 Task: Create Public groups for End users in StockTradeHub.
Action: Mouse moved to (648, 42)
Screenshot: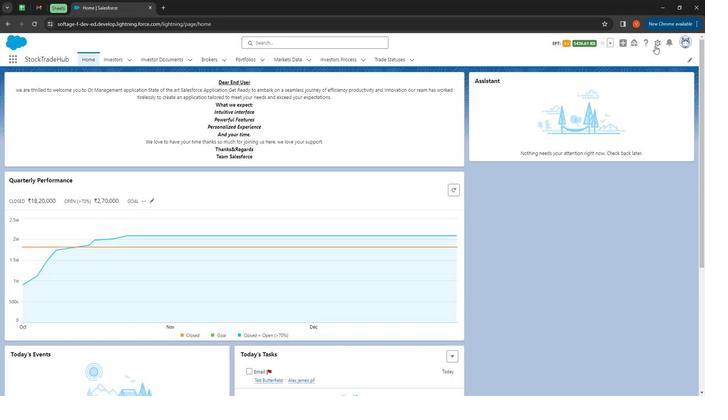 
Action: Mouse pressed left at (648, 42)
Screenshot: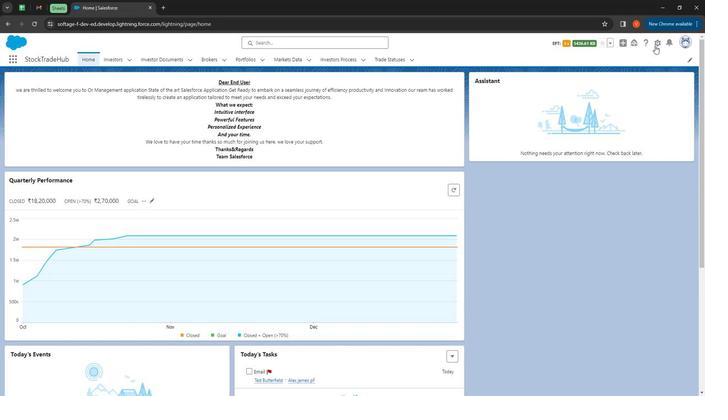 
Action: Mouse moved to (629, 57)
Screenshot: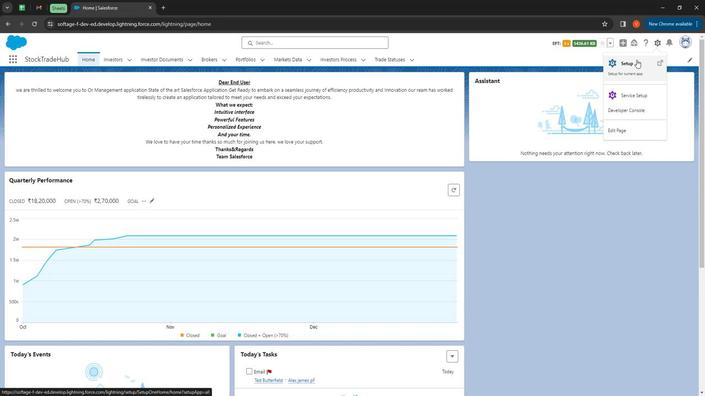 
Action: Mouse pressed left at (629, 57)
Screenshot: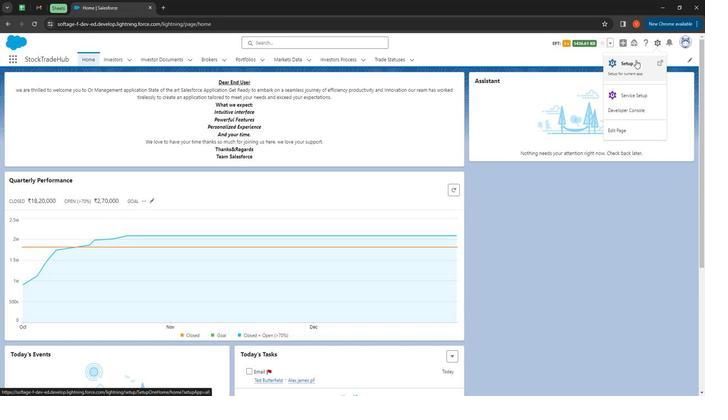 
Action: Mouse moved to (38, 83)
Screenshot: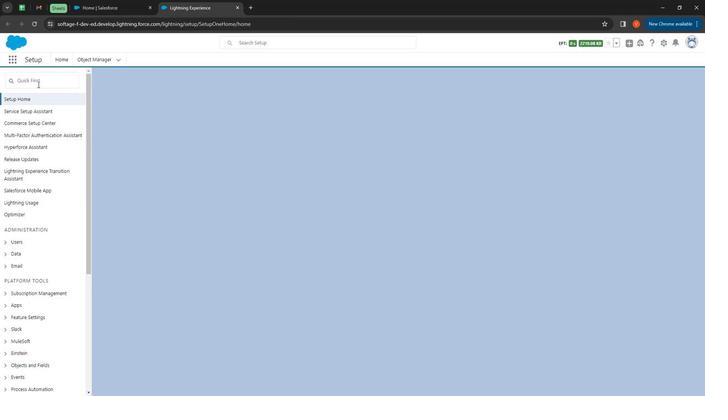 
Action: Mouse pressed left at (38, 83)
Screenshot: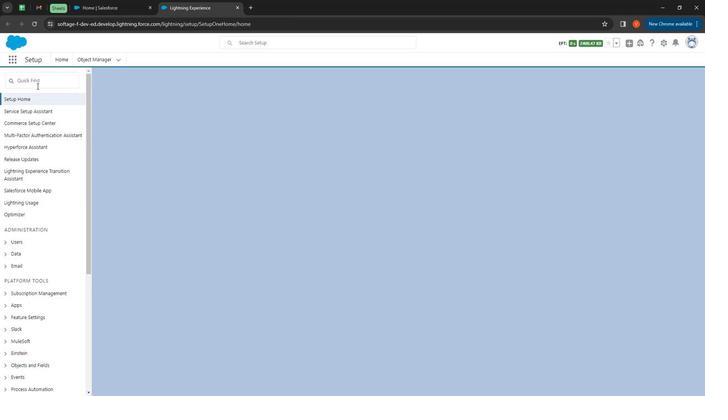 
Action: Mouse moved to (28, 73)
Screenshot: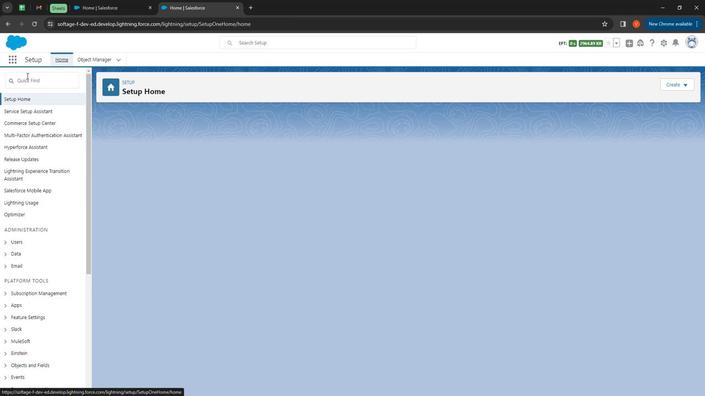 
Action: Mouse pressed left at (28, 73)
Screenshot: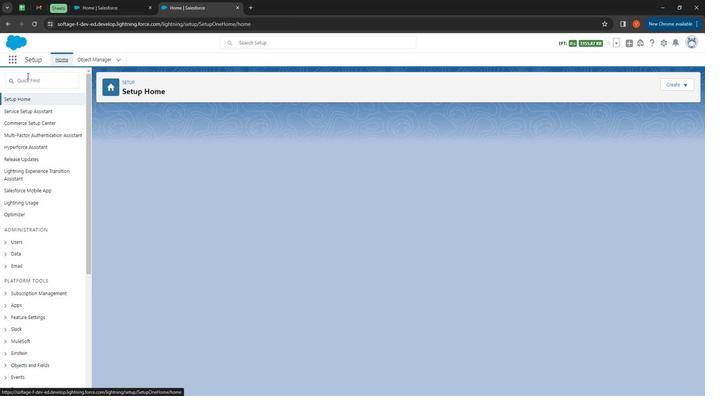 
Action: Mouse moved to (29, 74)
Screenshot: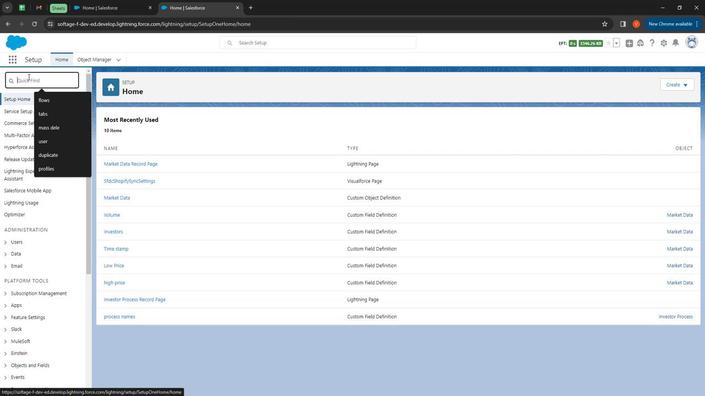 
Action: Key pressed public<Key.space>
Screenshot: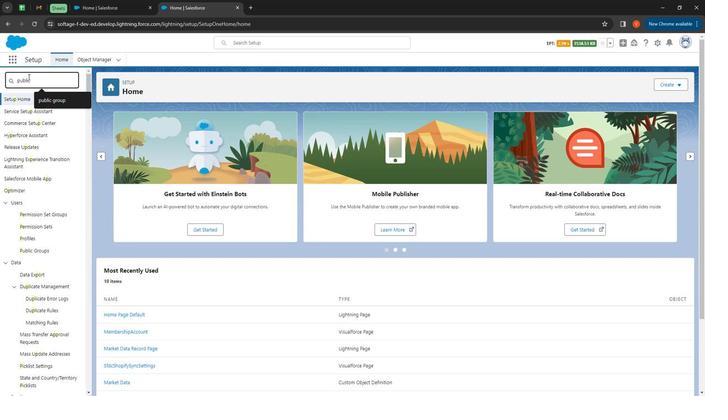 
Action: Mouse moved to (35, 110)
Screenshot: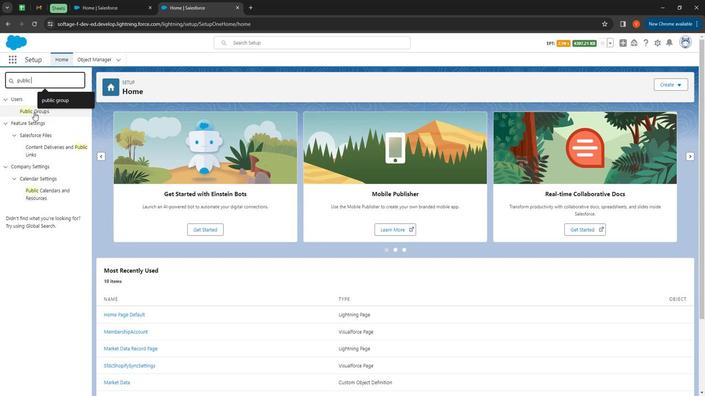 
Action: Mouse pressed left at (35, 110)
Screenshot: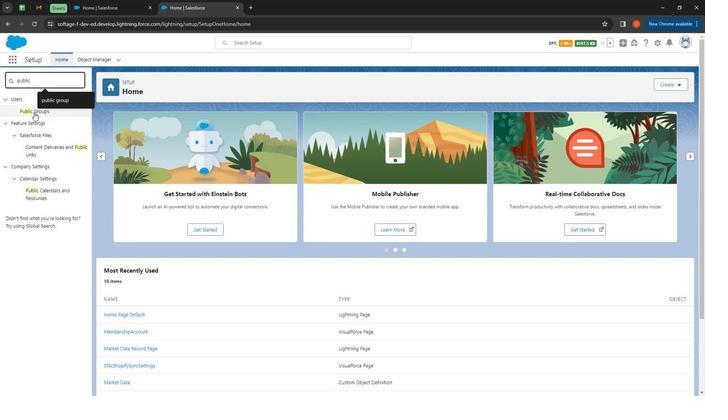 
Action: Mouse moved to (400, 162)
Screenshot: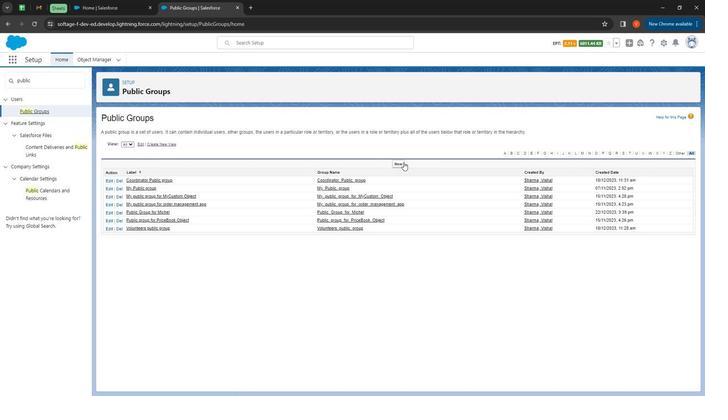 
Action: Mouse pressed left at (400, 162)
Screenshot: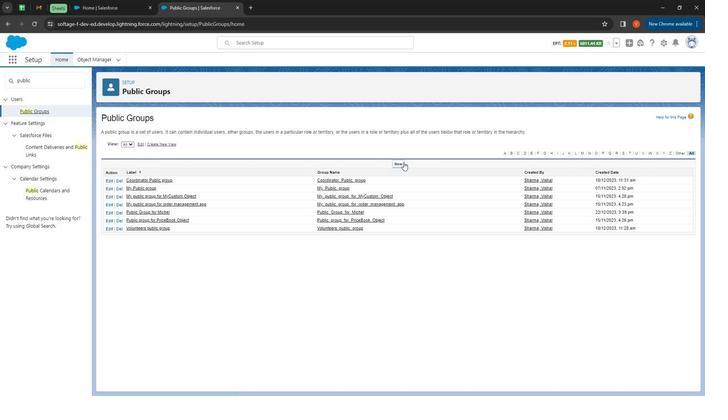 
Action: Mouse moved to (246, 162)
Screenshot: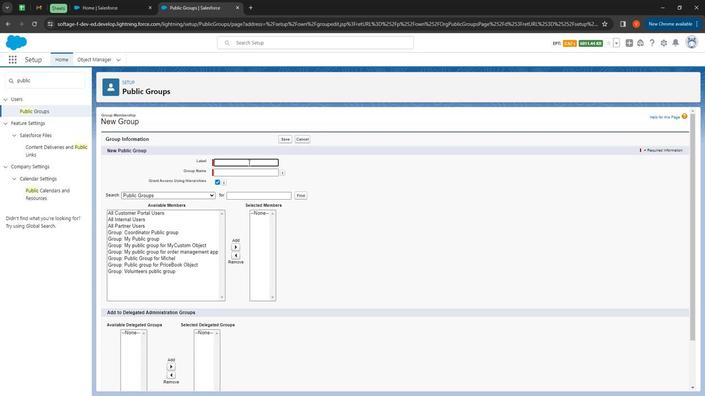 
Action: Mouse pressed left at (246, 162)
Screenshot: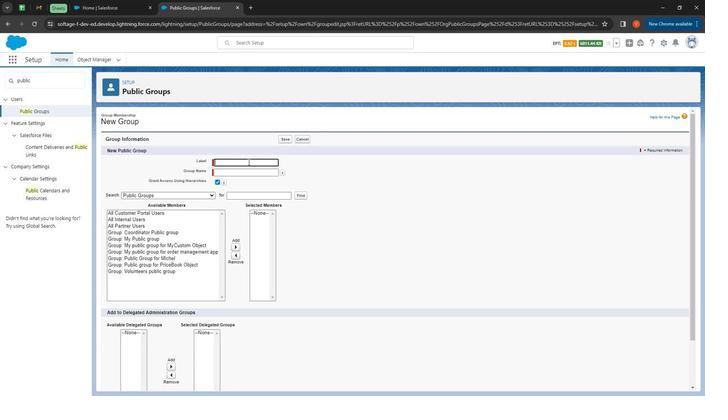 
Action: Mouse moved to (246, 162)
Screenshot: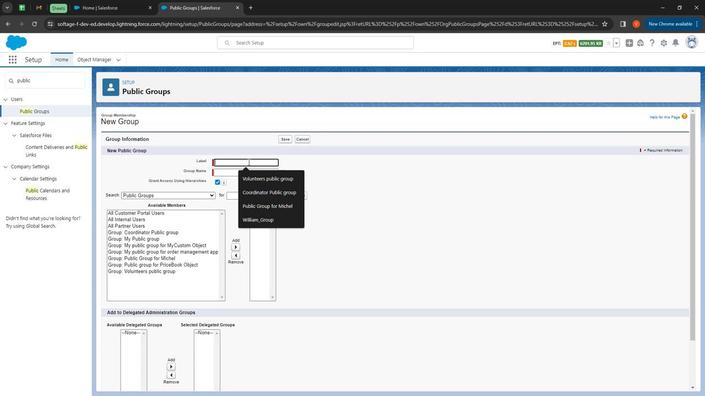 
Action: Key pressed public<Key.space>group<Key.space>for<Key.space><Key.shift>End<Key.shift>Users
Screenshot: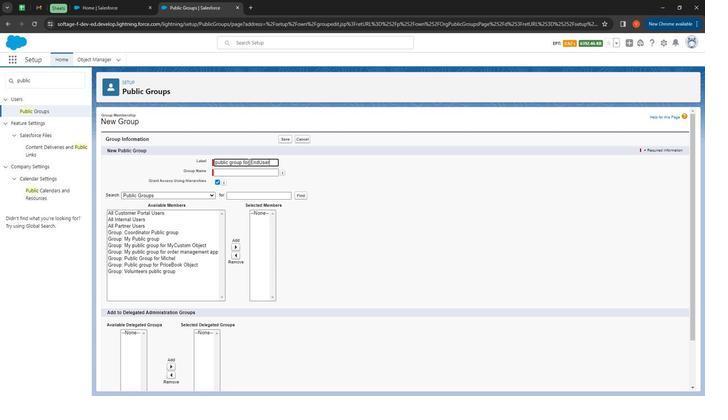 
Action: Mouse moved to (262, 172)
Screenshot: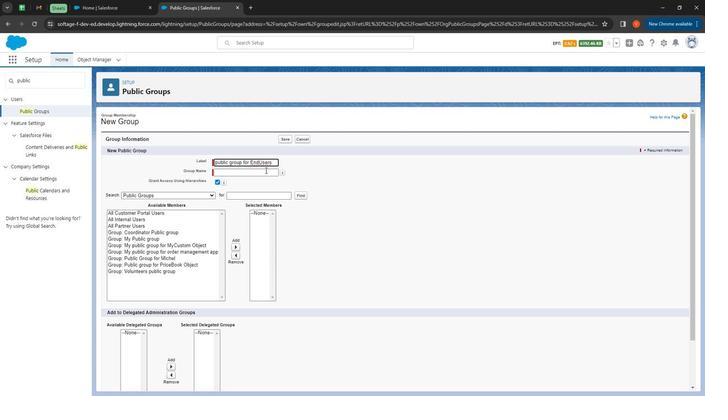 
Action: Mouse pressed left at (262, 172)
Screenshot: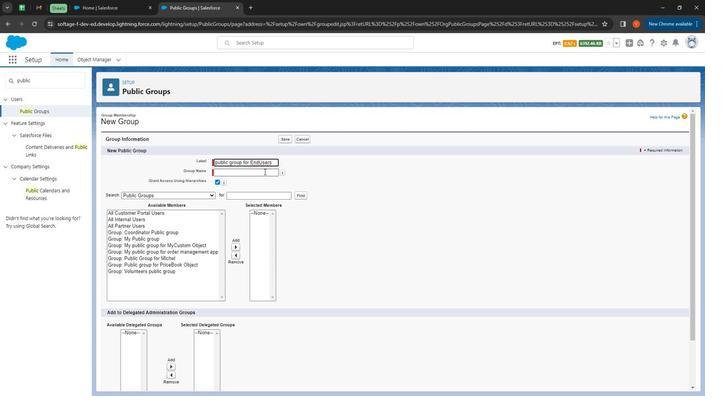 
Action: Mouse moved to (154, 215)
Screenshot: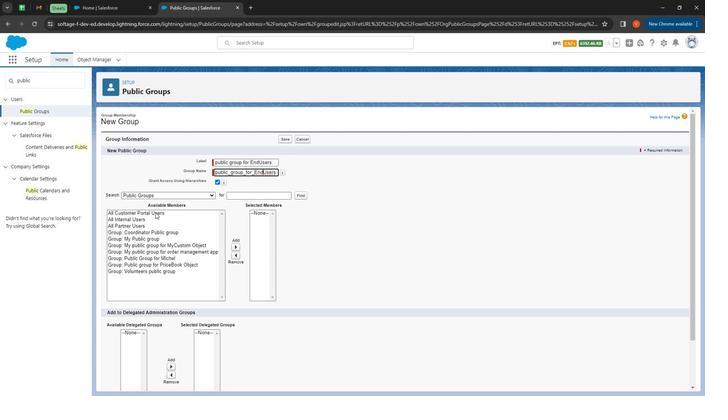 
Action: Mouse pressed left at (154, 215)
Screenshot: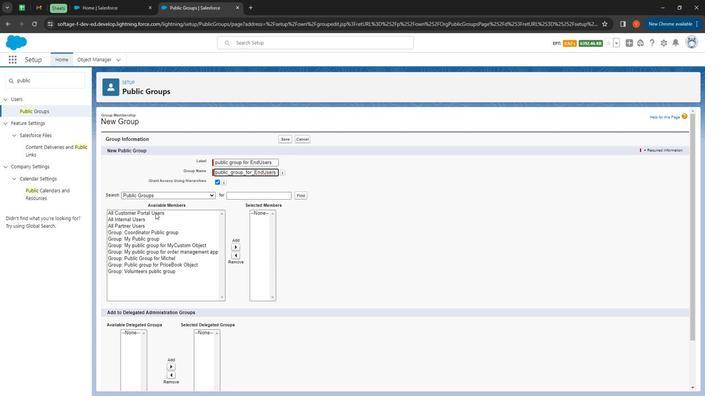 
Action: Mouse moved to (234, 248)
Screenshot: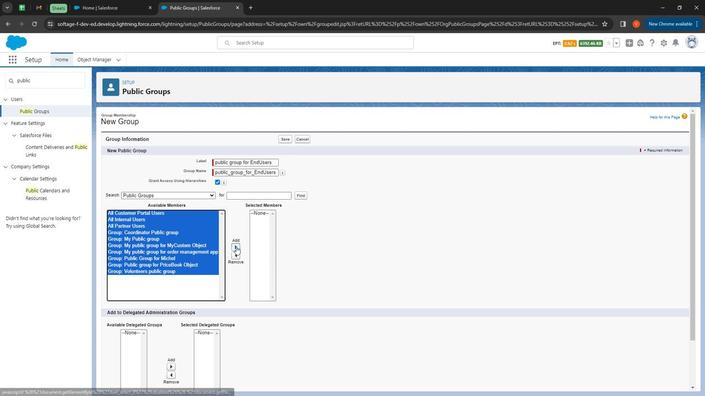
Action: Mouse pressed left at (234, 248)
Screenshot: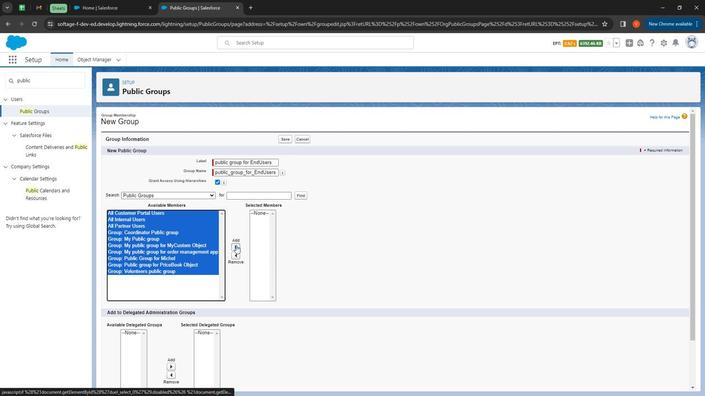 
Action: Mouse moved to (146, 195)
Screenshot: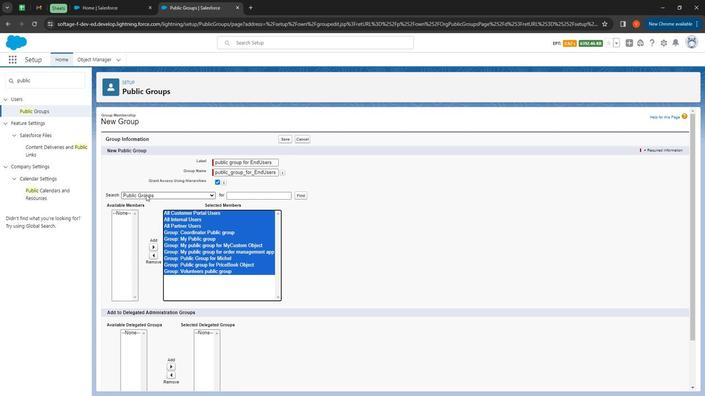
Action: Mouse pressed left at (146, 195)
Screenshot: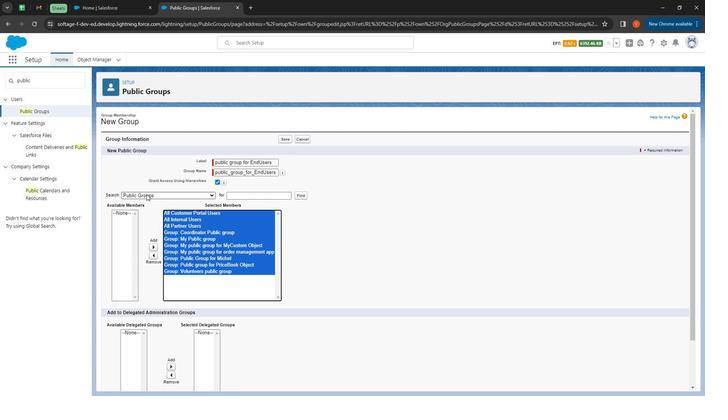 
Action: Mouse moved to (151, 210)
Screenshot: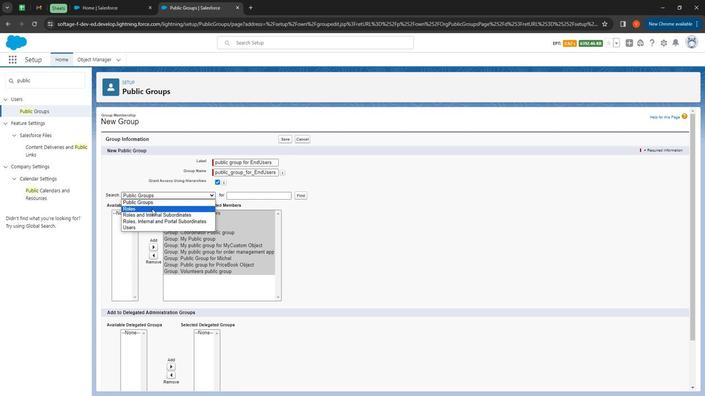 
Action: Mouse pressed left at (151, 210)
Screenshot: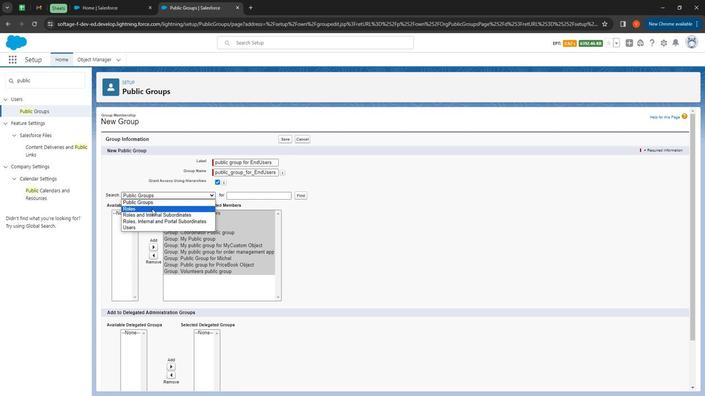 
Action: Mouse moved to (147, 216)
Screenshot: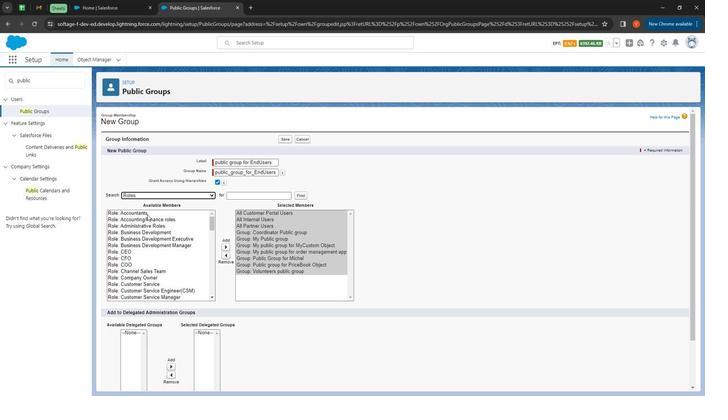 
Action: Mouse pressed left at (147, 216)
Screenshot: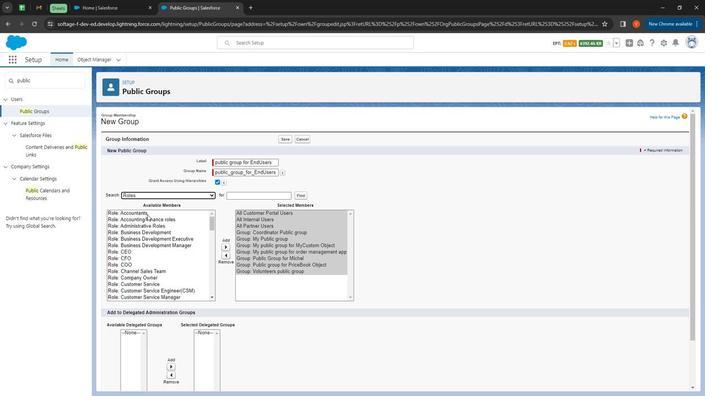 
Action: Mouse moved to (223, 251)
Screenshot: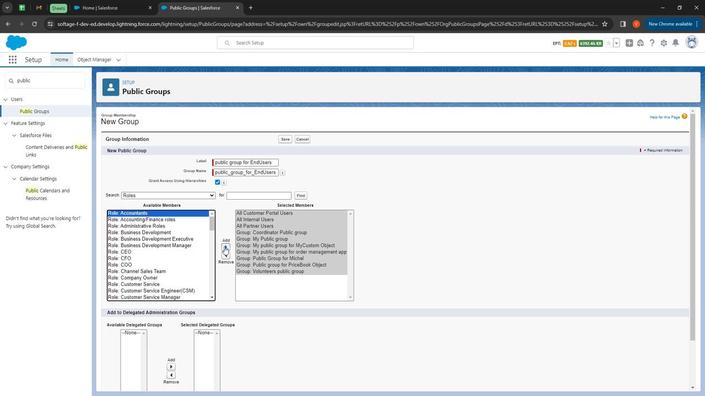 
Action: Mouse pressed left at (223, 251)
Screenshot: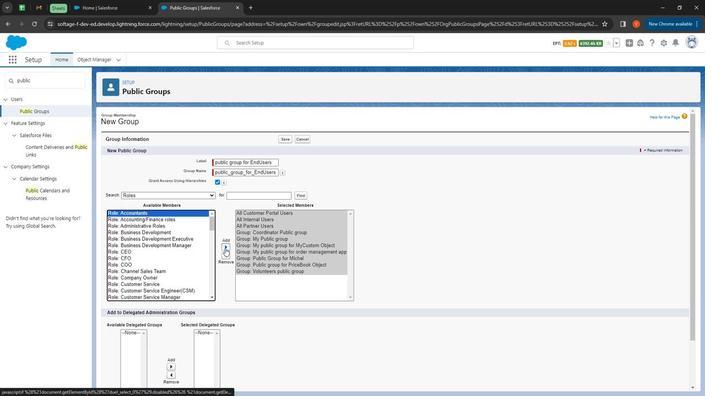
Action: Mouse moved to (137, 213)
Screenshot: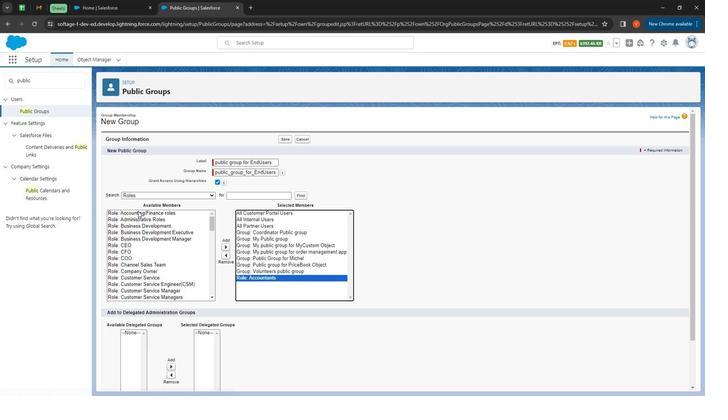 
Action: Mouse pressed left at (137, 213)
Screenshot: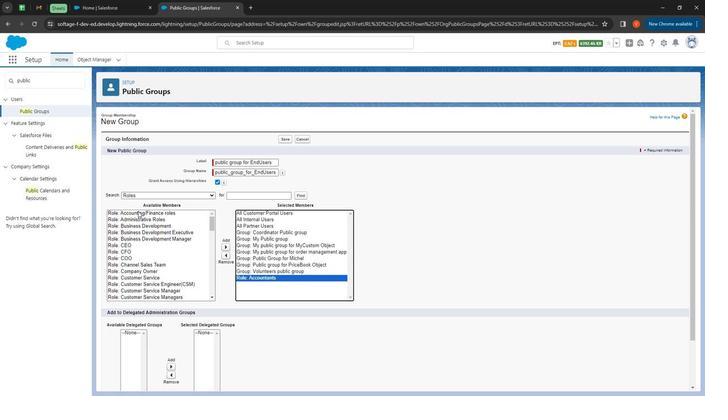 
Action: Mouse moved to (224, 250)
Screenshot: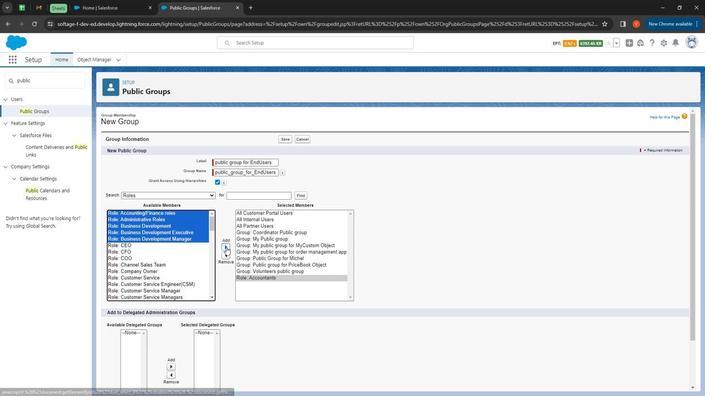 
Action: Mouse pressed left at (224, 250)
Screenshot: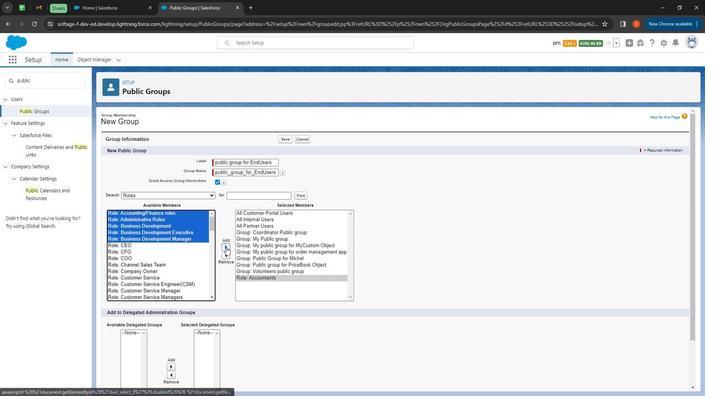 
Action: Mouse moved to (134, 222)
Screenshot: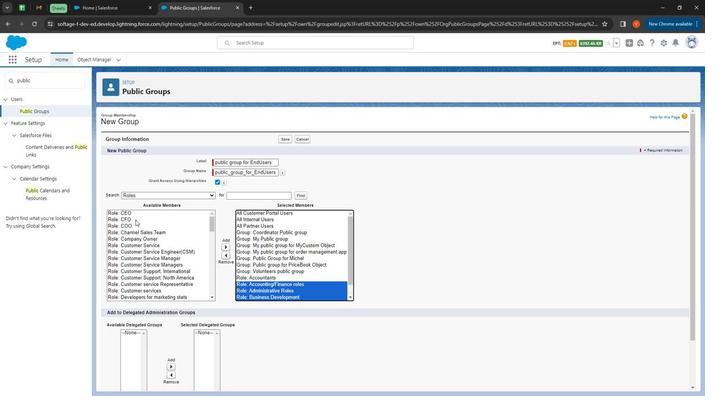 
Action: Mouse pressed left at (134, 222)
Screenshot: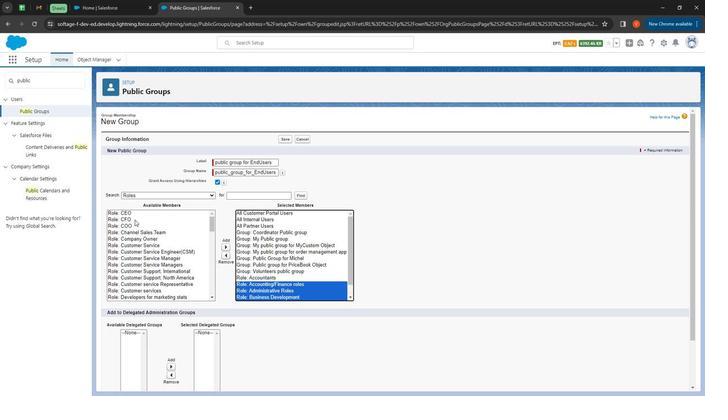 
Action: Mouse moved to (225, 253)
Screenshot: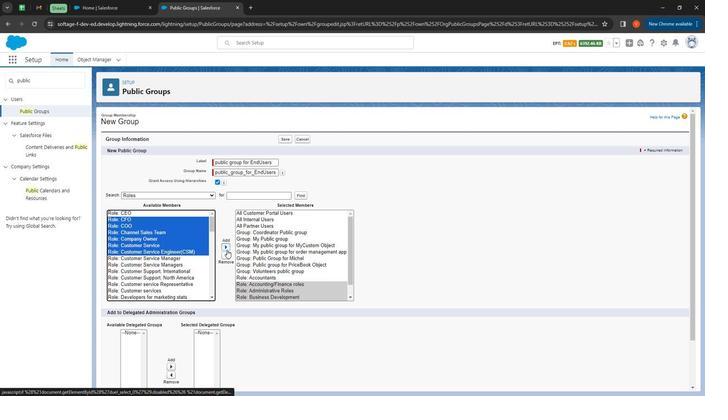 
Action: Mouse pressed left at (225, 253)
Screenshot: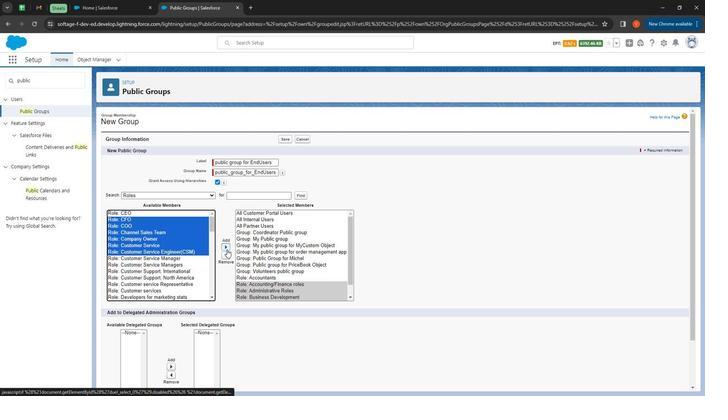 
Action: Mouse moved to (144, 226)
Screenshot: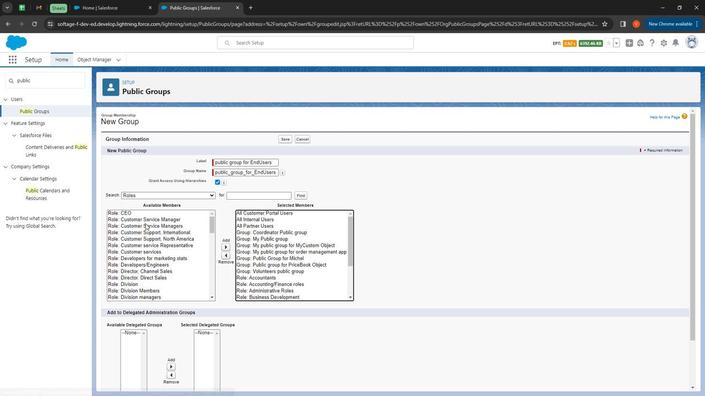 
Action: Mouse pressed left at (144, 226)
Screenshot: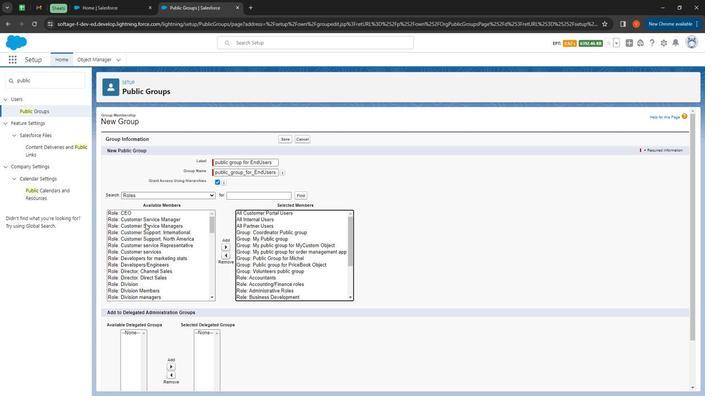 
Action: Mouse moved to (226, 250)
Screenshot: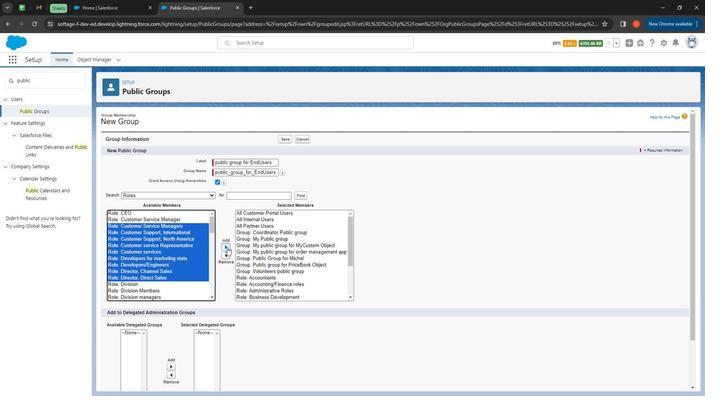 
Action: Mouse pressed left at (226, 250)
Screenshot: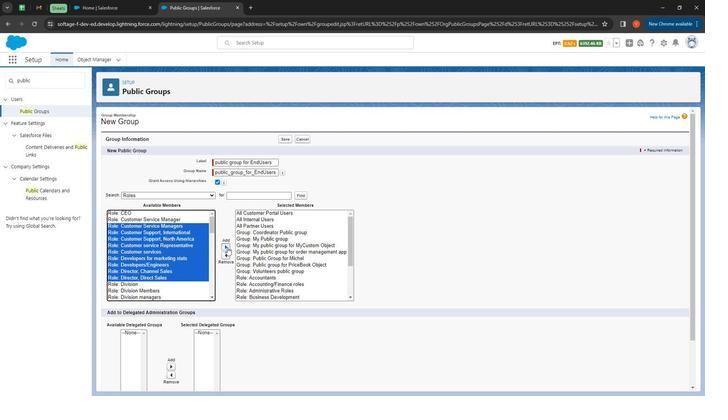 
Action: Mouse moved to (127, 234)
Screenshot: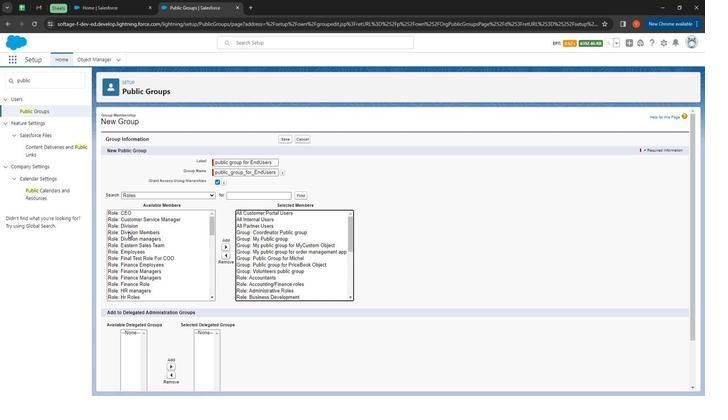 
Action: Mouse pressed left at (127, 234)
Screenshot: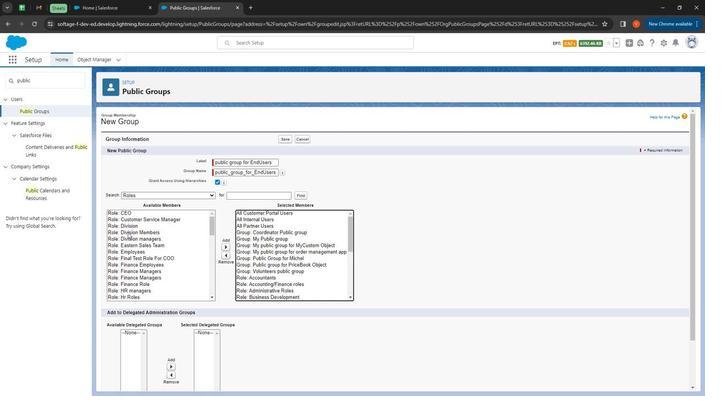 
Action: Mouse moved to (222, 248)
Screenshot: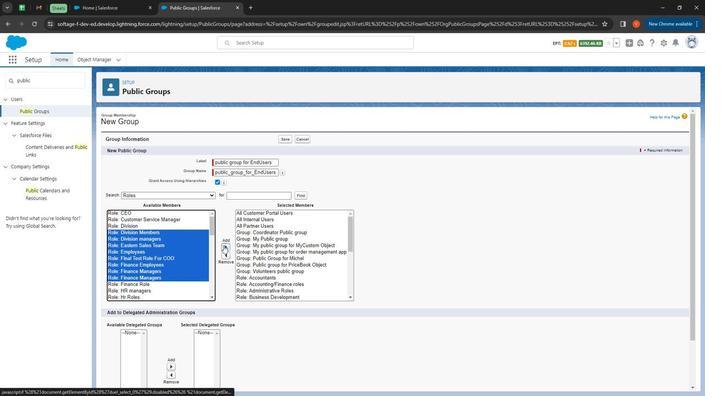 
Action: Mouse pressed left at (222, 248)
Screenshot: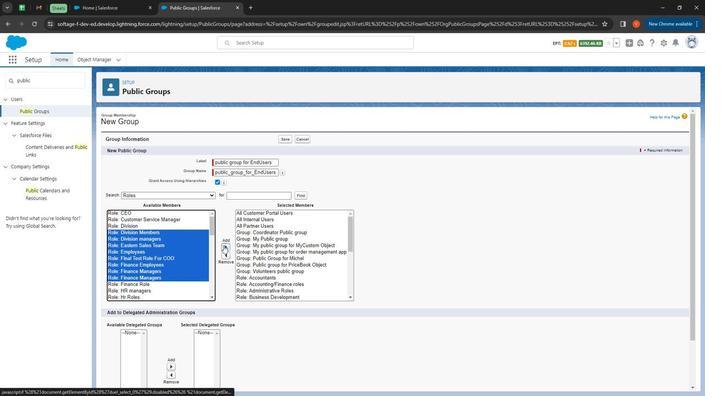 
Action: Mouse moved to (143, 237)
Screenshot: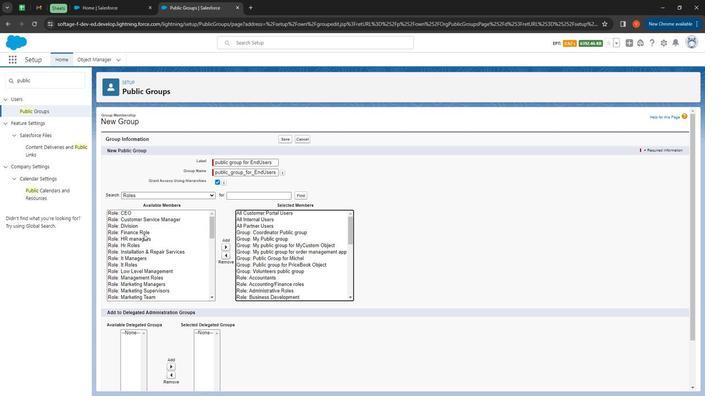 
Action: Mouse pressed left at (143, 237)
Screenshot: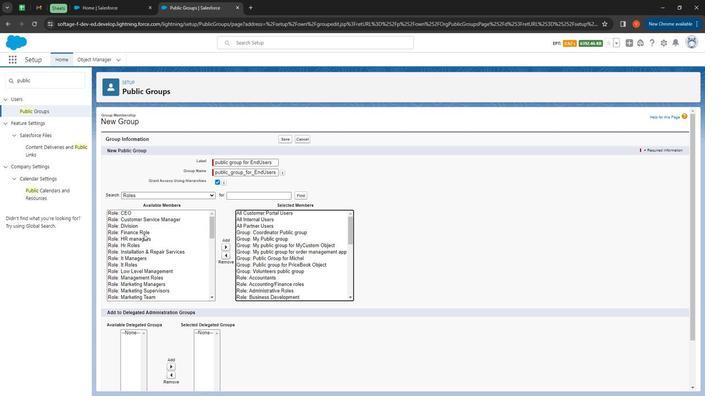 
Action: Mouse moved to (134, 241)
Screenshot: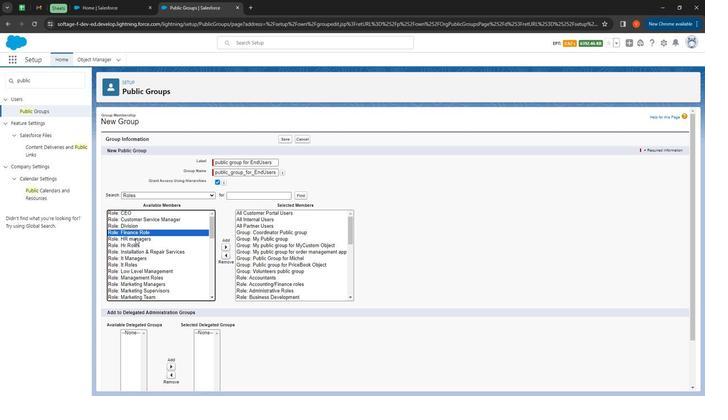 
Action: Mouse pressed left at (134, 241)
Screenshot: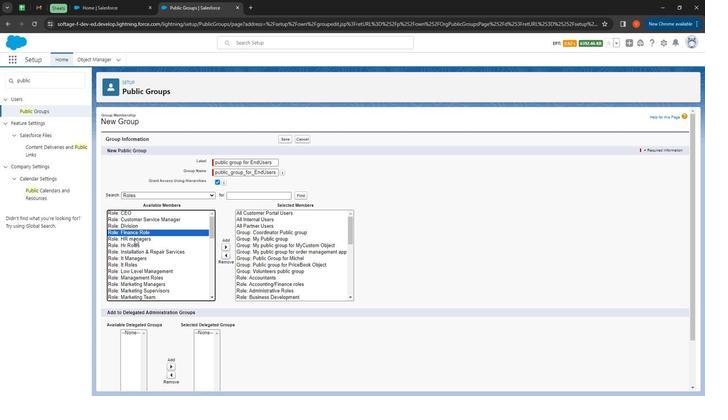 
Action: Mouse moved to (126, 241)
Screenshot: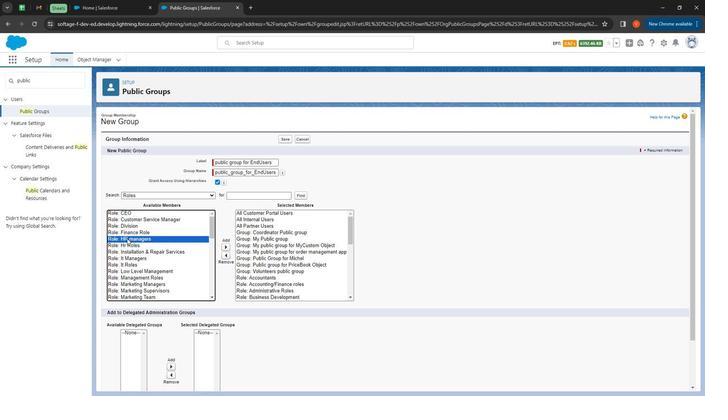 
Action: Mouse pressed left at (126, 241)
Screenshot: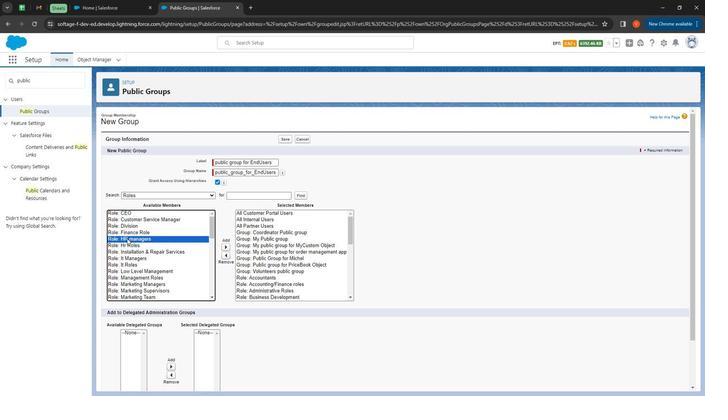 
Action: Mouse moved to (223, 250)
Screenshot: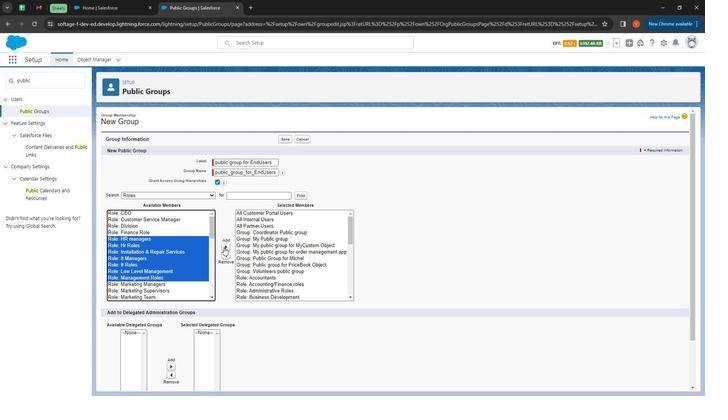
Action: Mouse pressed left at (223, 250)
Screenshot: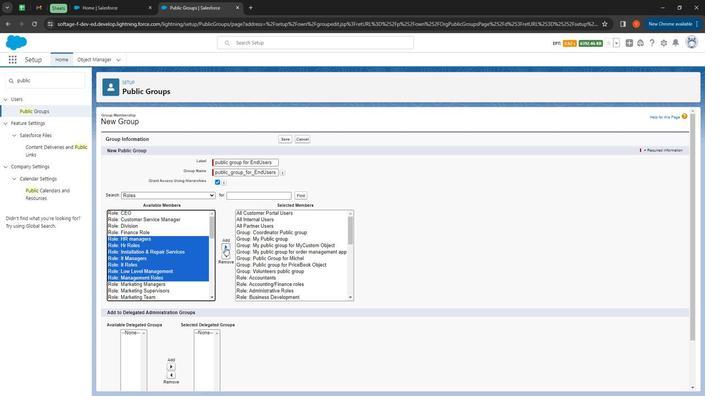 
Action: Mouse moved to (144, 240)
Screenshot: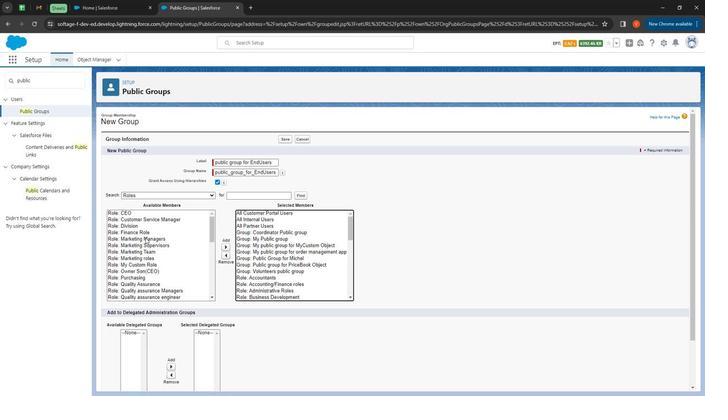 
Action: Mouse pressed left at (144, 240)
Screenshot: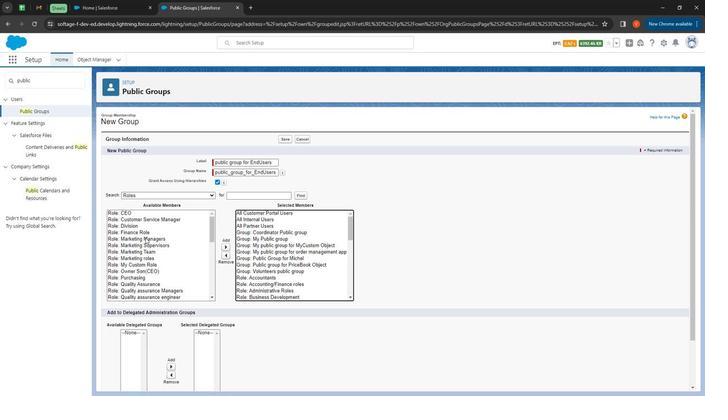 
Action: Mouse moved to (224, 248)
Screenshot: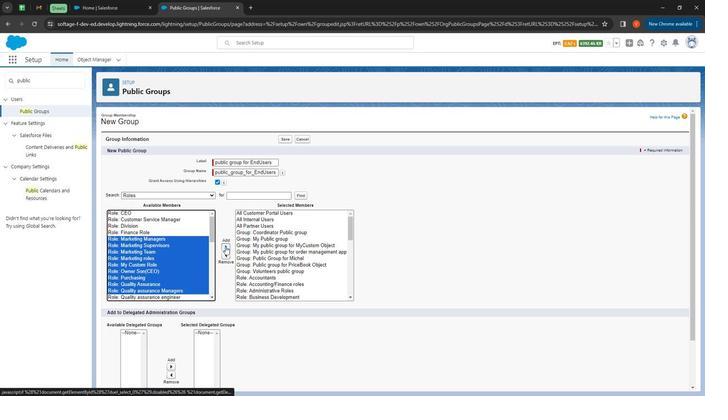 
Action: Mouse pressed left at (224, 248)
Screenshot: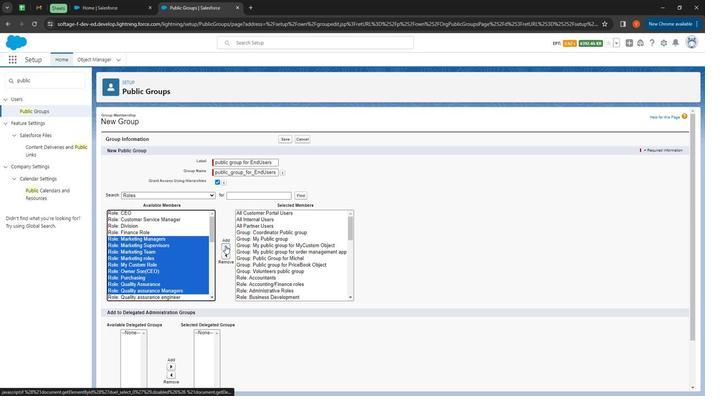 
Action: Mouse moved to (142, 237)
Screenshot: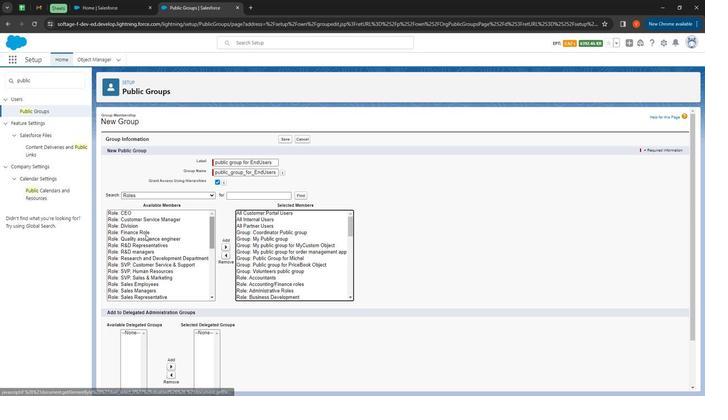 
Action: Mouse pressed left at (142, 237)
Screenshot: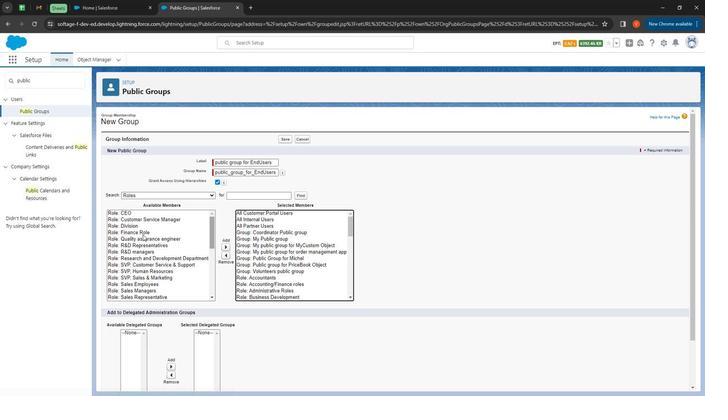 
Action: Mouse moved to (140, 242)
Screenshot: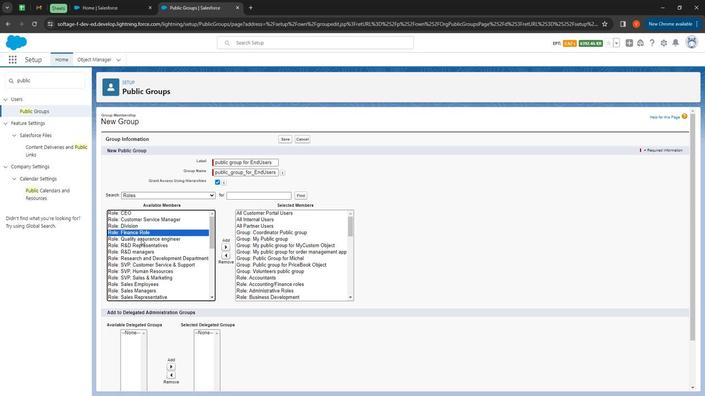 
Action: Mouse pressed left at (140, 242)
Screenshot: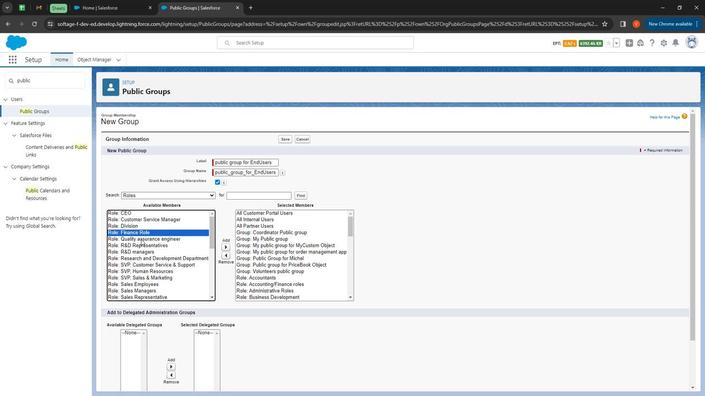 
Action: Mouse moved to (134, 242)
Screenshot: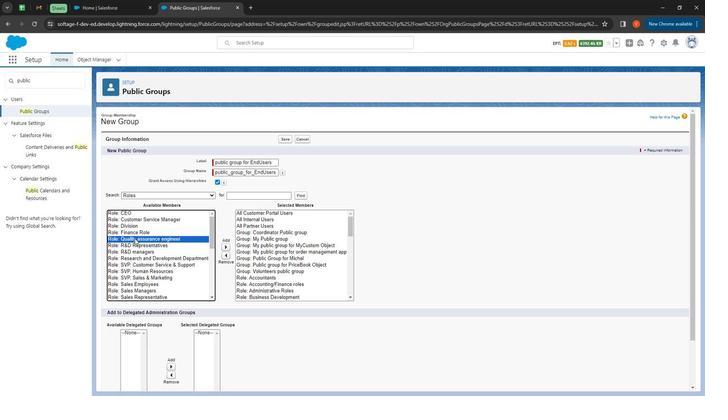 
Action: Mouse pressed left at (134, 242)
Screenshot: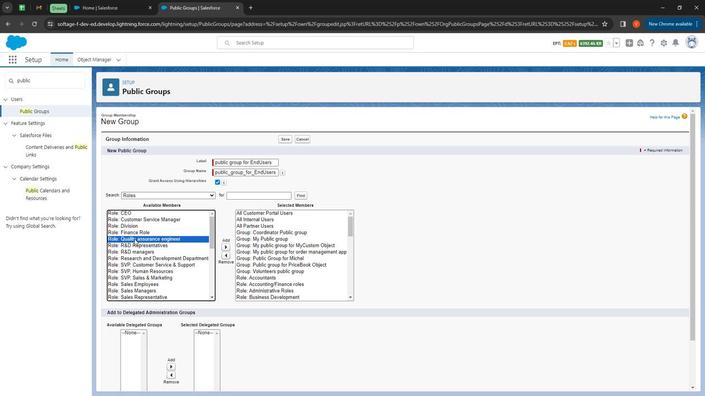 
Action: Mouse moved to (224, 249)
Screenshot: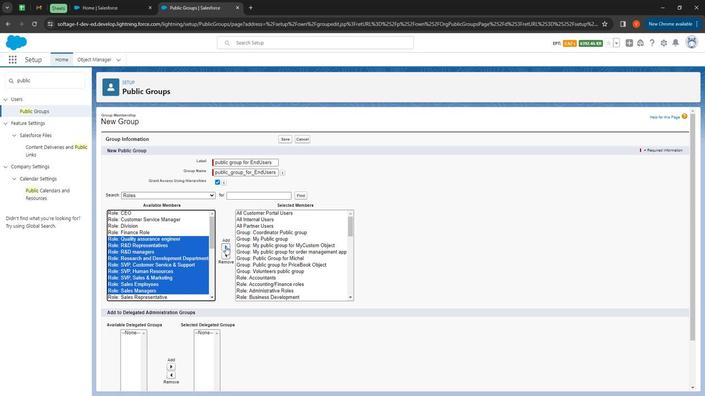 
Action: Mouse pressed left at (224, 249)
Screenshot: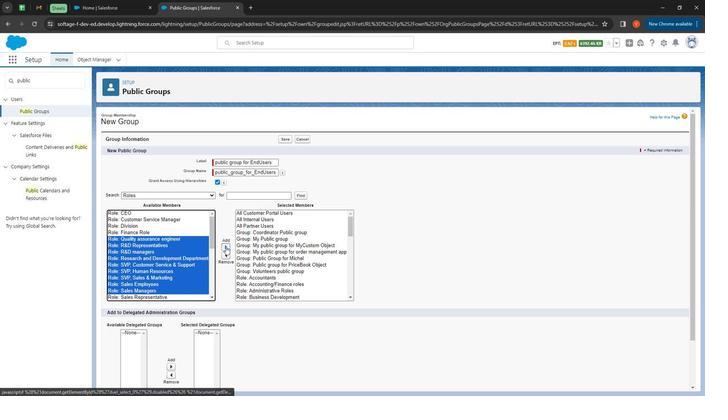 
Action: Mouse moved to (130, 244)
Screenshot: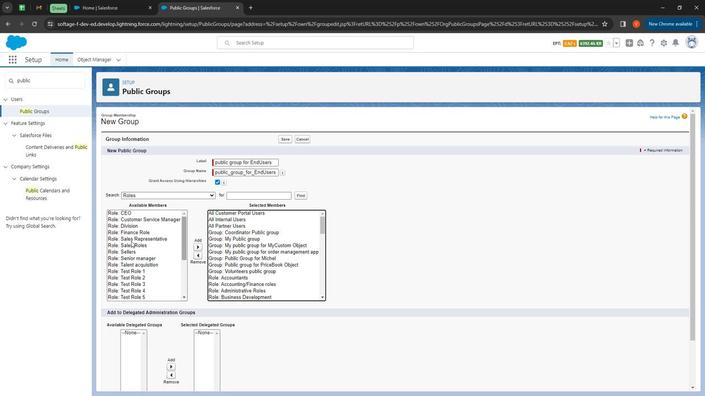
Action: Mouse pressed left at (130, 244)
Screenshot: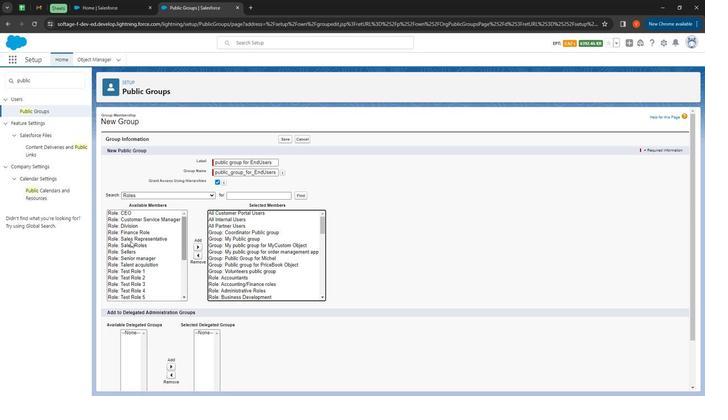
Action: Mouse moved to (193, 248)
Screenshot: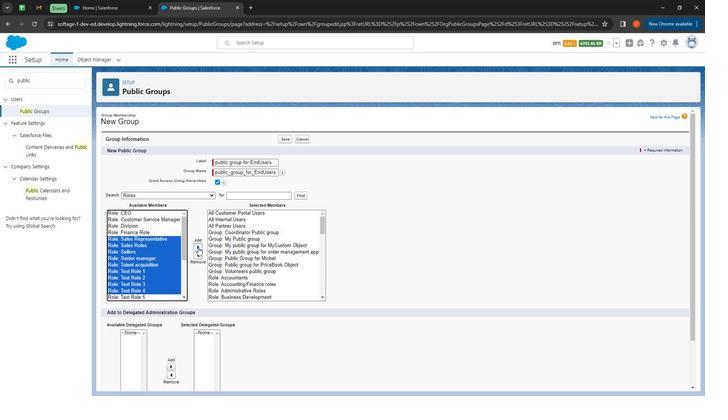 
Action: Mouse pressed left at (193, 248)
Screenshot: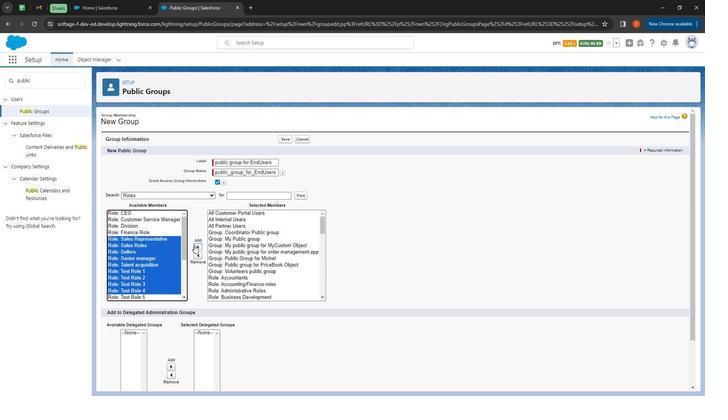 
Action: Mouse moved to (130, 241)
Screenshot: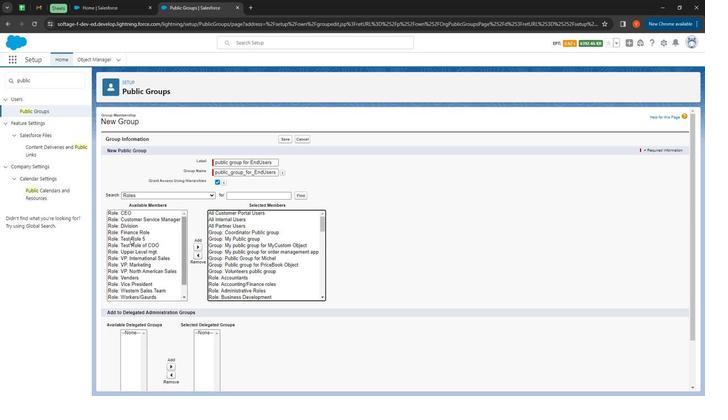 
Action: Mouse pressed left at (130, 241)
Screenshot: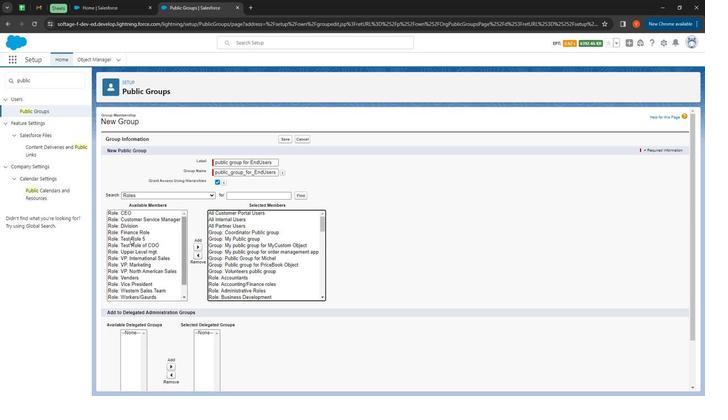 
Action: Mouse moved to (194, 251)
Screenshot: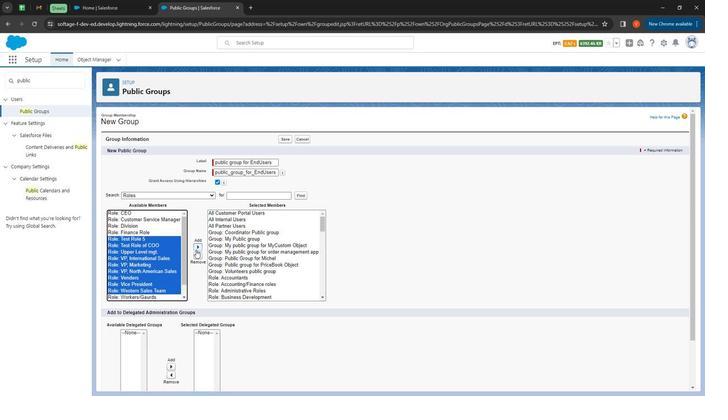 
Action: Mouse pressed left at (194, 251)
Screenshot: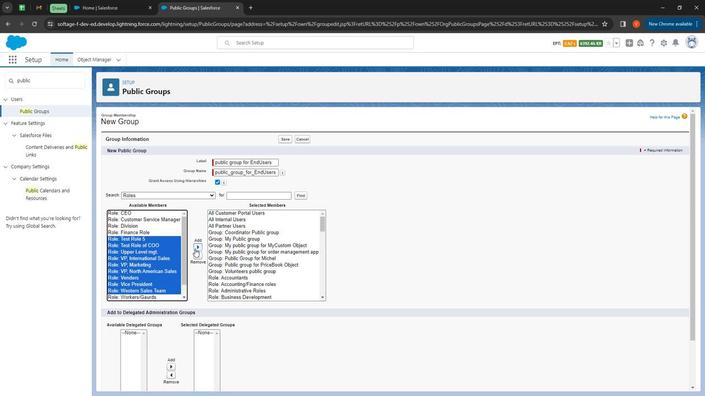 
Action: Mouse moved to (136, 254)
Screenshot: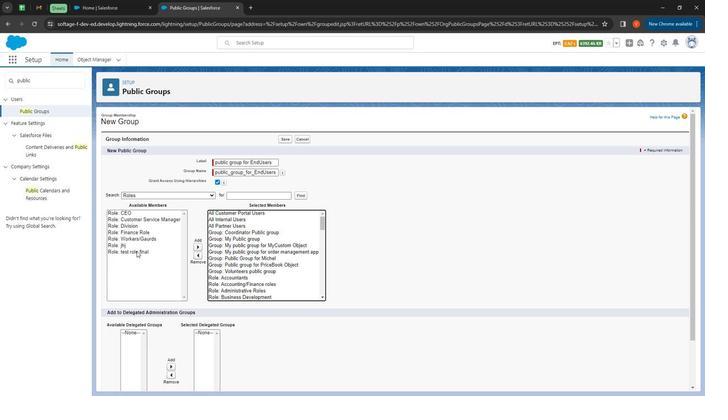 
Action: Mouse pressed left at (136, 254)
Screenshot: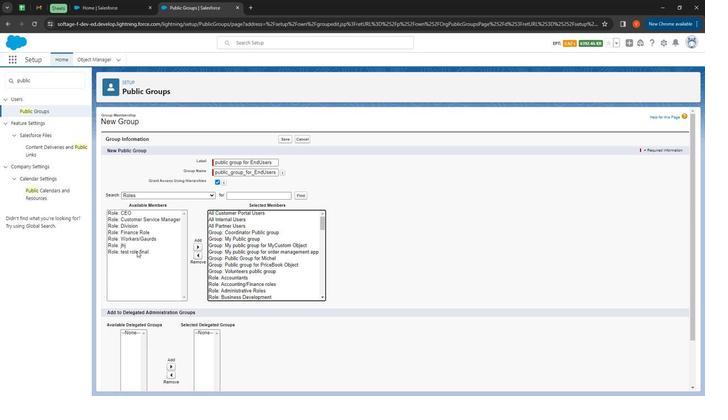 
Action: Mouse moved to (142, 242)
Screenshot: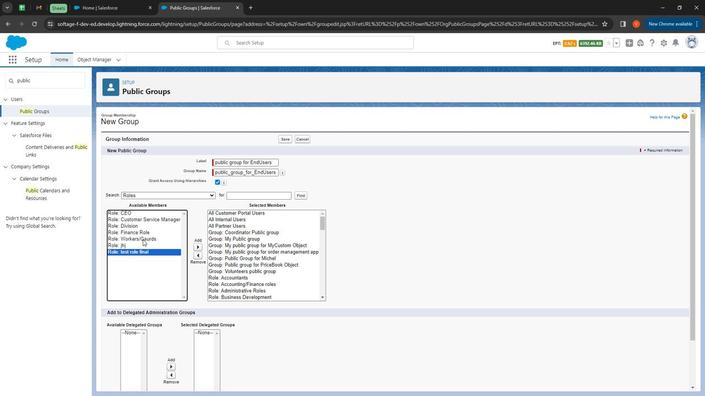 
Action: Mouse pressed left at (142, 242)
Screenshot: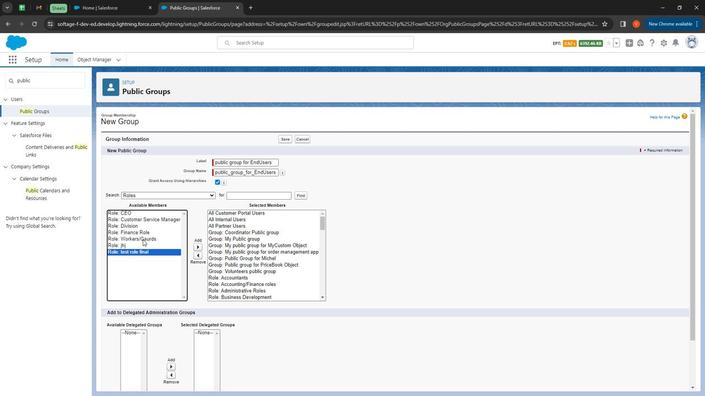 
Action: Mouse moved to (130, 232)
Screenshot: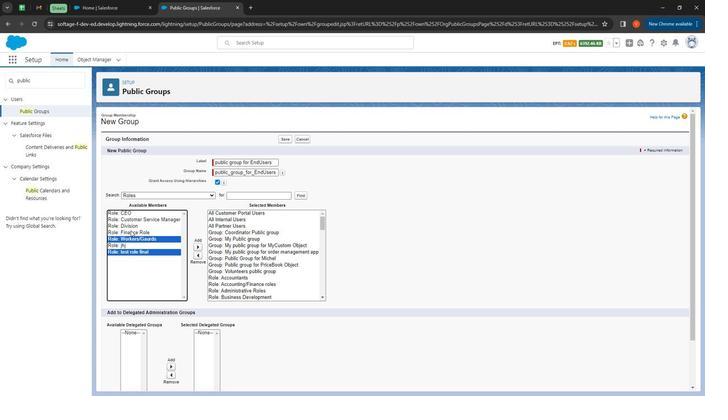 
Action: Mouse pressed left at (130, 232)
Screenshot: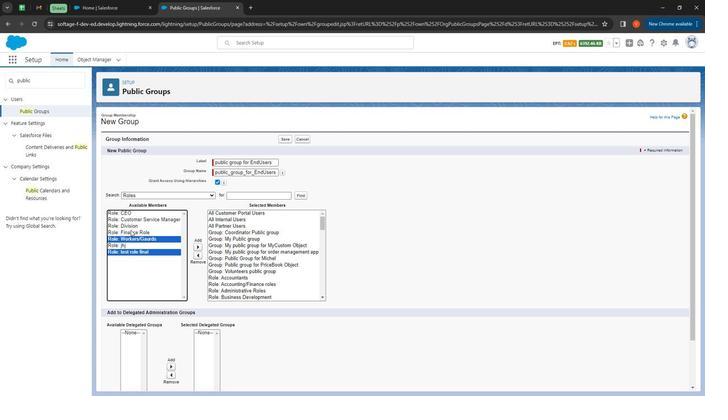 
Action: Mouse moved to (137, 236)
Screenshot: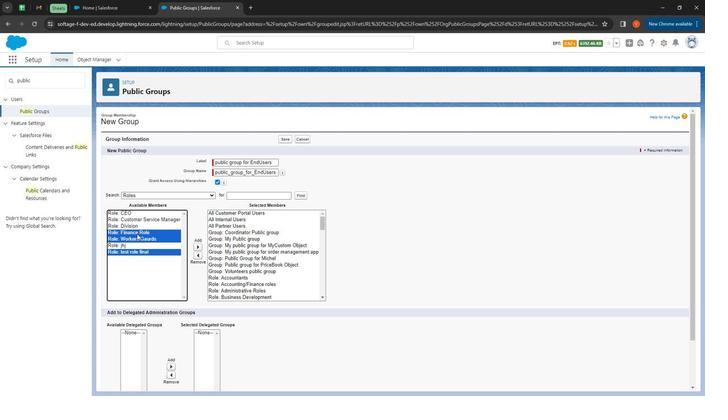 
Action: Mouse pressed left at (137, 236)
Screenshot: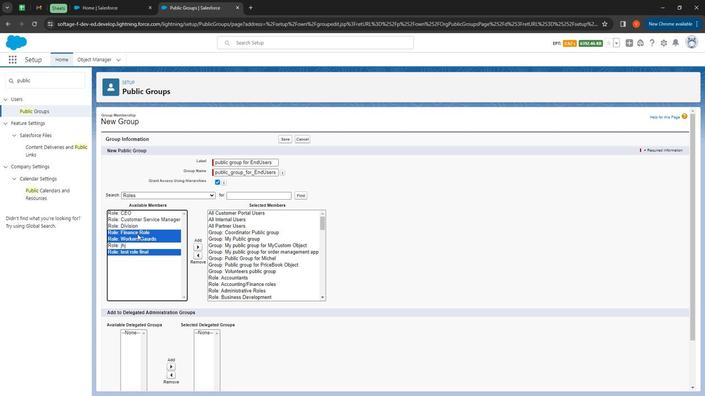 
Action: Mouse moved to (197, 247)
Screenshot: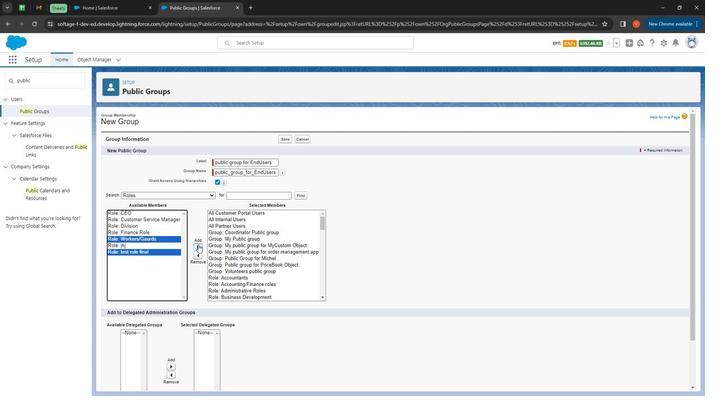 
Action: Mouse pressed left at (197, 247)
Screenshot: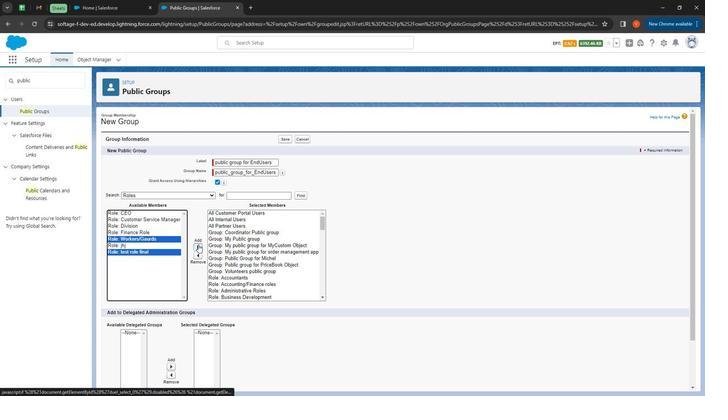 
Action: Mouse moved to (175, 197)
Screenshot: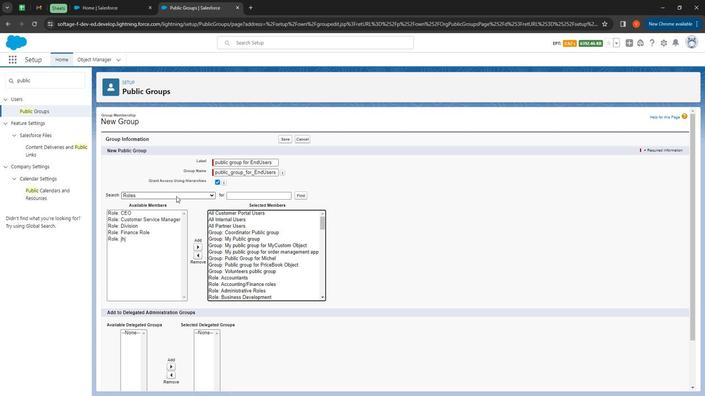 
Action: Mouse pressed left at (175, 197)
Screenshot: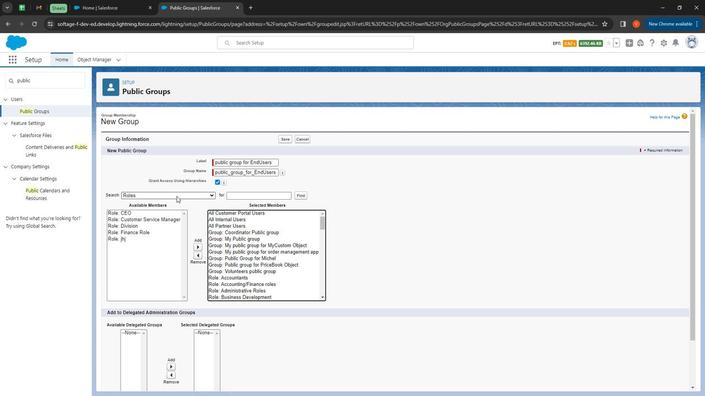 
Action: Mouse moved to (168, 218)
Screenshot: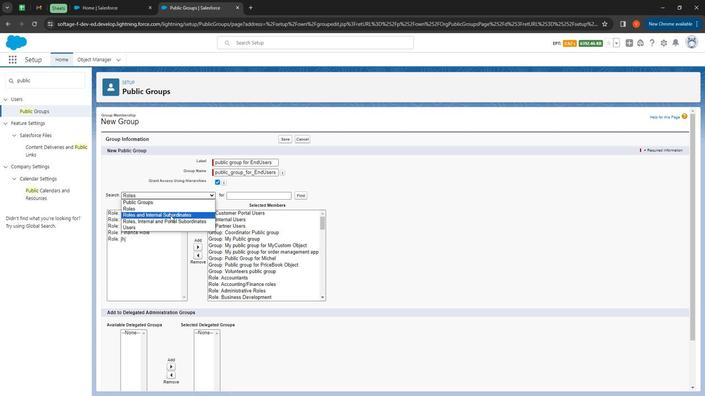 
Action: Mouse pressed left at (168, 218)
Screenshot: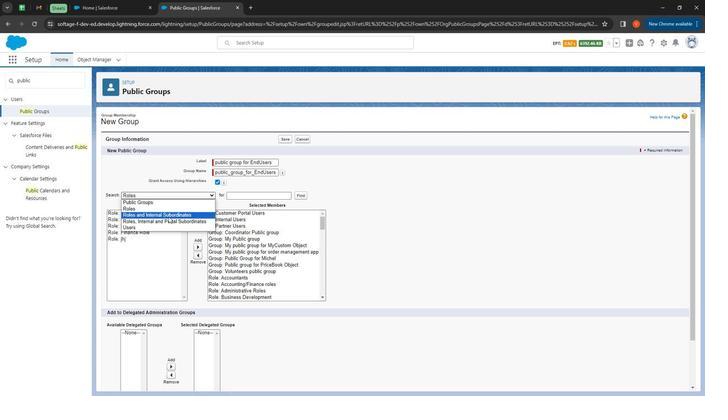 
Action: Mouse moved to (160, 217)
Screenshot: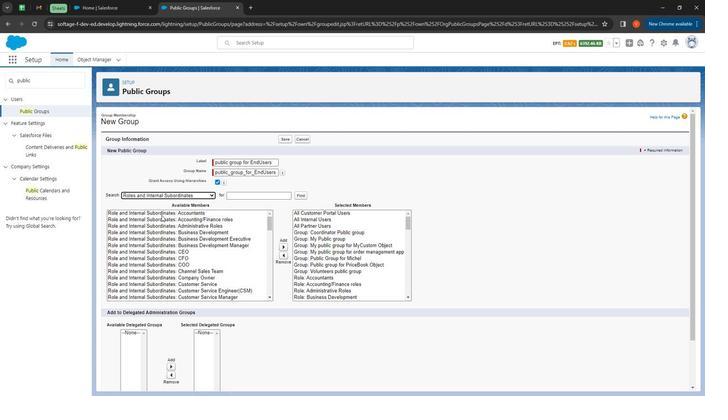 
Action: Mouse pressed left at (160, 217)
Screenshot: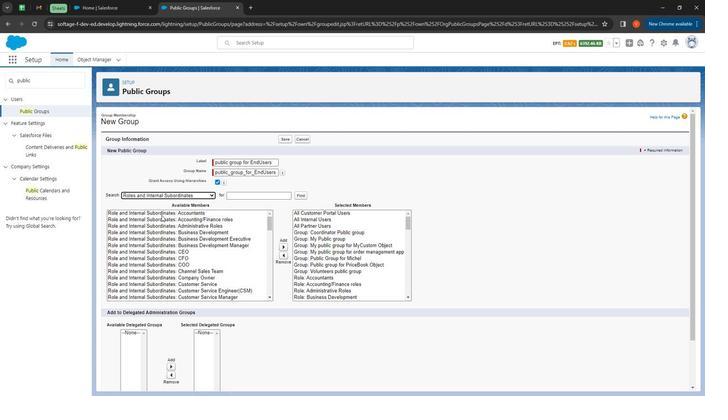 
Action: Mouse moved to (278, 248)
Screenshot: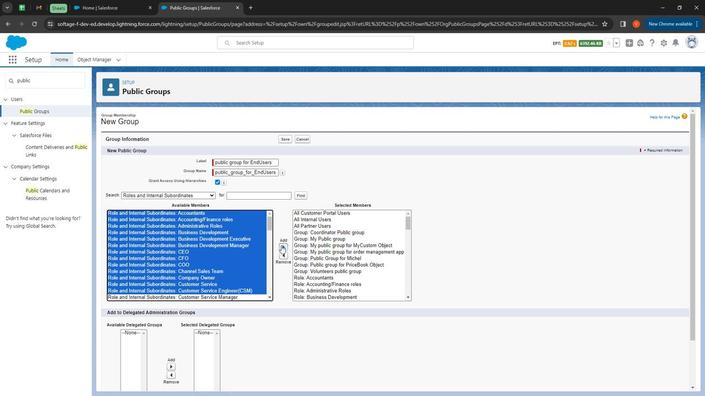 
Action: Mouse pressed left at (278, 248)
Screenshot: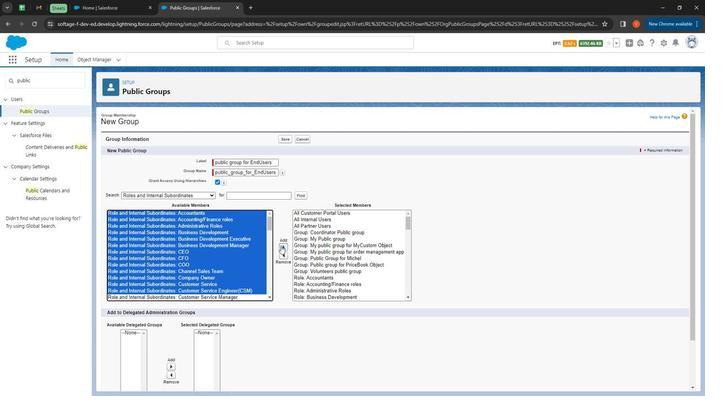
Action: Mouse moved to (111, 216)
Screenshot: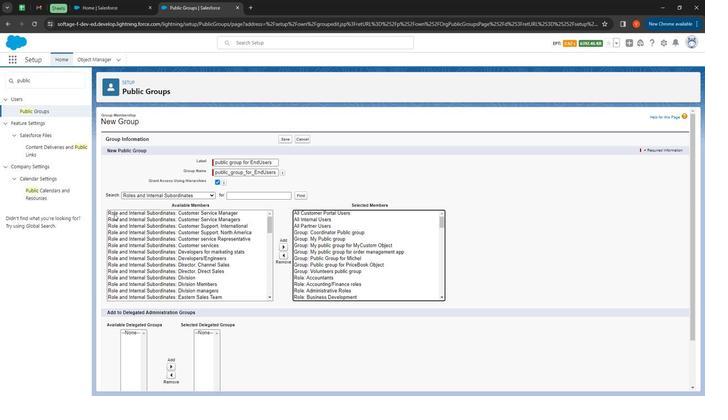 
Action: Mouse pressed left at (111, 216)
Screenshot: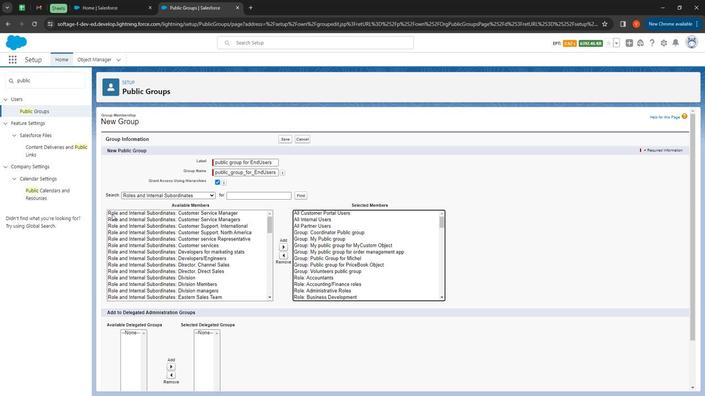 
Action: Mouse moved to (282, 249)
Screenshot: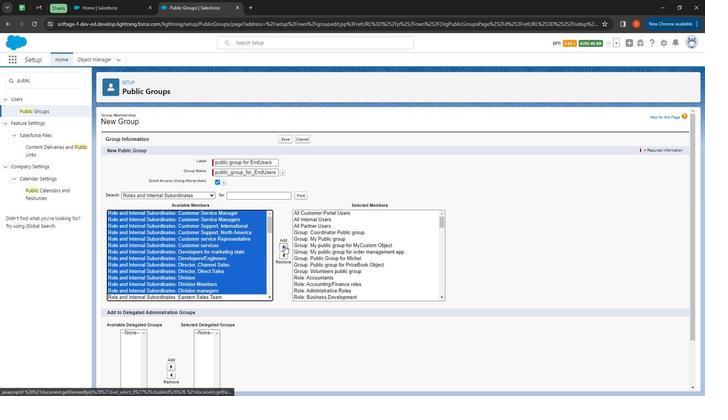 
Action: Mouse pressed left at (282, 249)
Screenshot: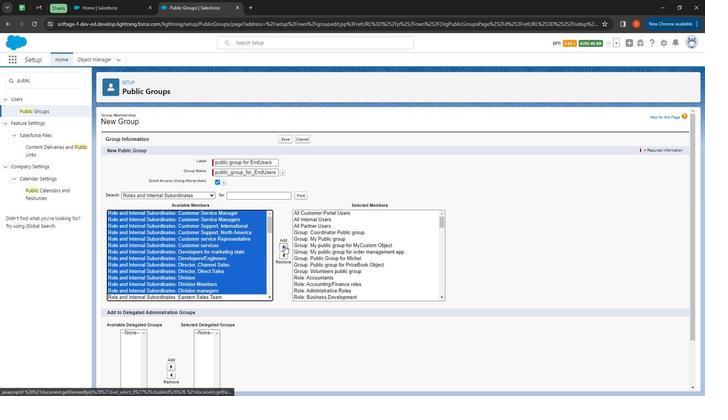 
Action: Mouse moved to (111, 215)
Screenshot: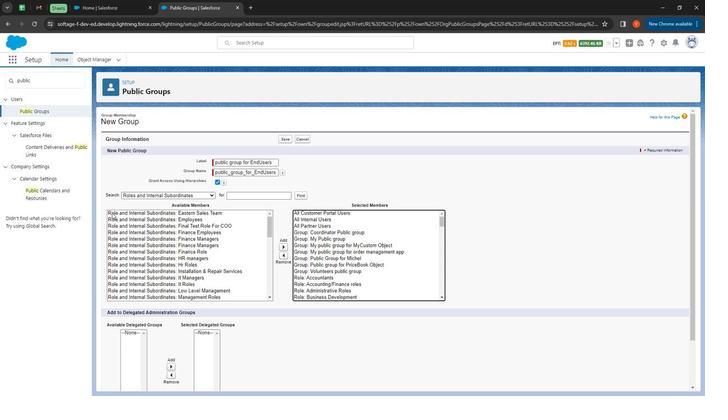 
Action: Mouse pressed left at (111, 215)
Screenshot: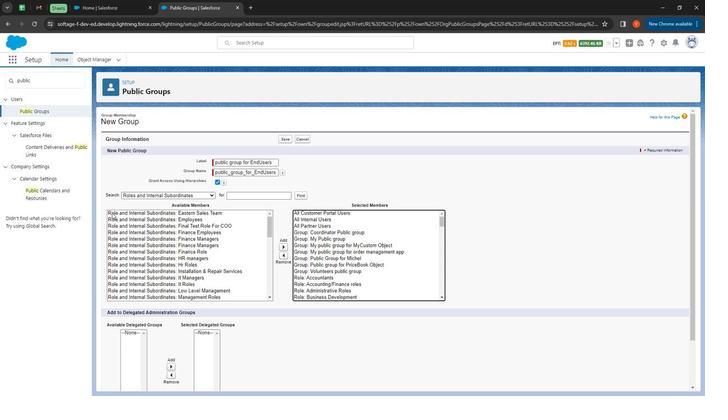 
Action: Mouse moved to (285, 250)
Screenshot: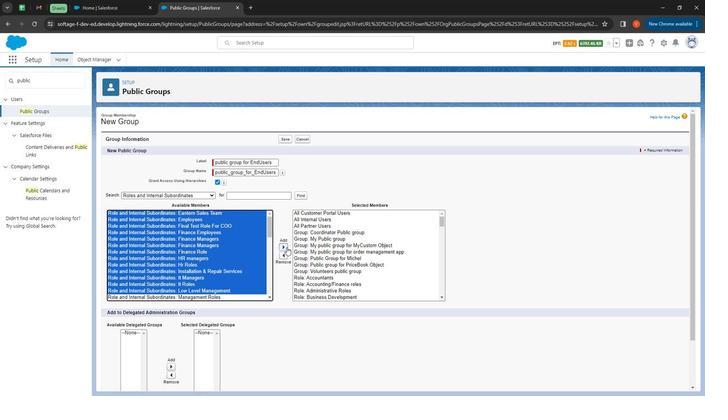 
Action: Mouse pressed left at (285, 250)
Screenshot: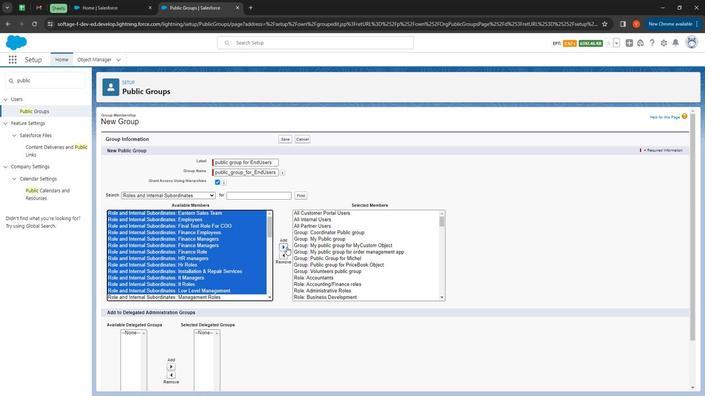 
Action: Mouse moved to (109, 217)
Screenshot: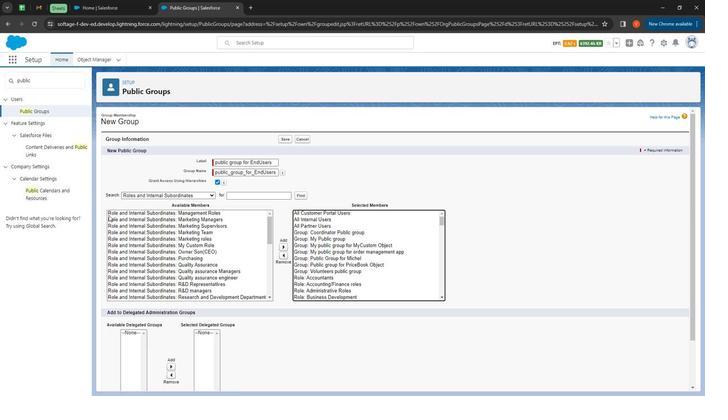 
Action: Mouse pressed left at (109, 217)
Screenshot: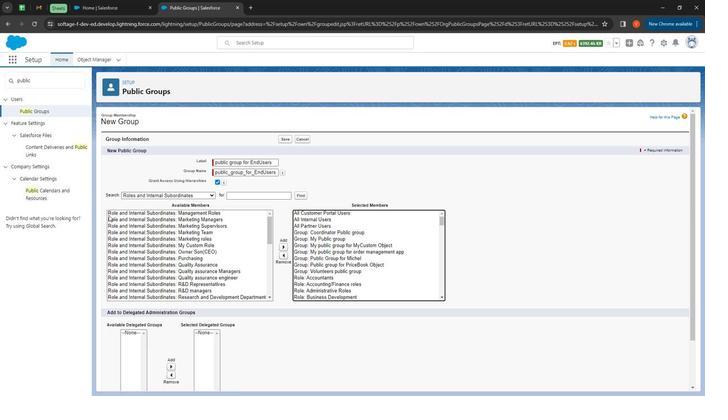 
Action: Mouse moved to (280, 250)
Screenshot: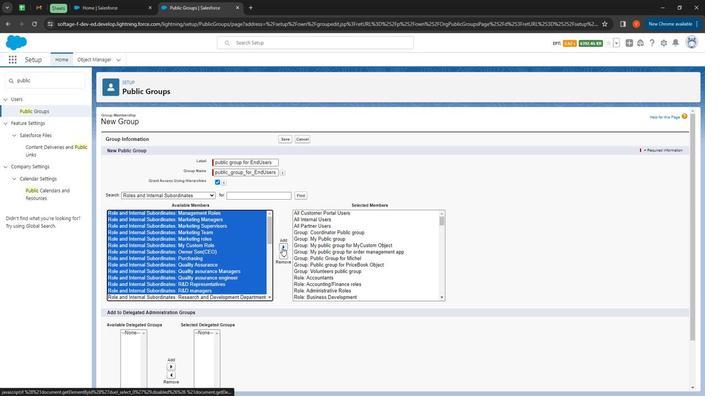 
Action: Mouse pressed left at (280, 250)
Screenshot: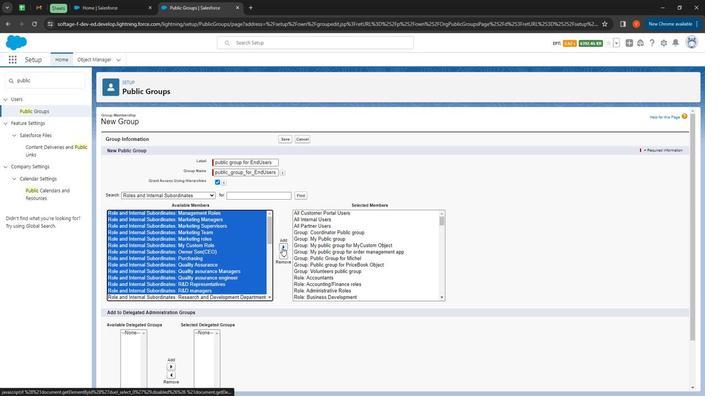 
Action: Mouse moved to (114, 215)
Screenshot: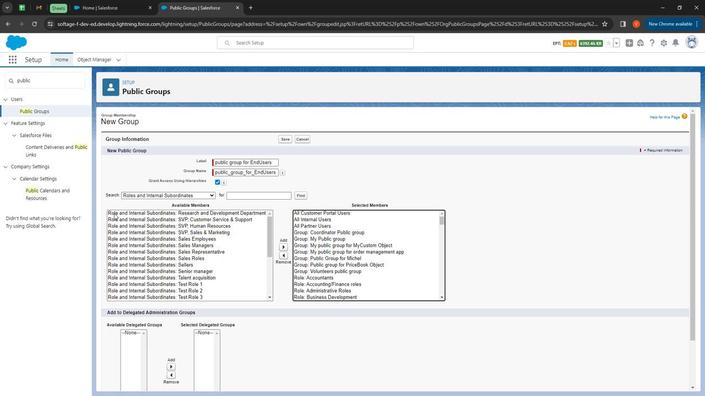 
Action: Mouse pressed left at (114, 215)
Screenshot: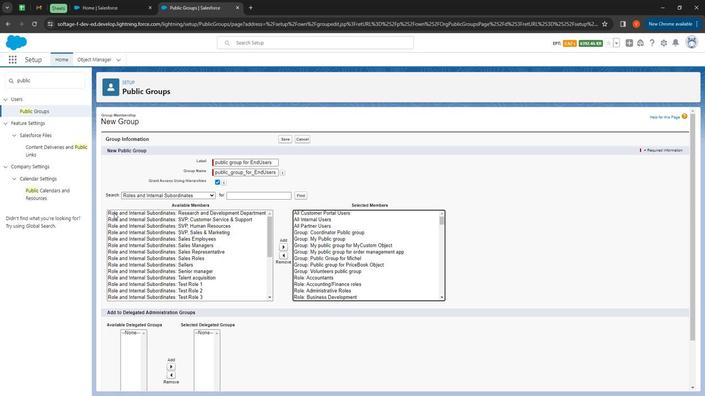 
Action: Mouse moved to (279, 249)
Screenshot: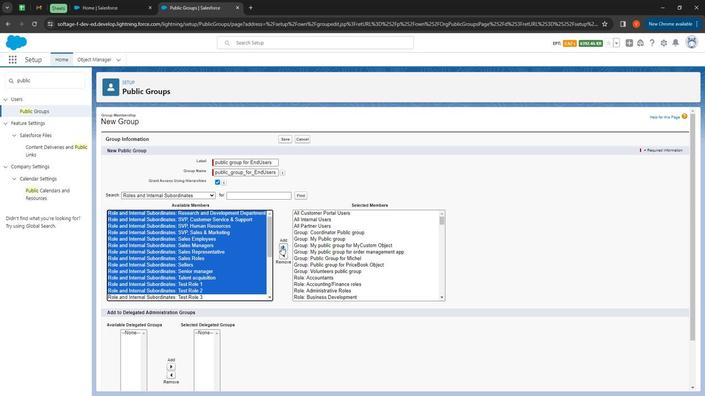 
Action: Mouse pressed left at (279, 249)
Screenshot: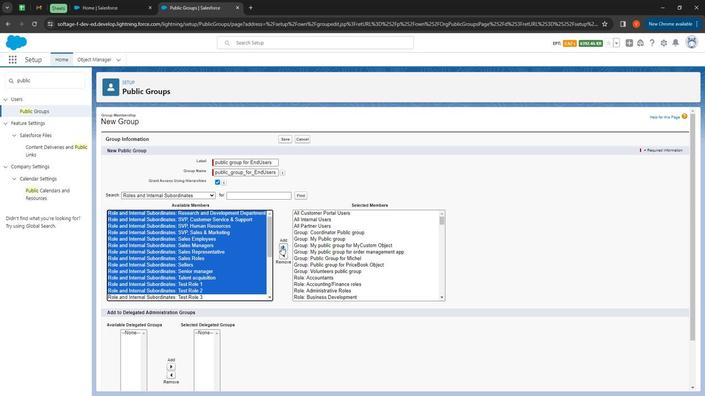 
Action: Mouse moved to (116, 212)
Screenshot: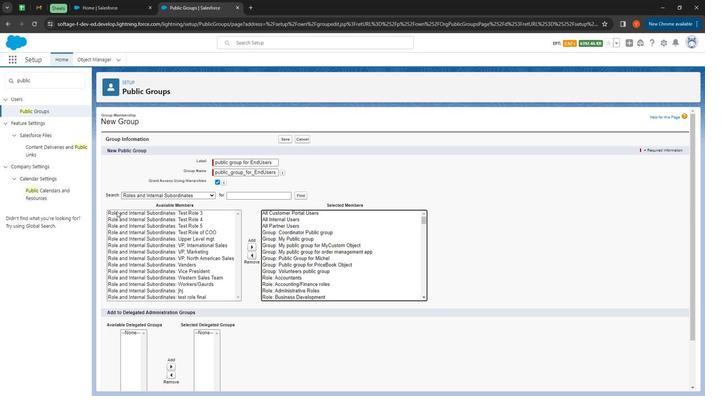 
Action: Mouse pressed left at (116, 212)
Screenshot: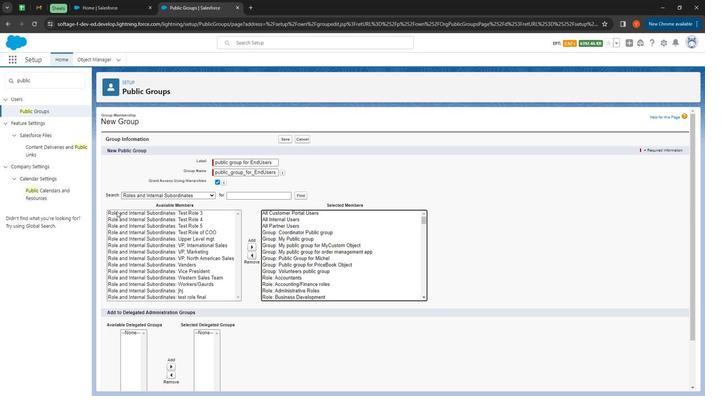 
Action: Mouse moved to (180, 296)
Screenshot: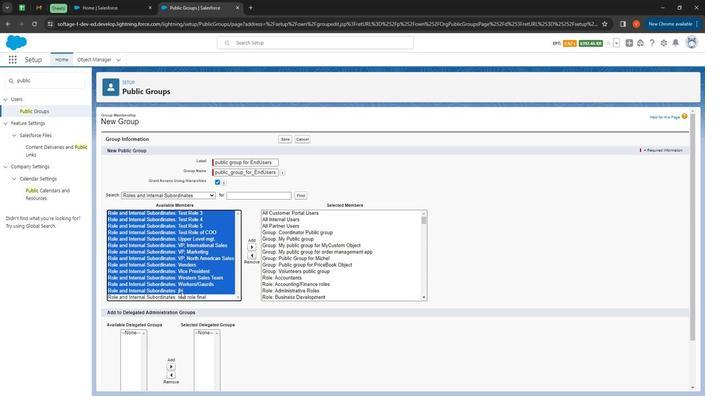 
Action: Mouse pressed left at (180, 296)
Screenshot: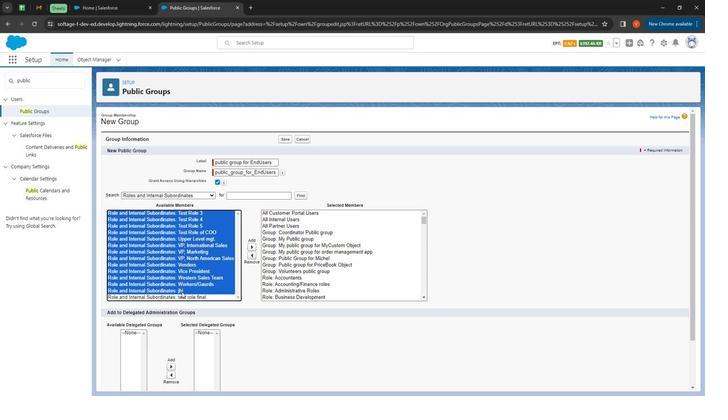
Action: Mouse moved to (184, 299)
Screenshot: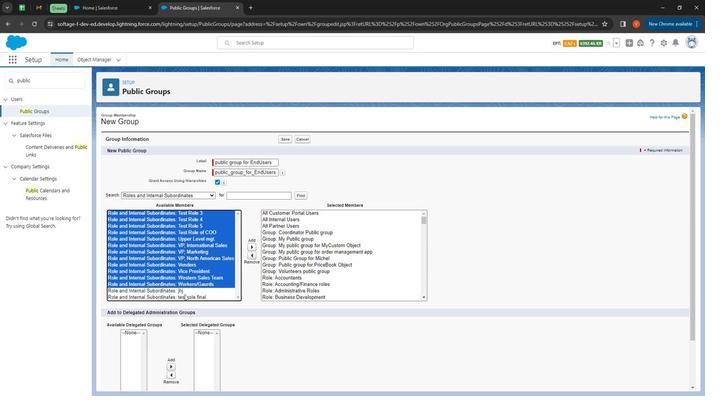 
Action: Mouse pressed left at (184, 299)
Screenshot: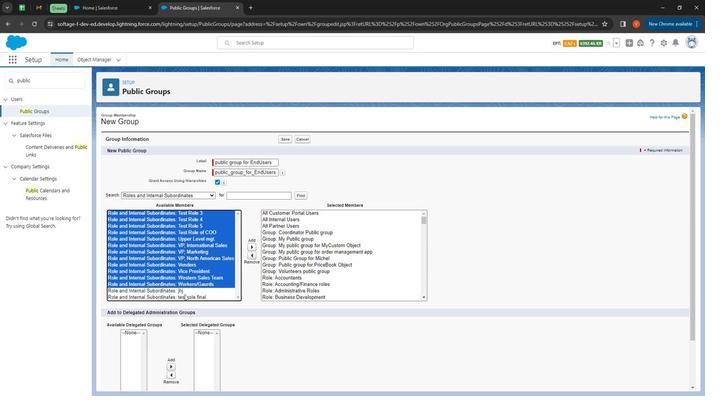 
Action: Mouse moved to (249, 251)
Screenshot: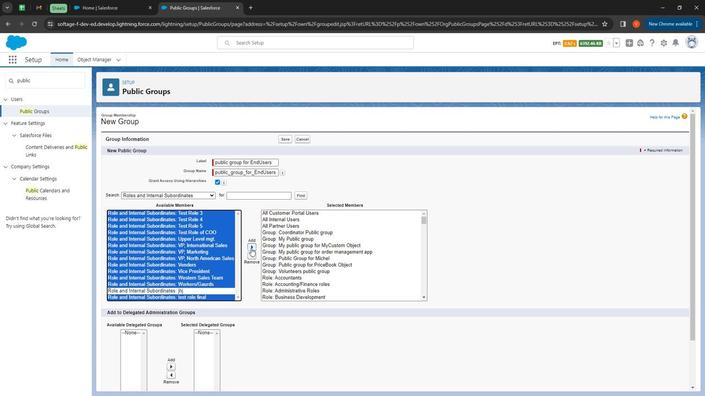 
Action: Mouse pressed left at (249, 251)
Screenshot: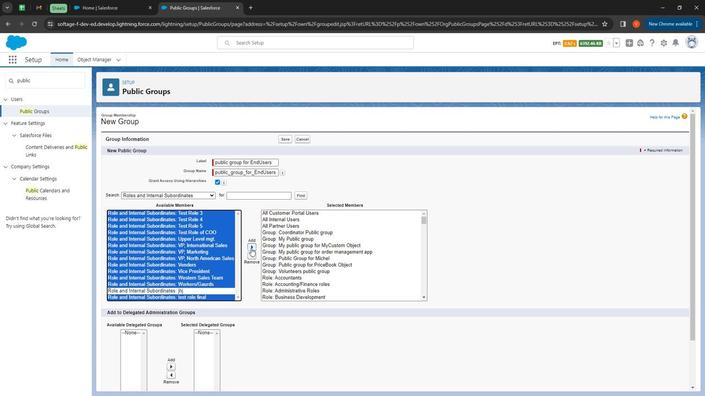 
Action: Mouse moved to (205, 200)
Screenshot: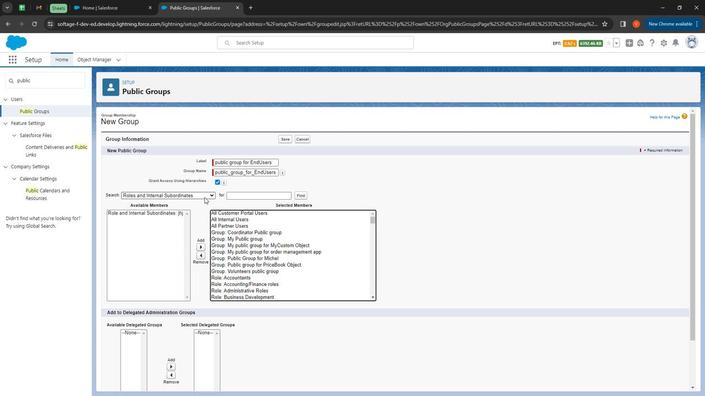 
Action: Mouse pressed left at (205, 200)
Screenshot: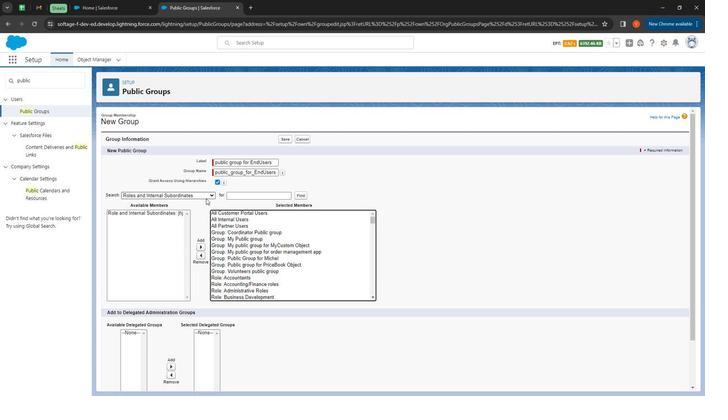 
Action: Mouse moved to (193, 222)
Screenshot: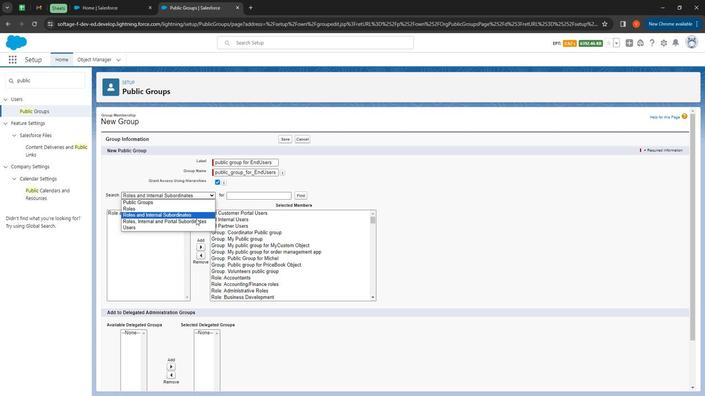 
Action: Mouse pressed left at (193, 222)
Screenshot: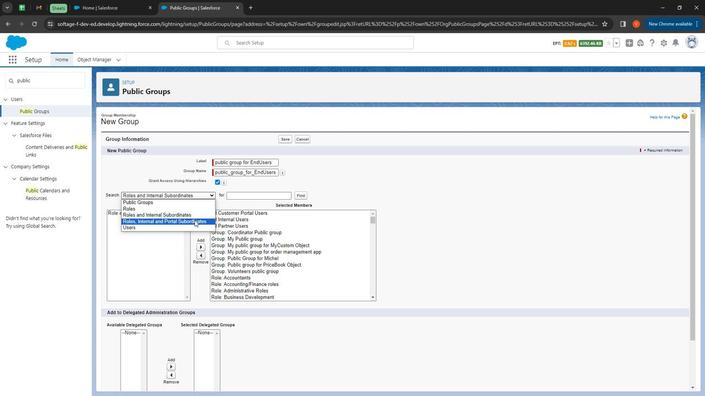 
Action: Mouse moved to (114, 216)
Screenshot: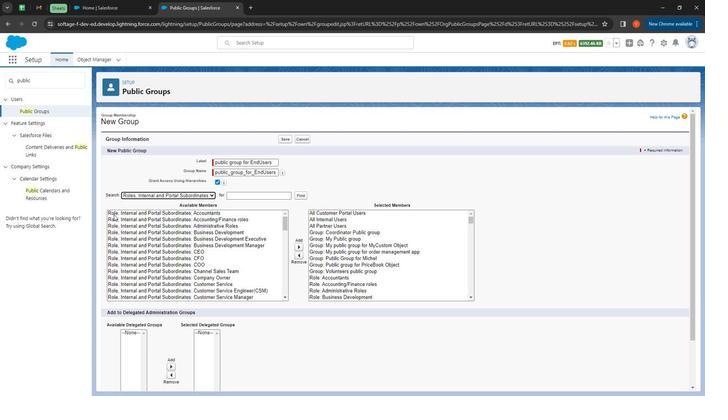 
Action: Mouse pressed left at (114, 216)
Screenshot: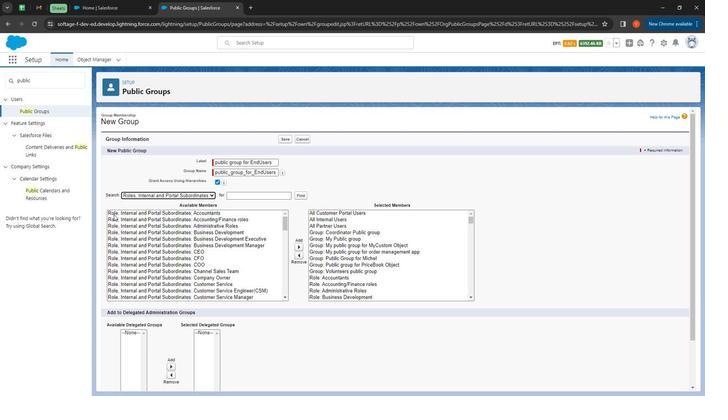 
Action: Mouse moved to (296, 249)
Screenshot: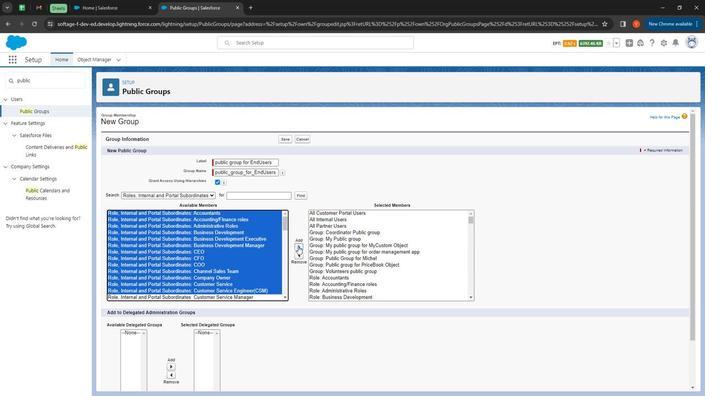 
Action: Mouse pressed left at (296, 249)
Screenshot: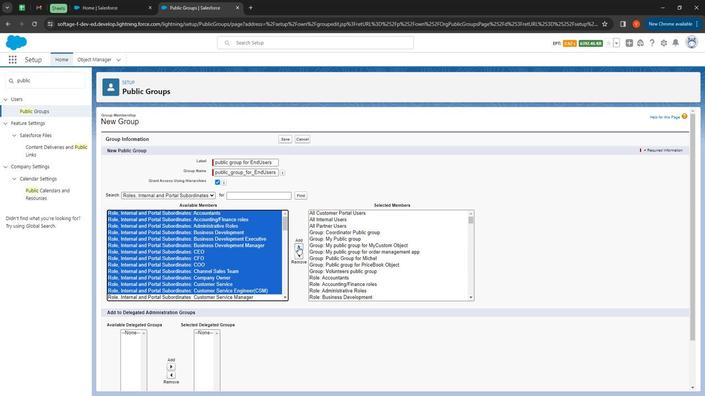 
Action: Mouse moved to (114, 216)
Screenshot: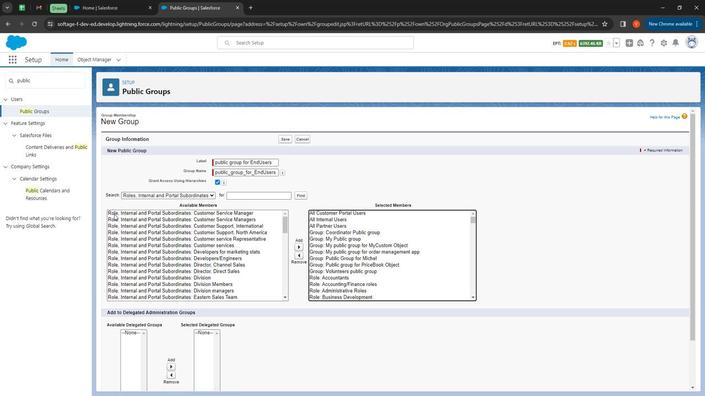 
Action: Mouse pressed left at (114, 216)
Screenshot: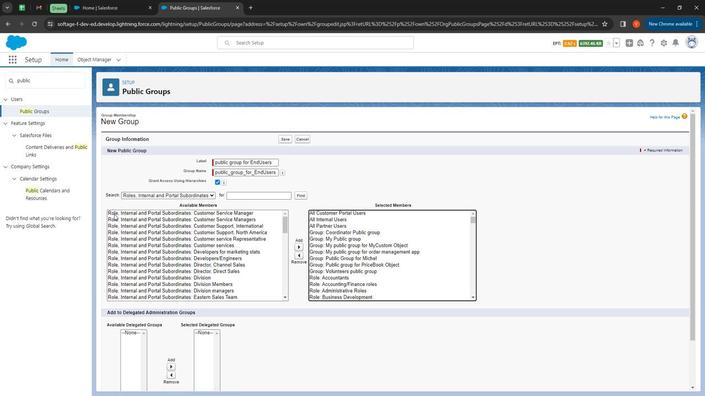 
Action: Mouse moved to (297, 251)
Screenshot: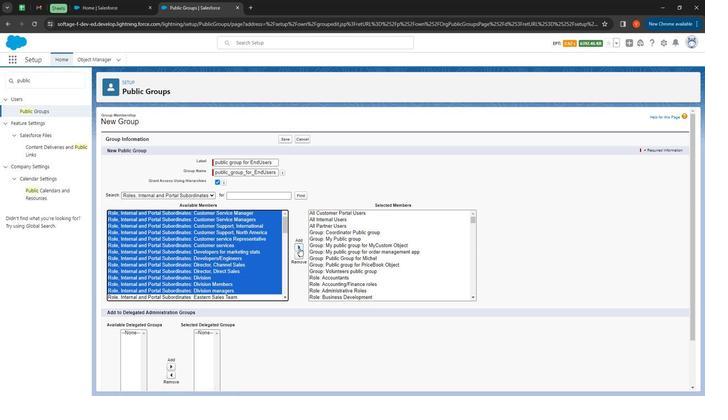 
Action: Mouse pressed left at (297, 251)
Screenshot: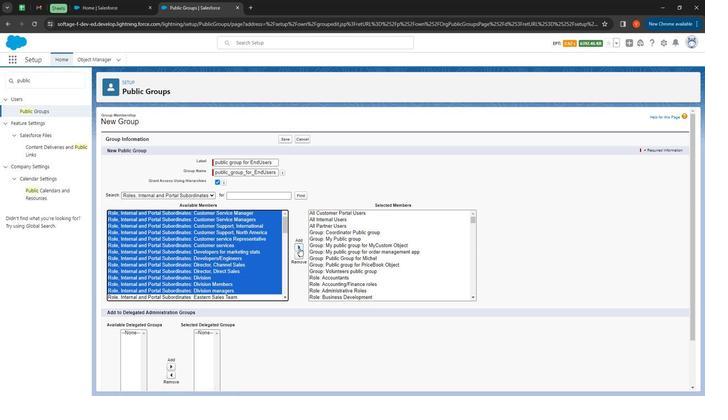 
Action: Mouse moved to (111, 216)
Screenshot: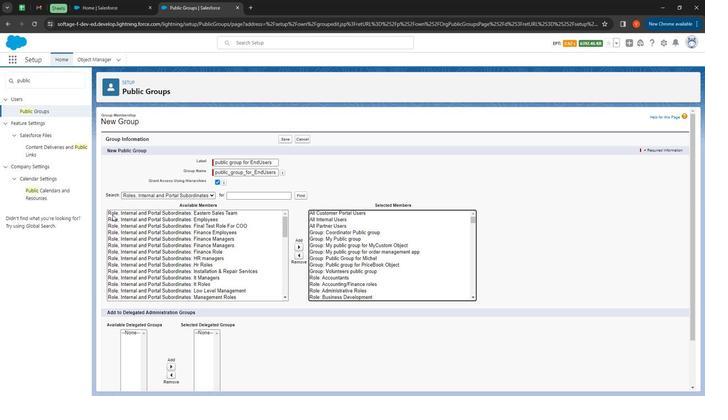 
Action: Mouse pressed left at (111, 216)
Screenshot: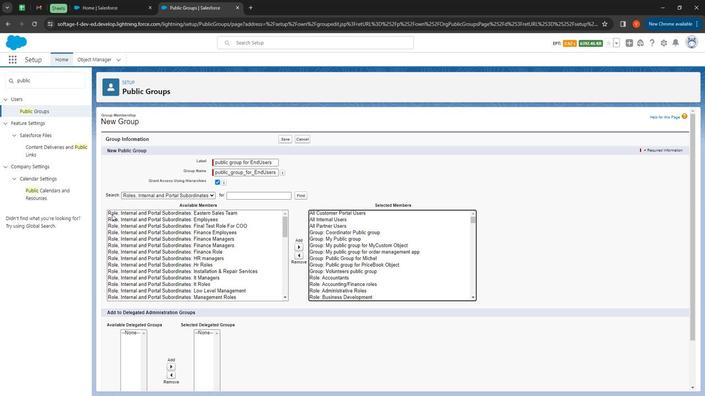 
Action: Mouse moved to (296, 253)
Screenshot: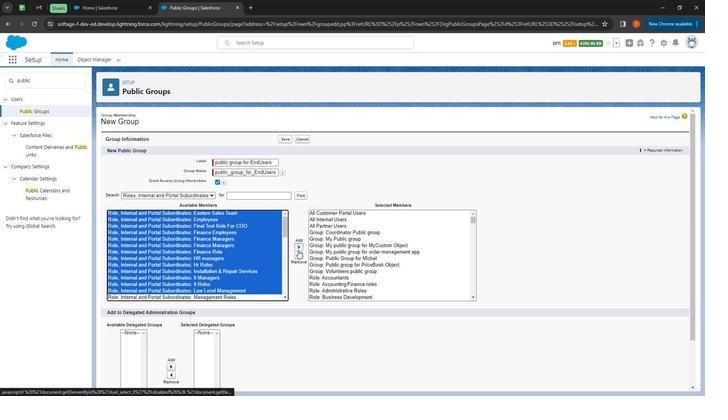 
Action: Mouse pressed left at (296, 253)
Screenshot: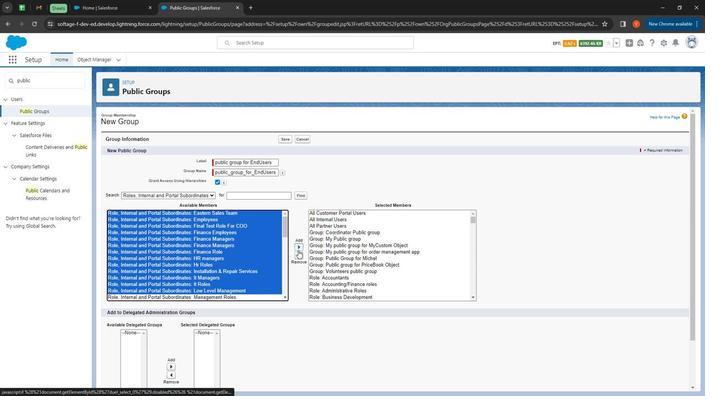 
Action: Mouse moved to (115, 218)
Screenshot: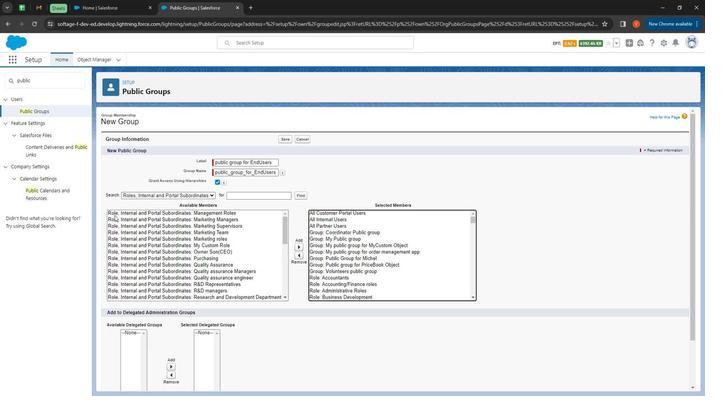 
Action: Mouse pressed left at (115, 218)
Screenshot: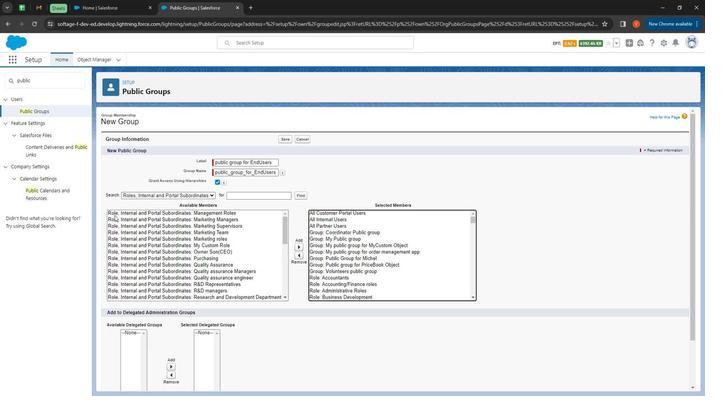 
Action: Mouse moved to (297, 250)
Screenshot: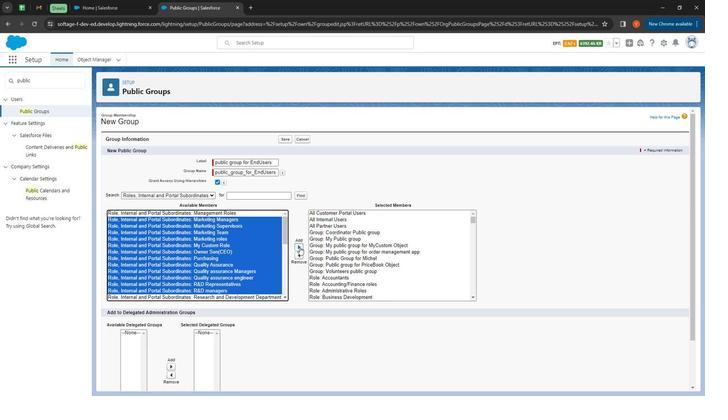 
Action: Mouse pressed left at (297, 250)
Screenshot: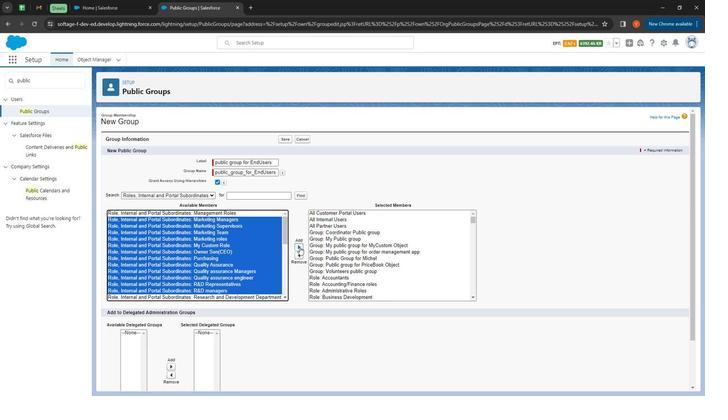 
Action: Mouse moved to (115, 223)
Screenshot: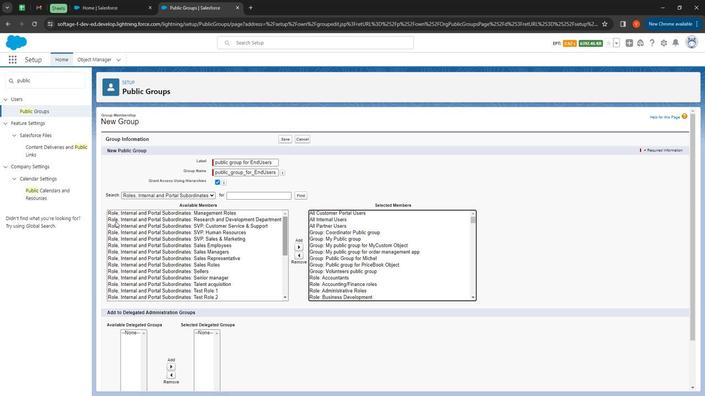 
Action: Mouse pressed left at (115, 223)
Screenshot: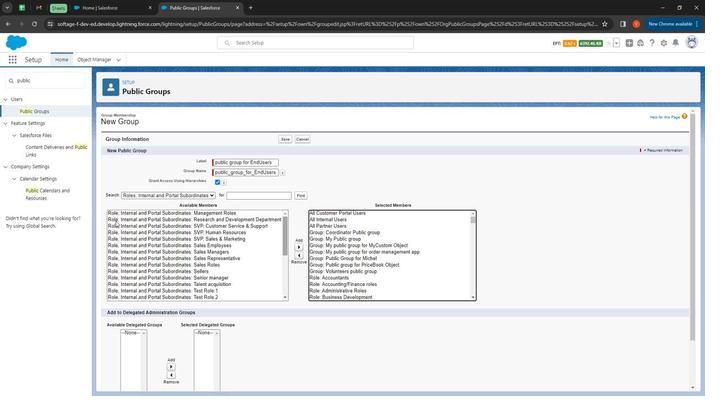 
Action: Mouse moved to (295, 248)
Screenshot: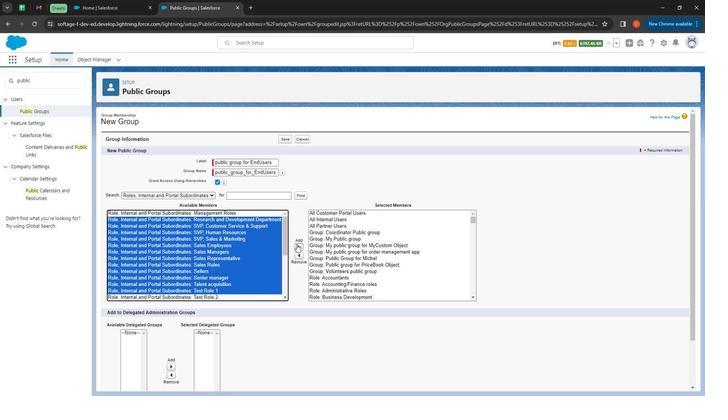 
Action: Mouse pressed left at (295, 248)
Screenshot: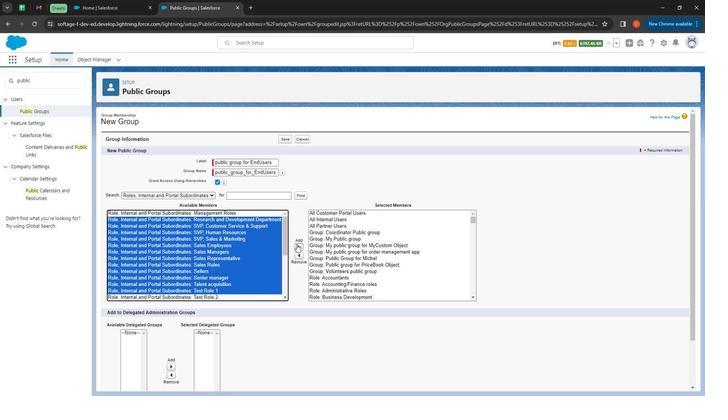 
Action: Mouse moved to (113, 222)
Screenshot: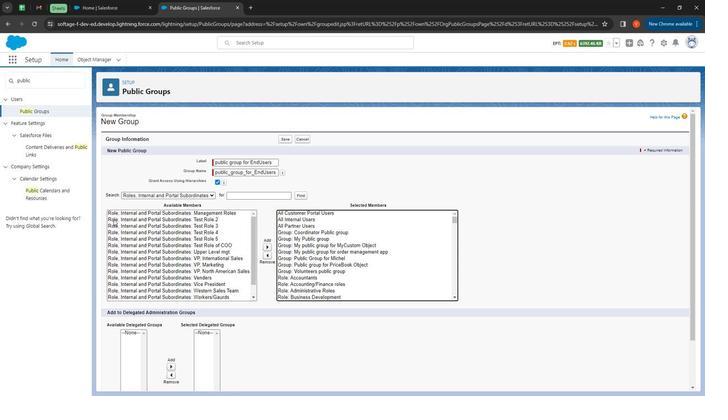 
Action: Mouse pressed left at (113, 222)
Screenshot: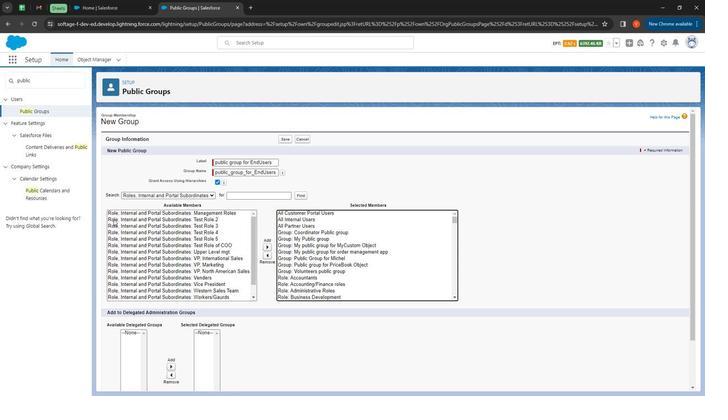 
Action: Mouse moved to (266, 248)
Screenshot: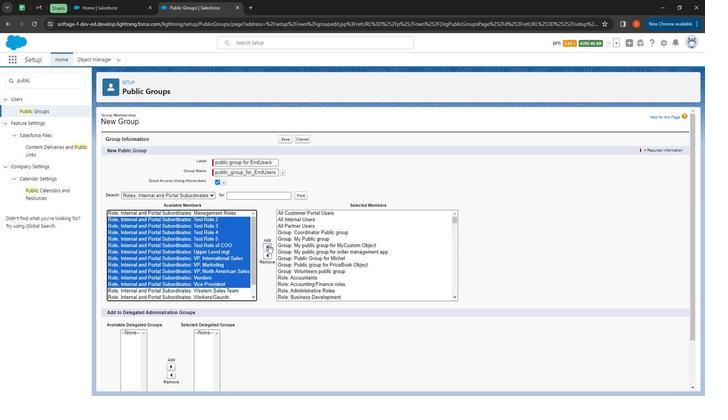 
Action: Mouse pressed left at (266, 248)
Screenshot: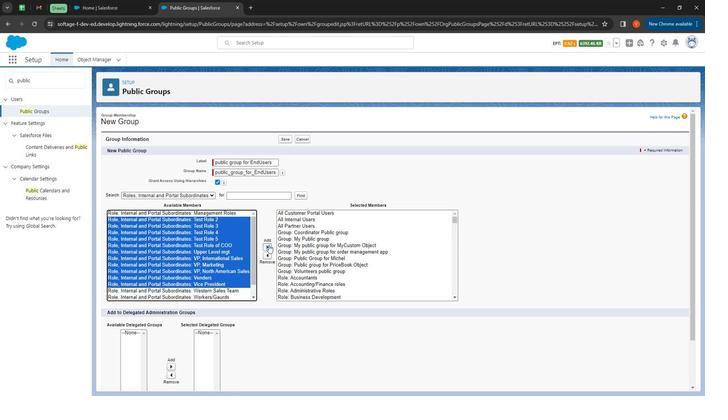 
Action: Mouse moved to (149, 222)
Screenshot: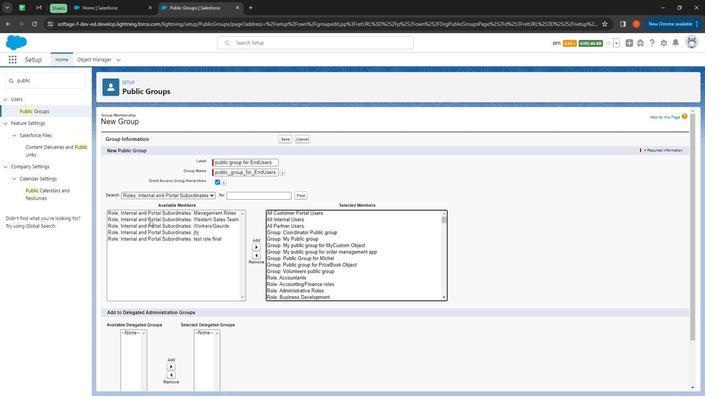
Action: Mouse pressed left at (149, 222)
Screenshot: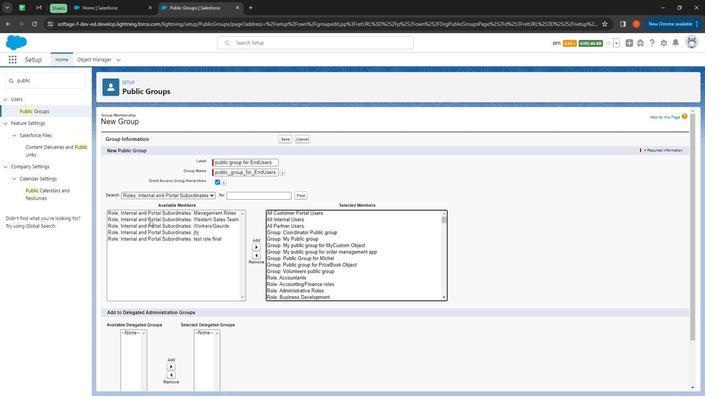 
Action: Mouse moved to (256, 251)
Screenshot: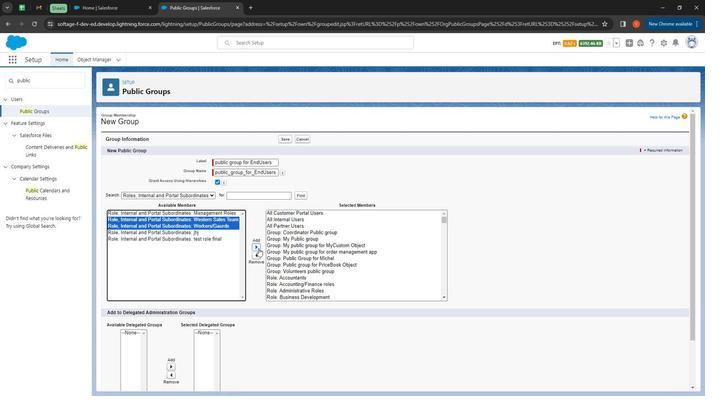 
Action: Mouse pressed left at (256, 251)
Screenshot: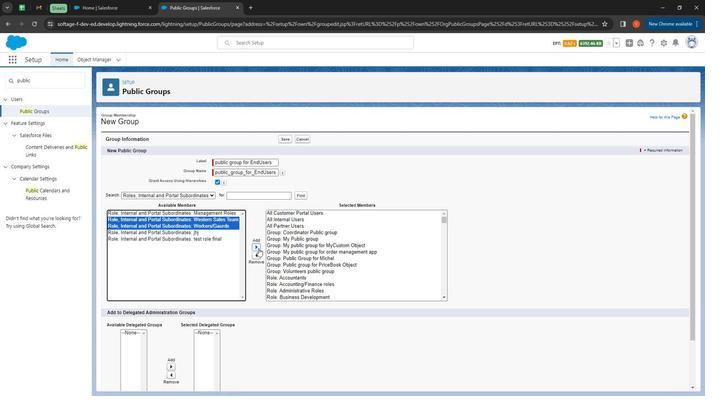 
Action: Mouse moved to (188, 230)
Screenshot: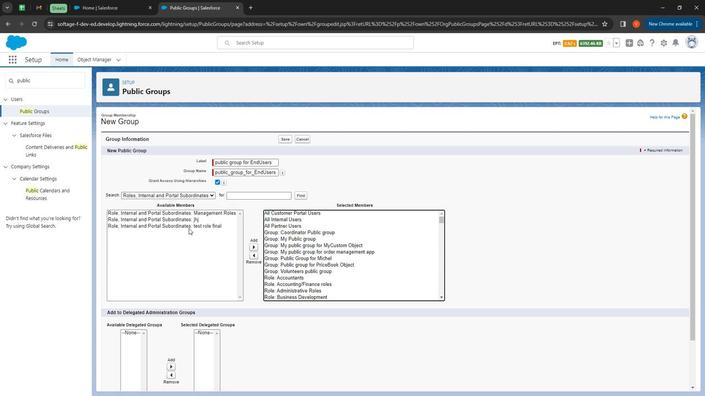 
Action: Mouse pressed left at (188, 230)
Screenshot: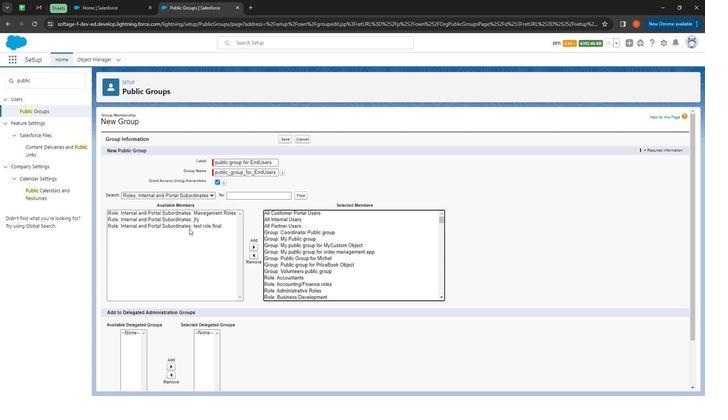 
Action: Mouse moved to (254, 251)
Screenshot: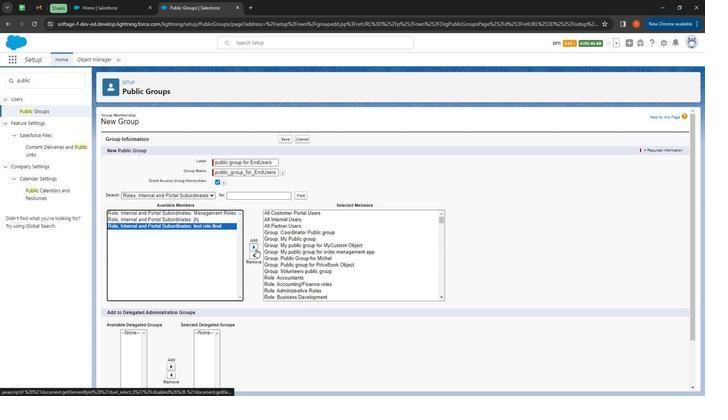 
Action: Mouse pressed left at (254, 251)
Screenshot: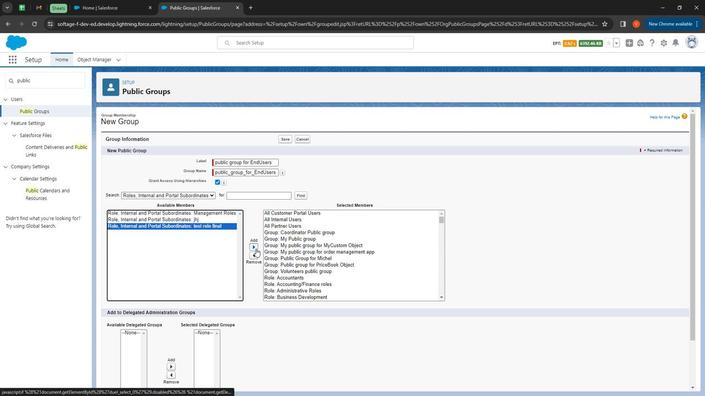 
Action: Mouse moved to (191, 197)
Screenshot: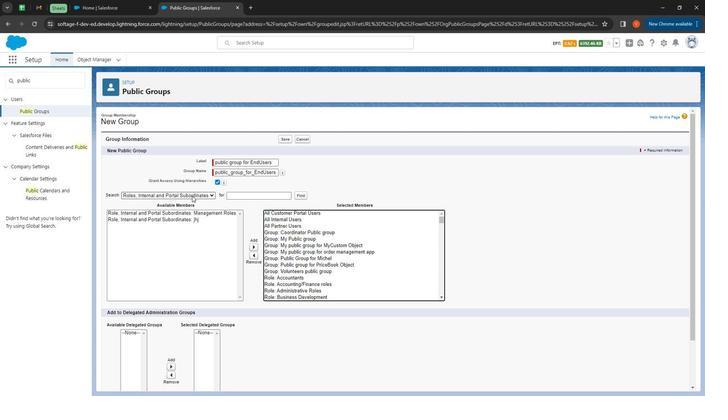 
Action: Mouse pressed left at (191, 197)
Screenshot: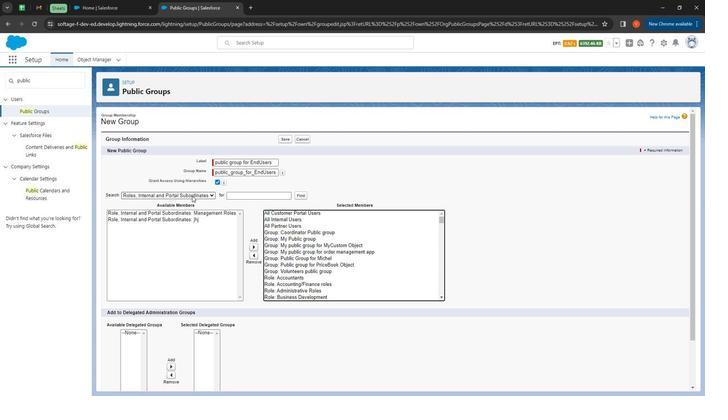 
Action: Mouse moved to (175, 226)
Screenshot: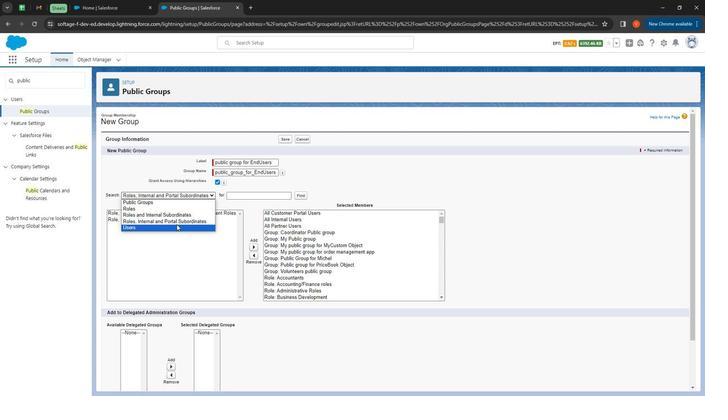 
Action: Mouse pressed left at (175, 226)
Screenshot: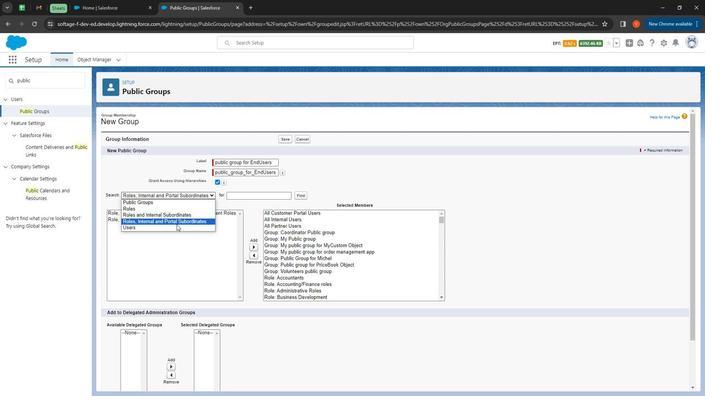 
Action: Mouse moved to (175, 226)
Screenshot: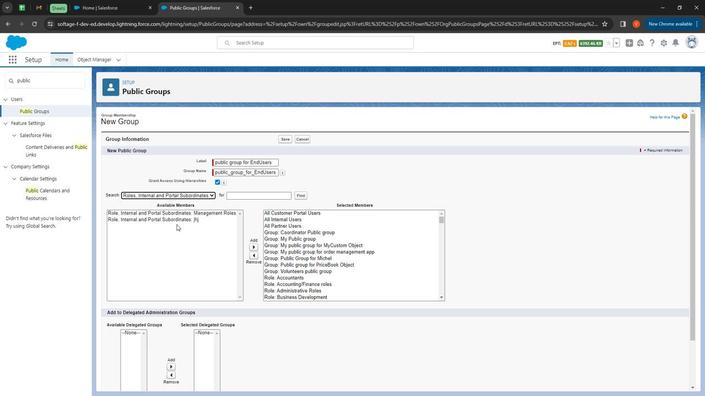 
Action: Mouse pressed left at (175, 226)
Screenshot: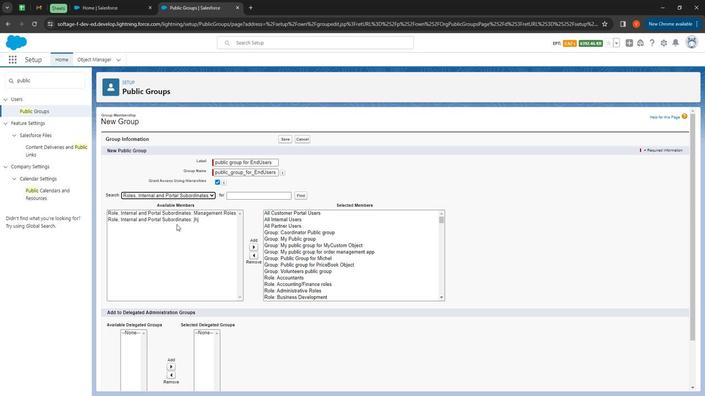 
Action: Mouse moved to (168, 199)
Screenshot: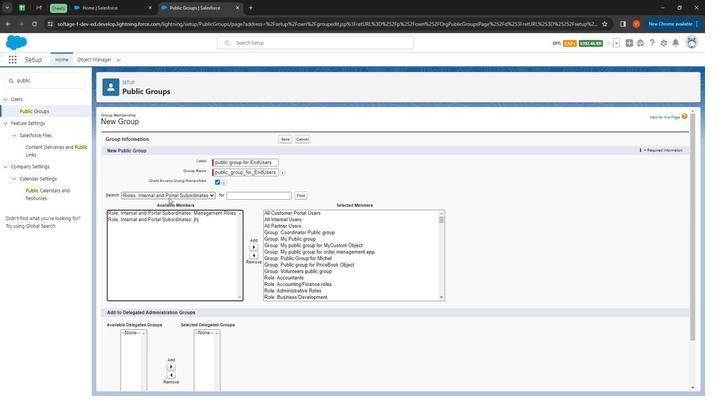 
Action: Mouse pressed left at (168, 199)
Screenshot: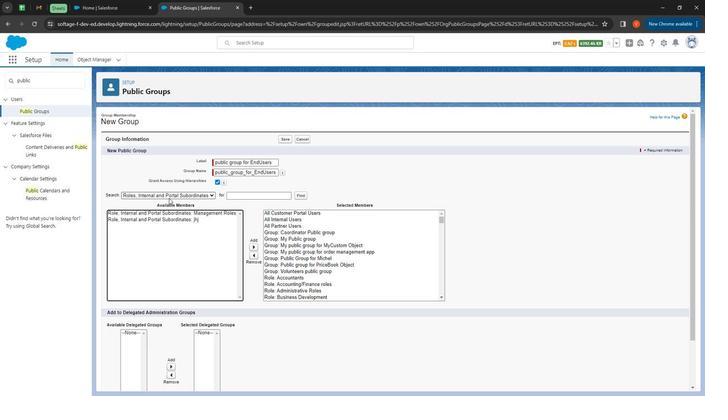 
Action: Mouse moved to (162, 228)
Screenshot: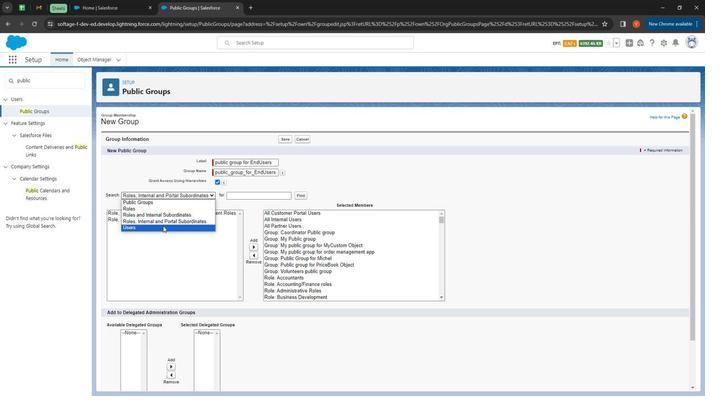
Action: Mouse pressed left at (162, 228)
Screenshot: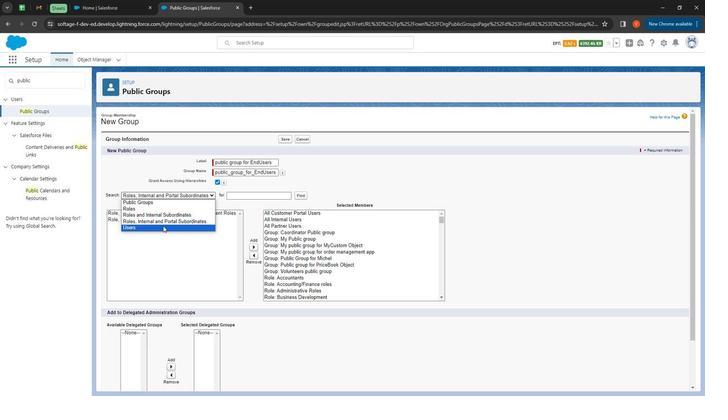
Action: Mouse moved to (144, 215)
Screenshot: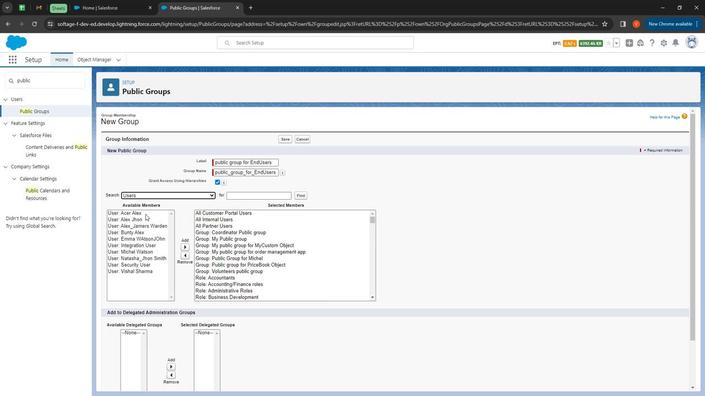 
Action: Mouse pressed left at (144, 215)
Screenshot: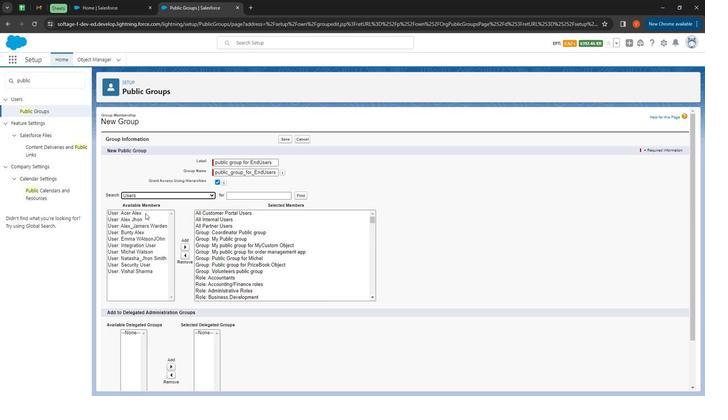 
Action: Mouse moved to (185, 246)
Screenshot: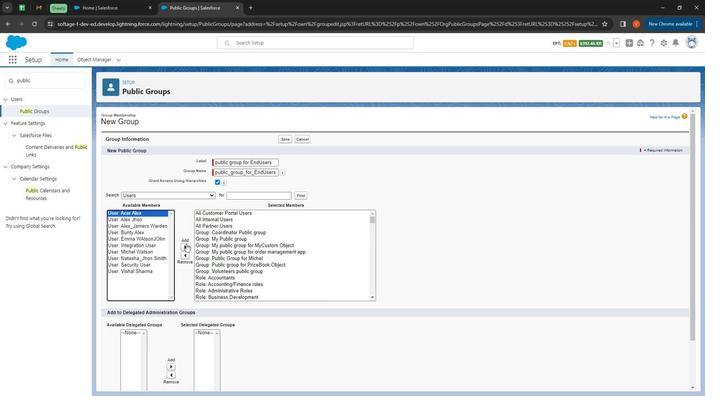 
Action: Mouse pressed left at (185, 246)
Screenshot: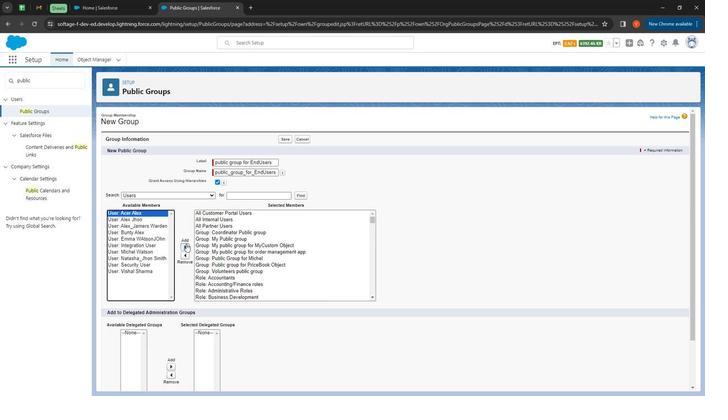 
Action: Mouse moved to (148, 267)
Screenshot: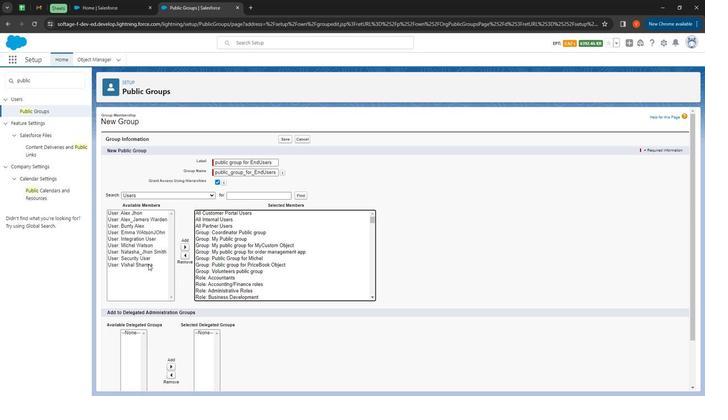 
Action: Mouse pressed left at (148, 267)
Screenshot: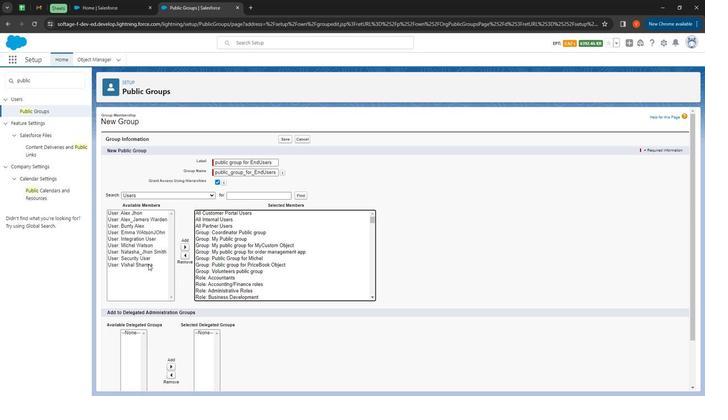 
Action: Mouse moved to (183, 248)
Screenshot: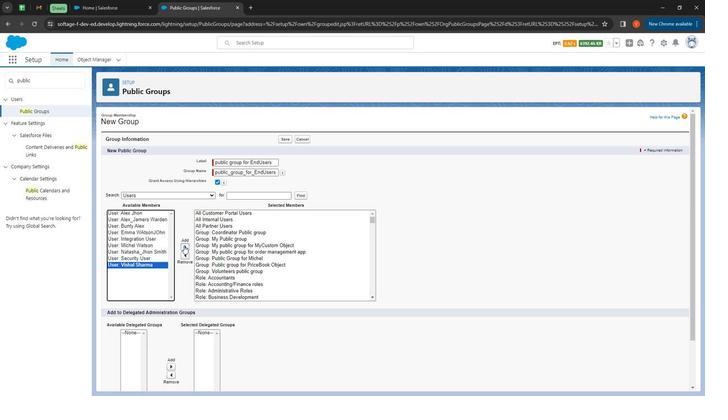 
Action: Mouse pressed left at (183, 248)
Screenshot: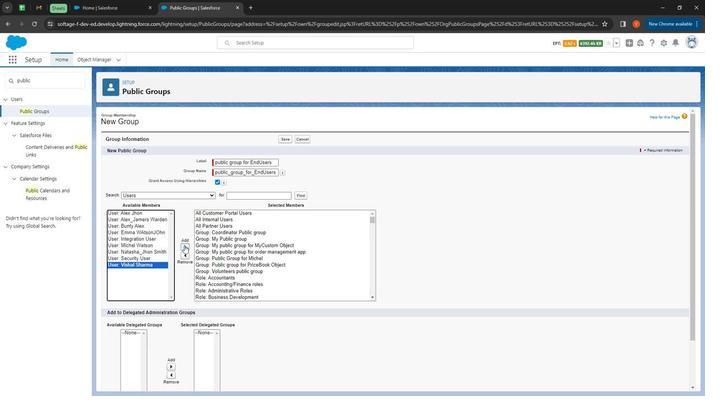 
Action: Mouse moved to (152, 265)
Screenshot: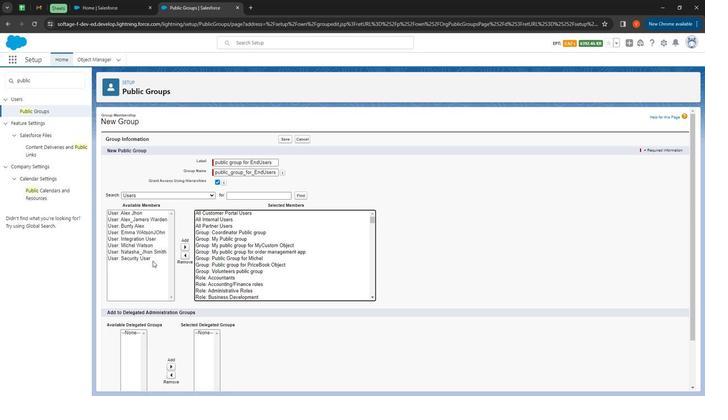 
Action: Mouse pressed left at (152, 265)
Screenshot: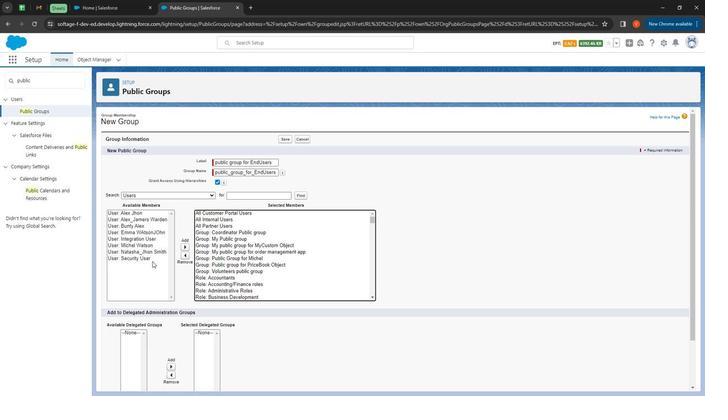 
Action: Mouse moved to (184, 252)
Screenshot: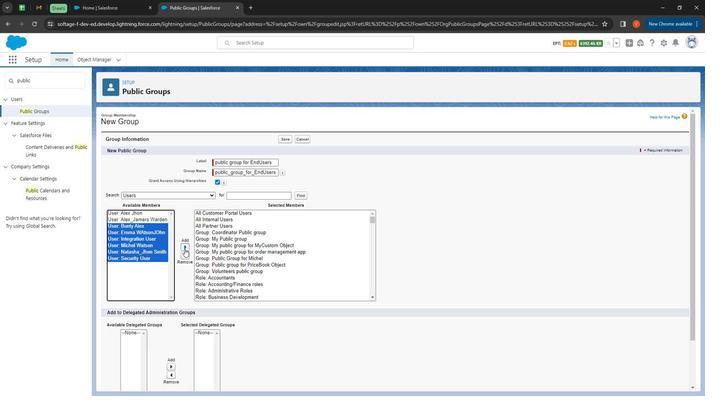 
Action: Mouse pressed left at (184, 252)
Screenshot: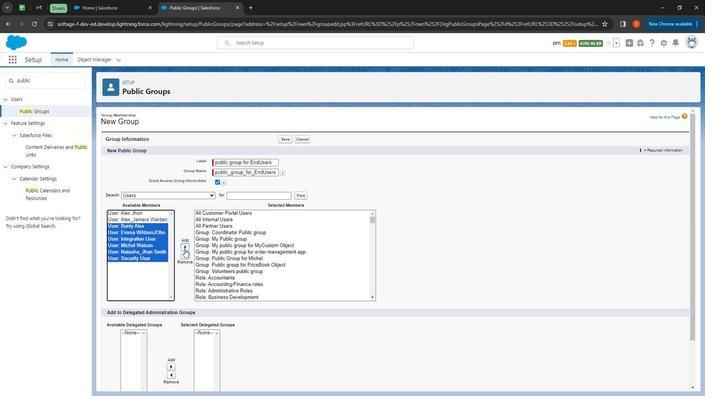 
Action: Mouse moved to (140, 215)
Screenshot: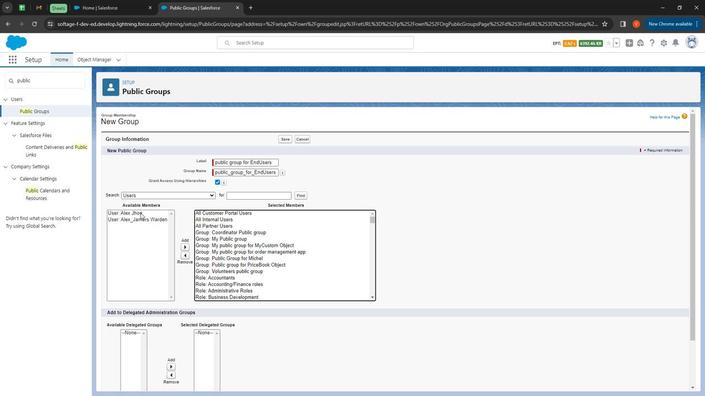 
Action: Mouse pressed left at (140, 215)
Screenshot: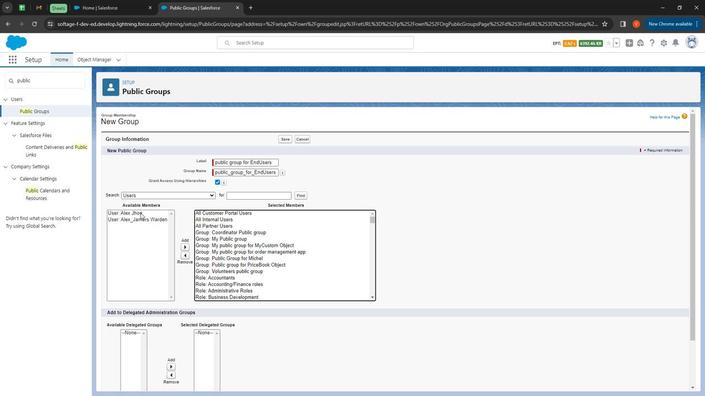 
Action: Mouse moved to (187, 251)
Screenshot: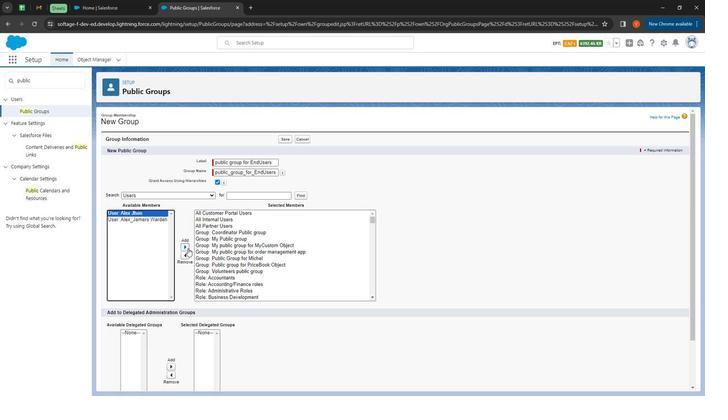
Action: Mouse pressed left at (187, 251)
Screenshot: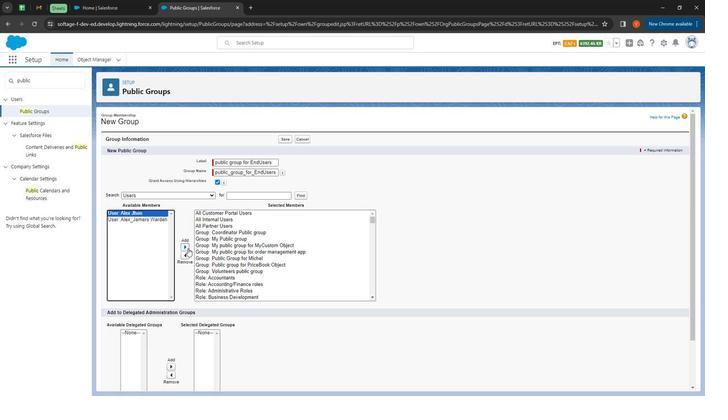 
Action: Mouse moved to (254, 232)
Screenshot: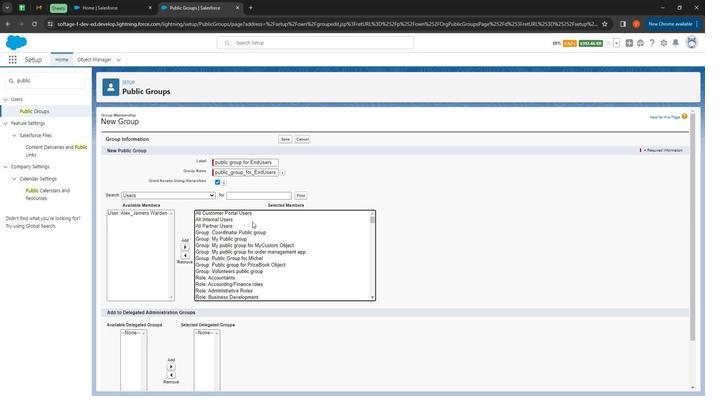 
Action: Mouse scrolled (254, 231) with delta (0, 0)
Screenshot: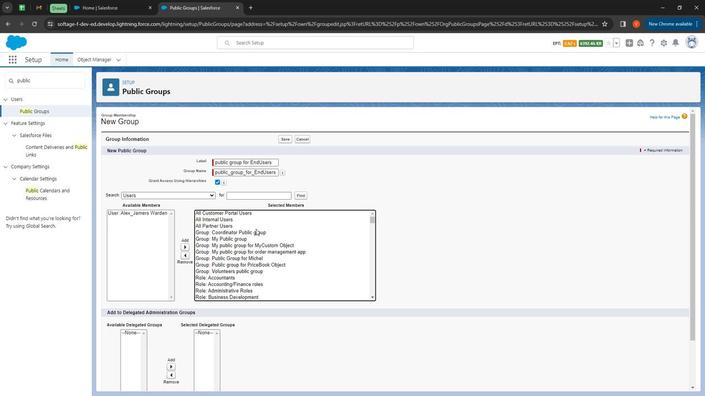 
Action: Mouse moved to (255, 232)
Screenshot: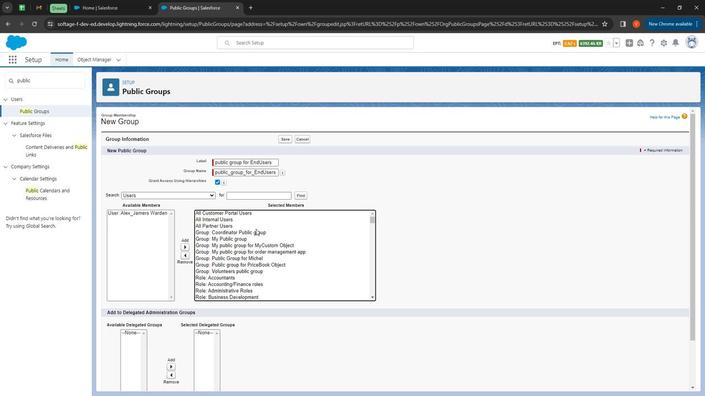 
Action: Mouse scrolled (255, 232) with delta (0, 0)
Screenshot: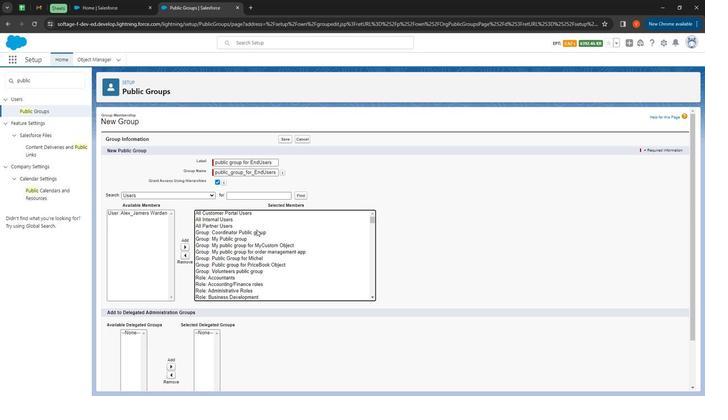 
Action: Mouse moved to (255, 232)
Screenshot: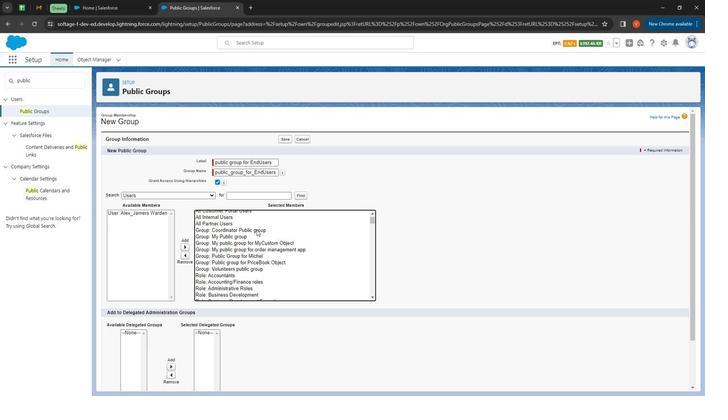 
Action: Mouse scrolled (255, 231) with delta (0, 0)
Screenshot: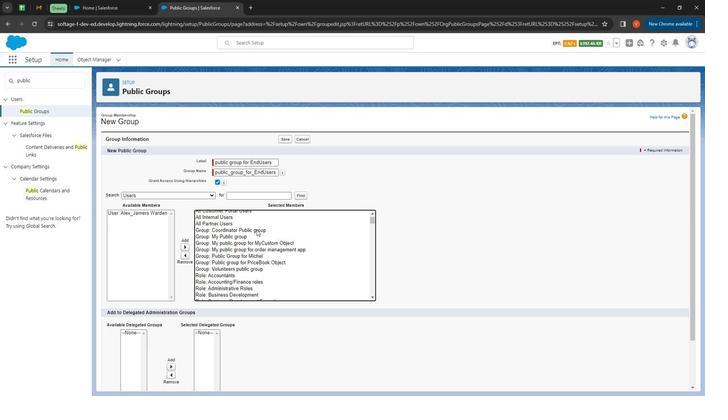 
Action: Mouse moved to (257, 229)
Screenshot: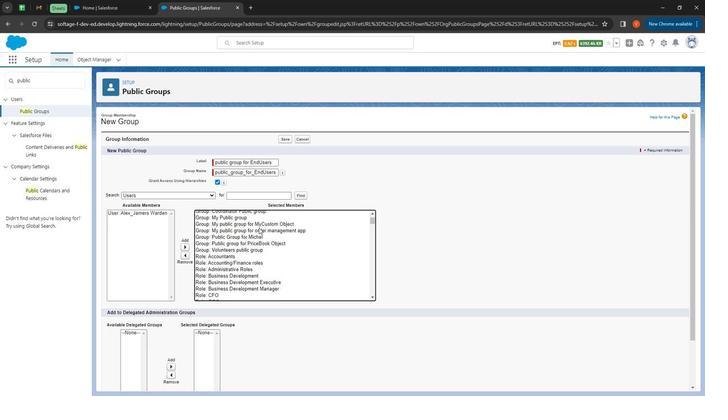 
Action: Mouse scrolled (257, 228) with delta (0, 0)
Screenshot: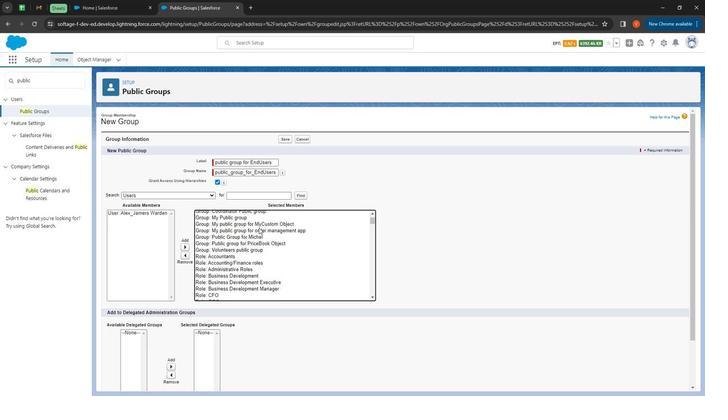 
Action: Mouse moved to (258, 228)
Screenshot: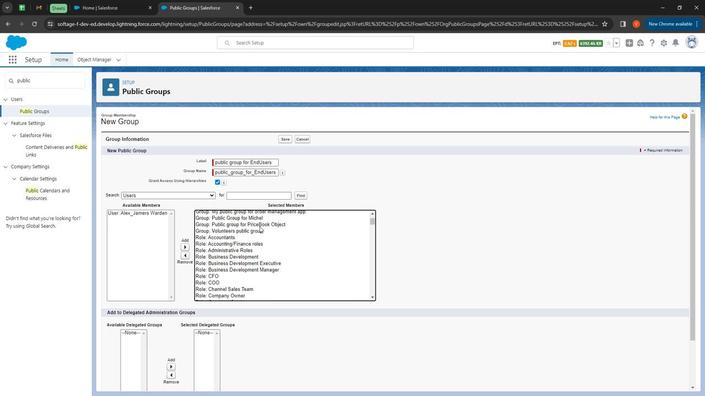 
Action: Mouse scrolled (258, 228) with delta (0, 0)
Screenshot: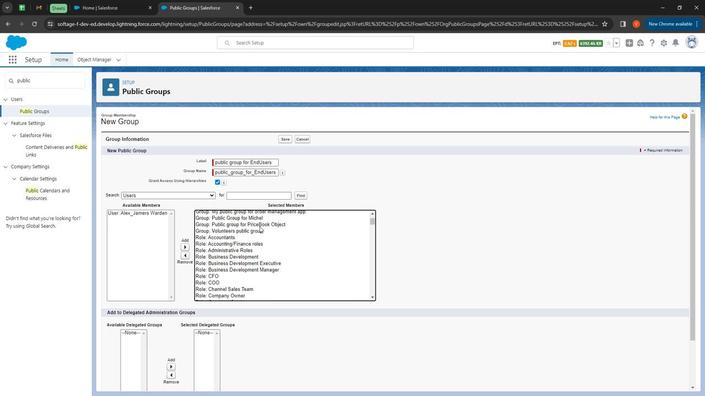 
Action: Mouse moved to (261, 228)
Screenshot: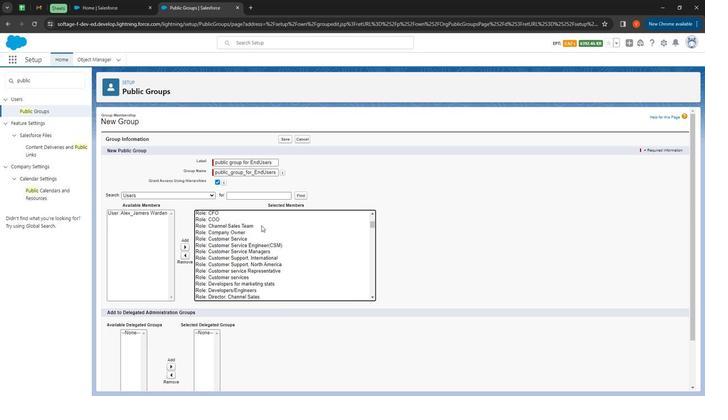
Action: Mouse scrolled (261, 227) with delta (0, 0)
Screenshot: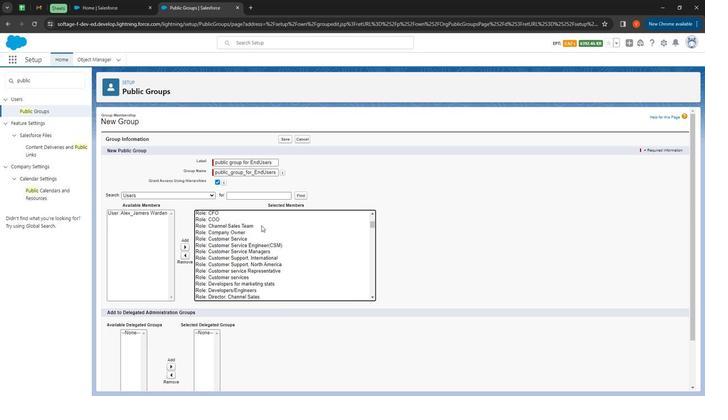 
Action: Mouse moved to (264, 229)
Screenshot: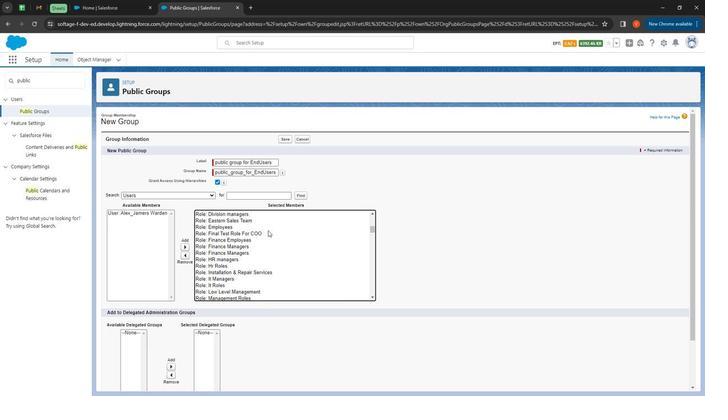 
Action: Mouse scrolled (264, 229) with delta (0, 0)
Screenshot: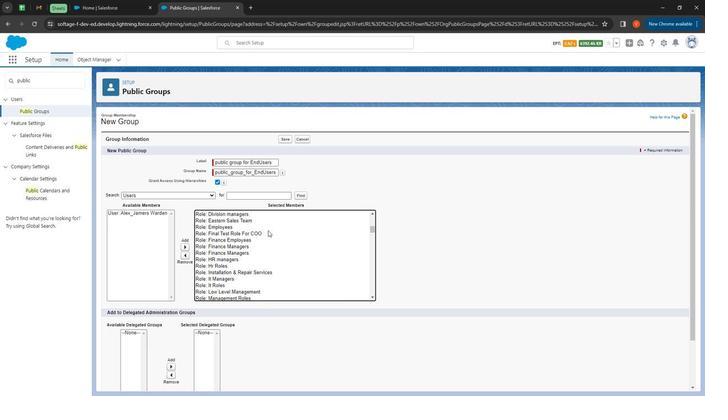 
Action: Mouse moved to (286, 252)
Screenshot: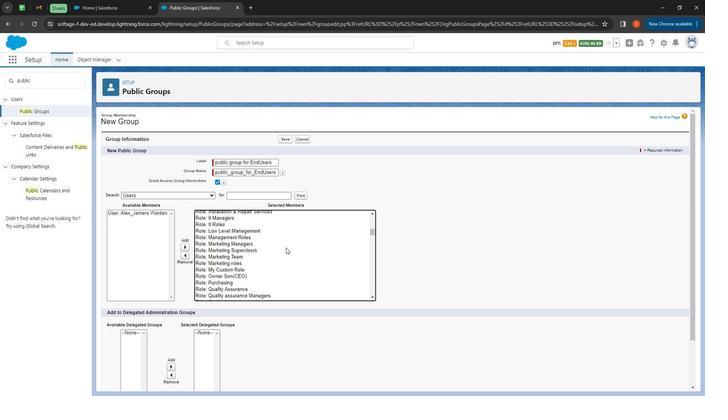 
Action: Mouse scrolled (286, 251) with delta (0, 0)
Screenshot: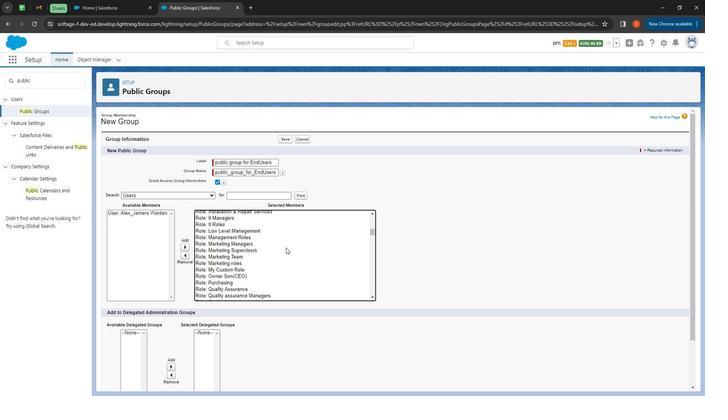 
Action: Mouse moved to (288, 253)
Screenshot: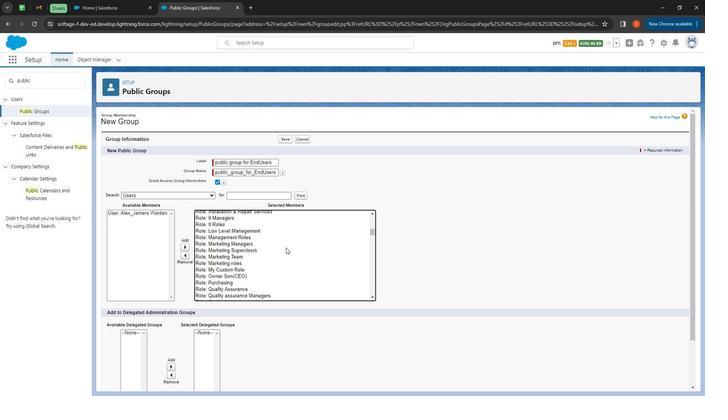 
Action: Mouse scrolled (288, 252) with delta (0, 0)
Screenshot: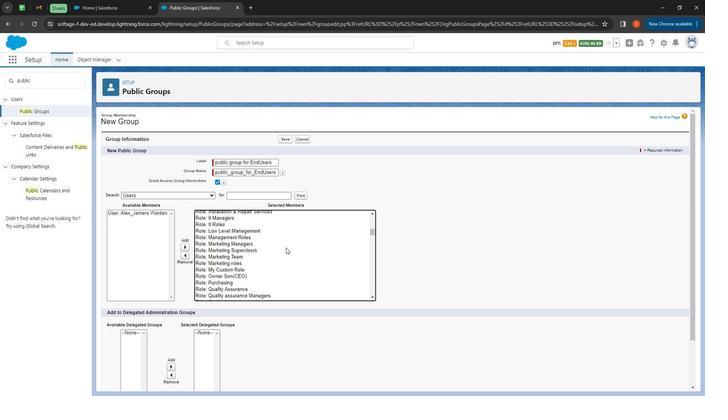 
Action: Mouse moved to (291, 253)
Screenshot: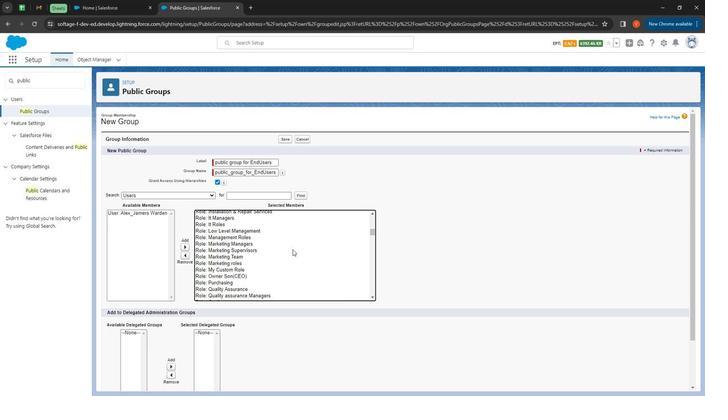 
Action: Mouse scrolled (291, 252) with delta (0, 0)
Screenshot: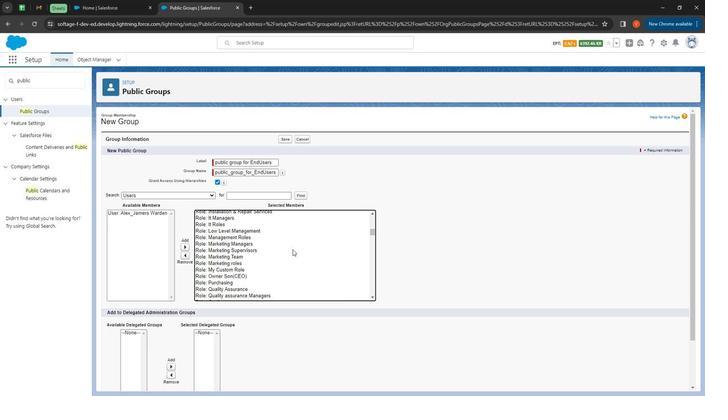 
Action: Mouse moved to (292, 253)
Screenshot: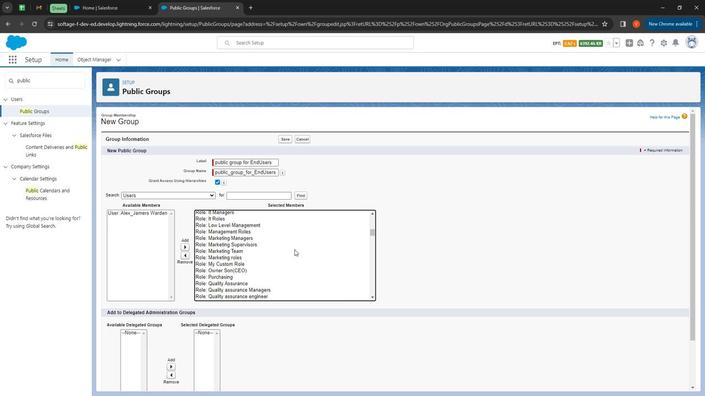 
Action: Mouse scrolled (292, 252) with delta (0, 0)
Screenshot: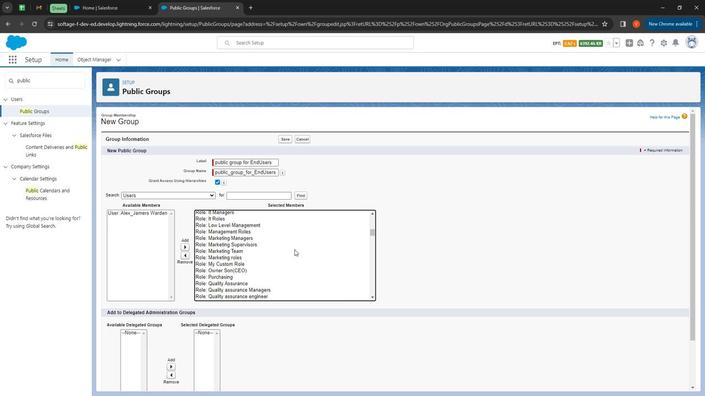 
Action: Mouse moved to (292, 253)
Screenshot: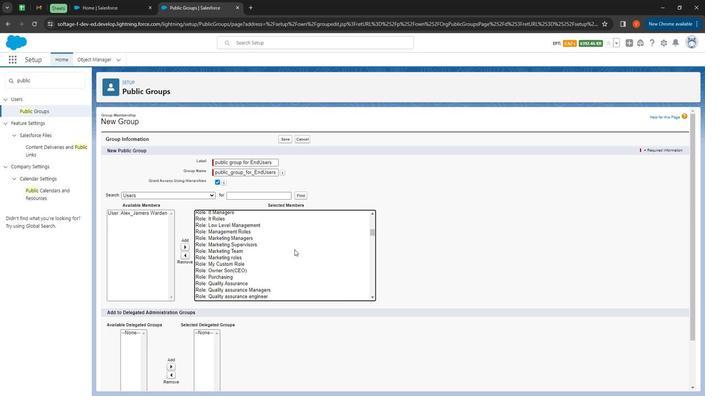 
Action: Mouse scrolled (292, 252) with delta (0, 0)
Screenshot: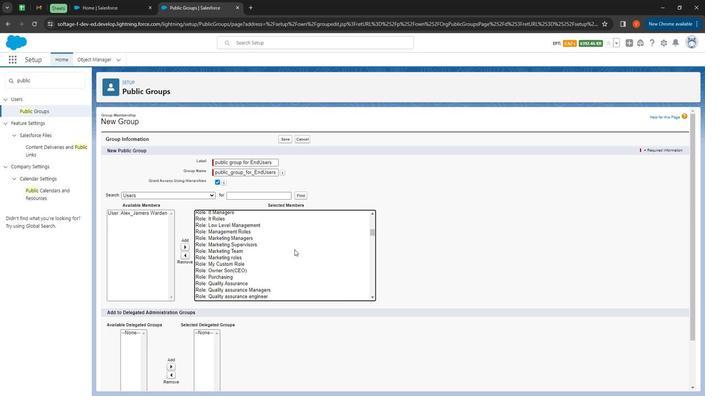
Action: Mouse moved to (292, 253)
Screenshot: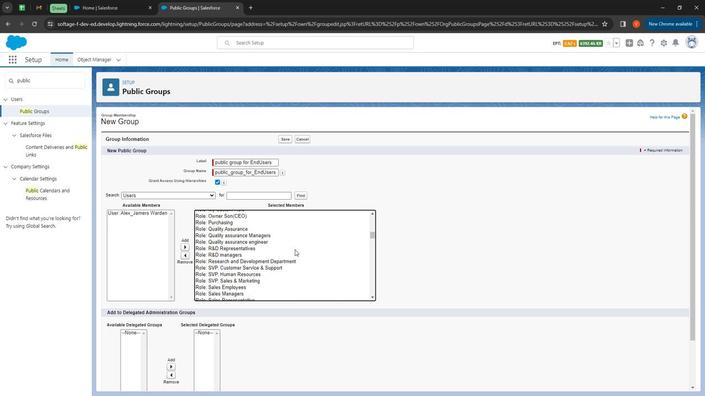 
Action: Mouse scrolled (292, 252) with delta (0, 0)
Screenshot: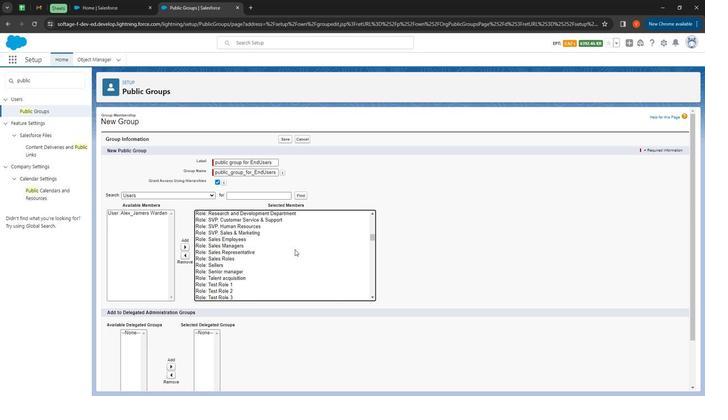 
Action: Mouse moved to (299, 234)
Screenshot: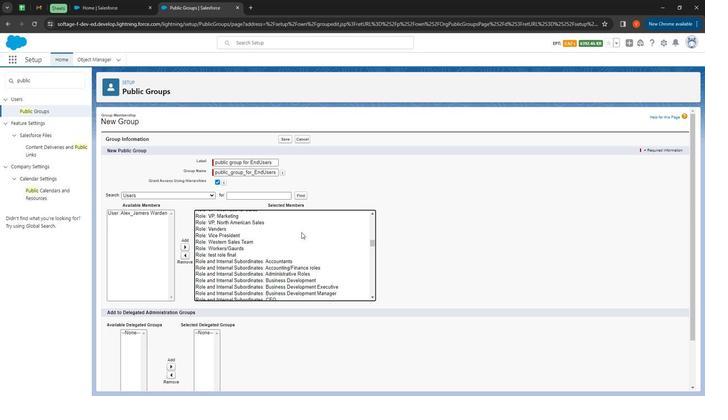 
Action: Mouse scrolled (299, 234) with delta (0, 0)
Screenshot: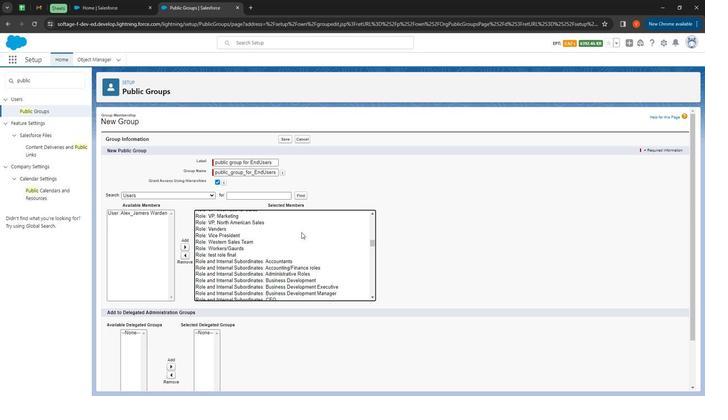 
Action: Mouse moved to (299, 235)
Screenshot: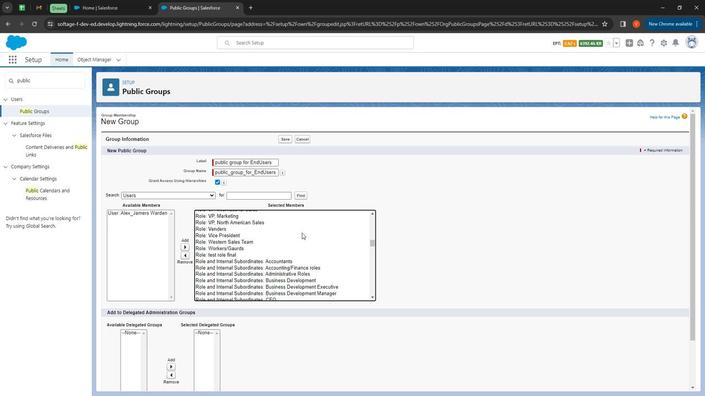 
Action: Mouse scrolled (299, 234) with delta (0, 0)
Screenshot: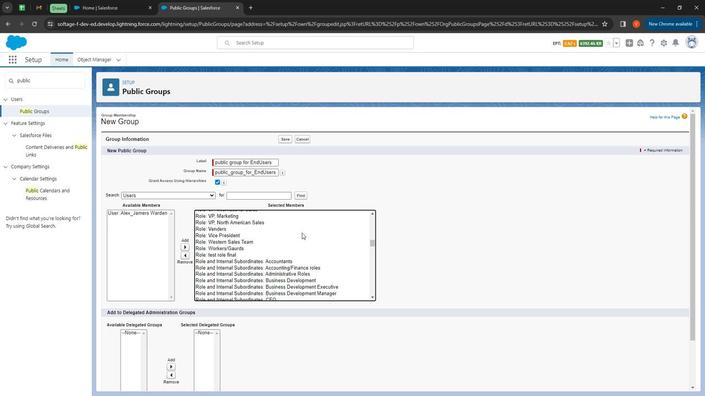 
Action: Mouse moved to (299, 235)
Screenshot: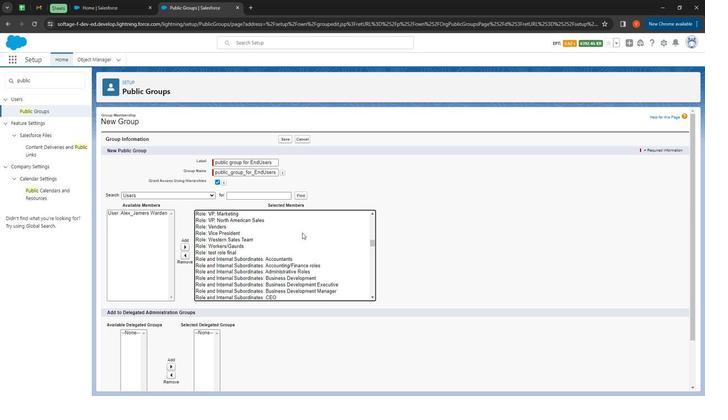 
Action: Mouse scrolled (299, 234) with delta (0, 0)
Screenshot: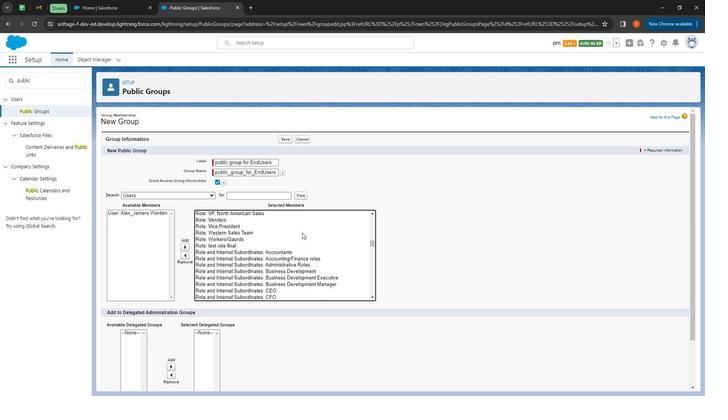 
Action: Mouse moved to (300, 235)
Screenshot: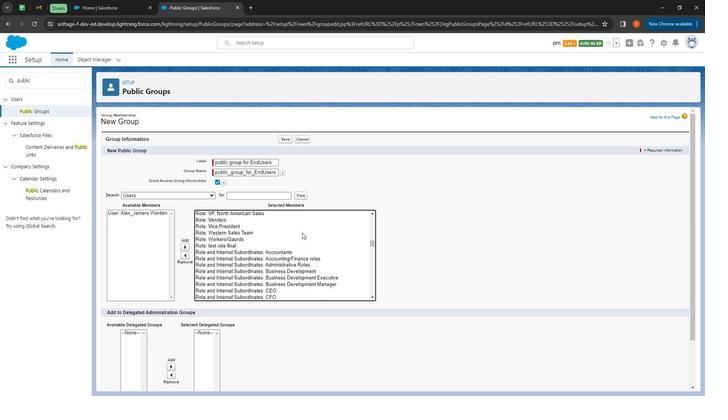 
Action: Mouse scrolled (300, 234) with delta (0, 0)
Screenshot: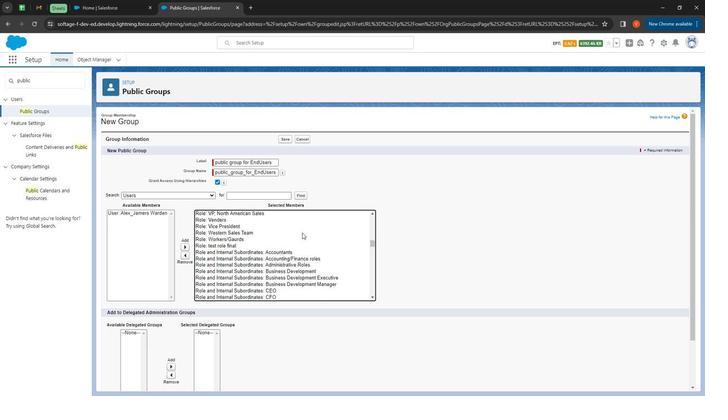 
Action: Mouse scrolled (300, 234) with delta (0, 0)
Screenshot: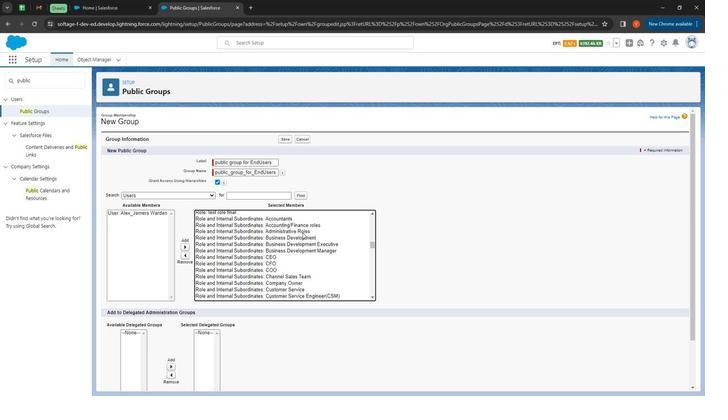 
Action: Mouse moved to (301, 235)
Screenshot: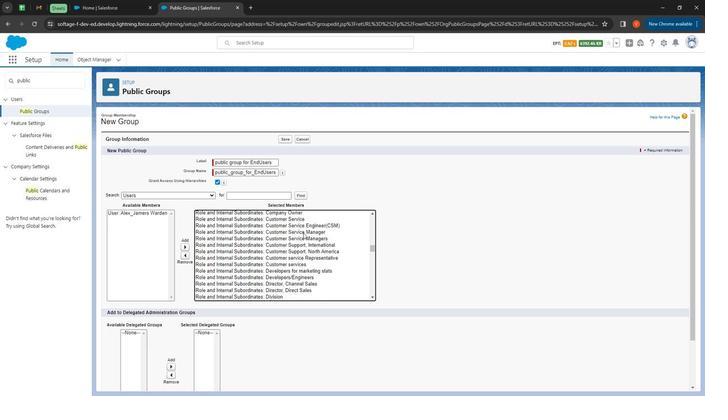 
Action: Mouse scrolled (301, 234) with delta (0, 0)
Screenshot: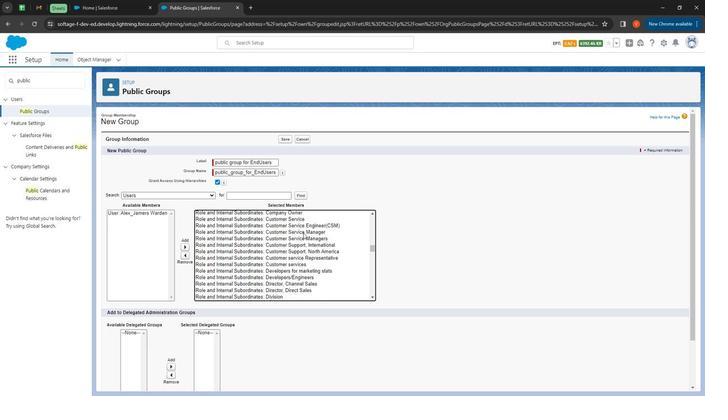 
Action: Mouse moved to (302, 236)
Screenshot: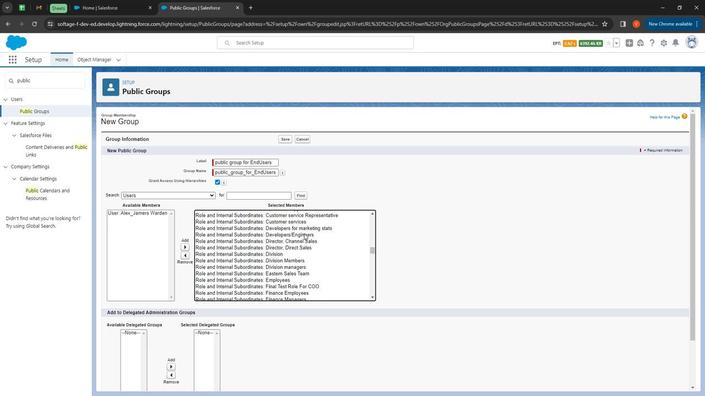 
Action: Mouse scrolled (302, 235) with delta (0, 0)
Screenshot: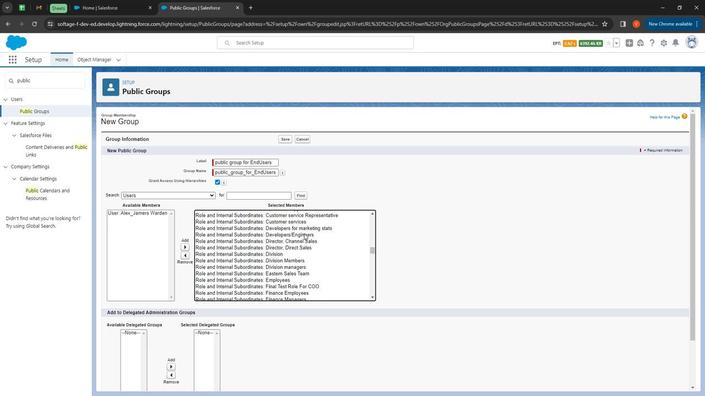 
Action: Mouse moved to (303, 237)
Screenshot: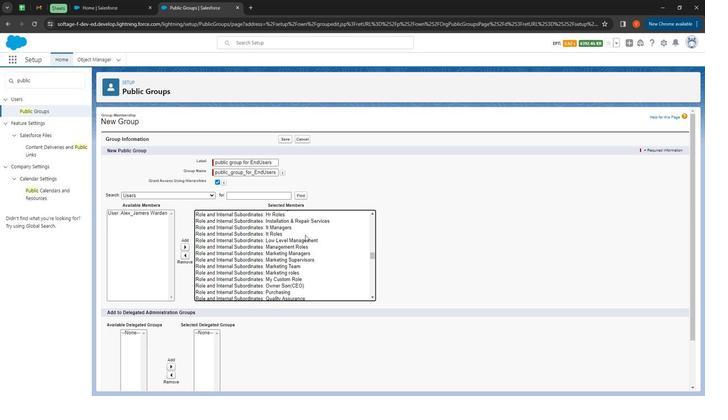
Action: Mouse scrolled (303, 237) with delta (0, 0)
Screenshot: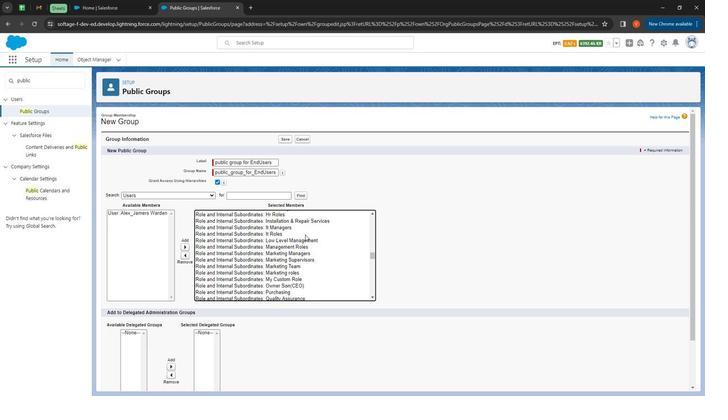 
Action: Mouse moved to (303, 237)
Screenshot: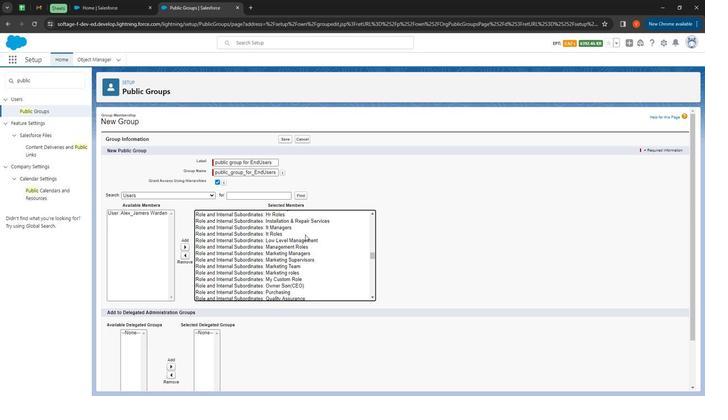 
Action: Mouse scrolled (303, 237) with delta (0, 0)
Screenshot: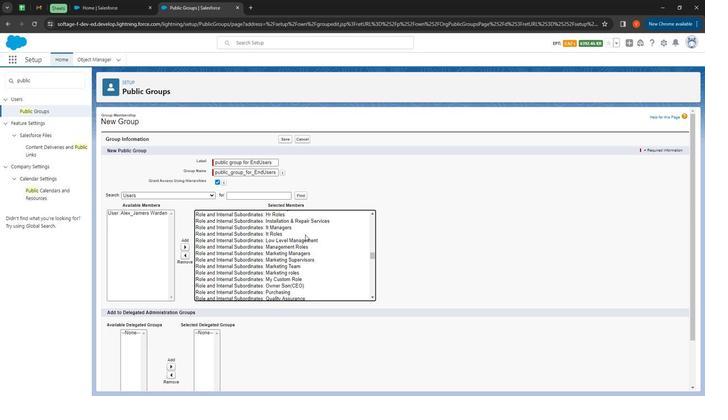 
Action: Mouse scrolled (303, 237) with delta (0, 0)
Screenshot: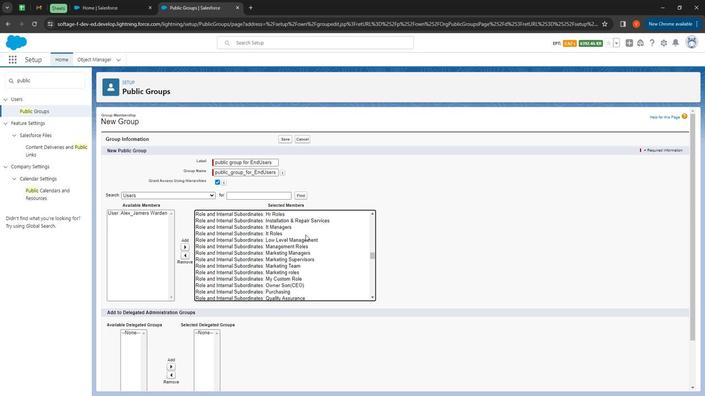 
Action: Mouse scrolled (303, 237) with delta (0, 0)
Screenshot: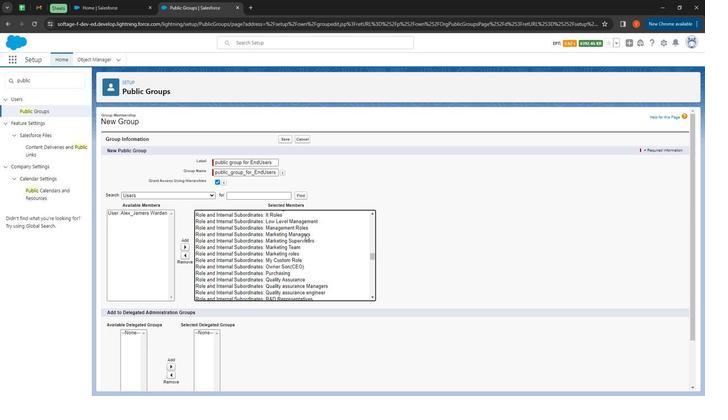 
Action: Mouse scrolled (303, 237) with delta (0, 0)
Screenshot: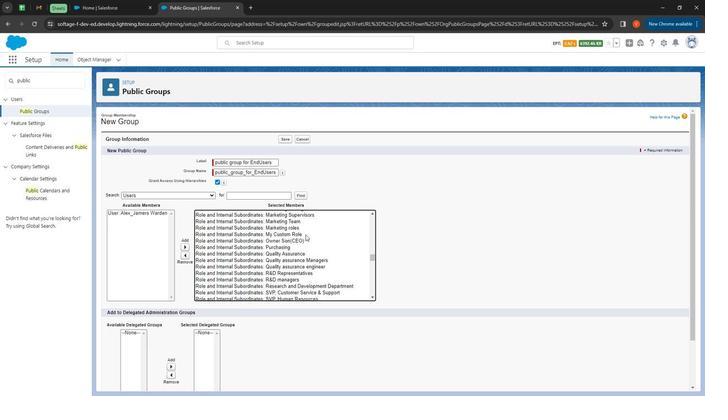 
Action: Mouse scrolled (303, 237) with delta (0, 0)
Screenshot: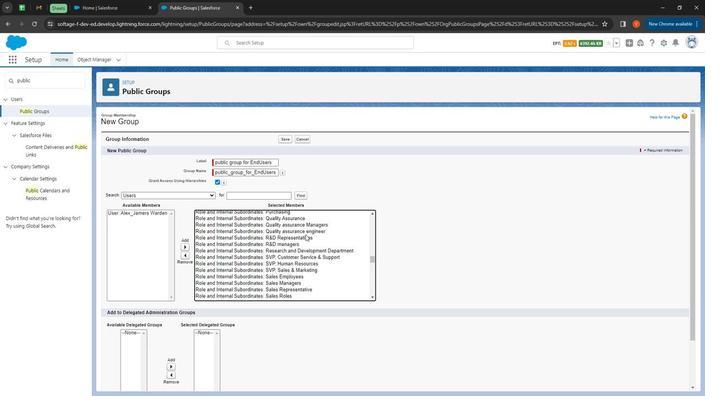 
Action: Mouse scrolled (303, 237) with delta (0, 0)
Screenshot: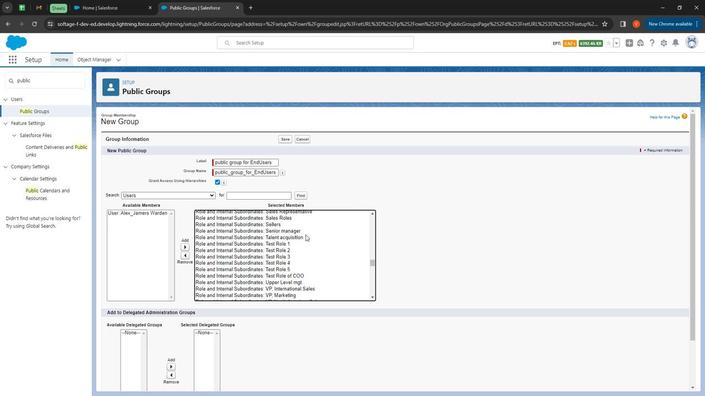 
Action: Mouse moved to (306, 240)
Screenshot: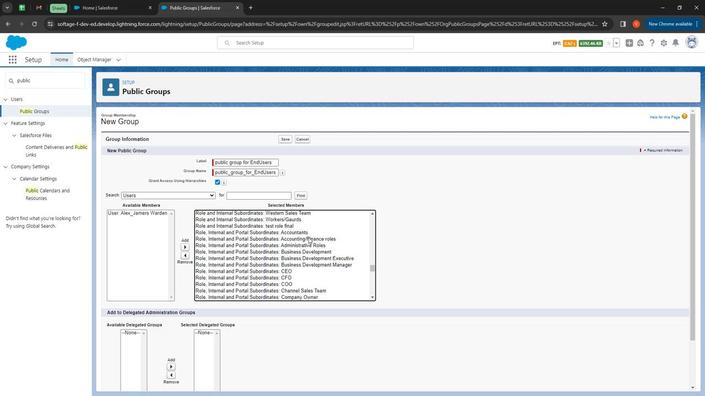 
Action: Mouse scrolled (306, 239) with delta (0, 0)
Screenshot: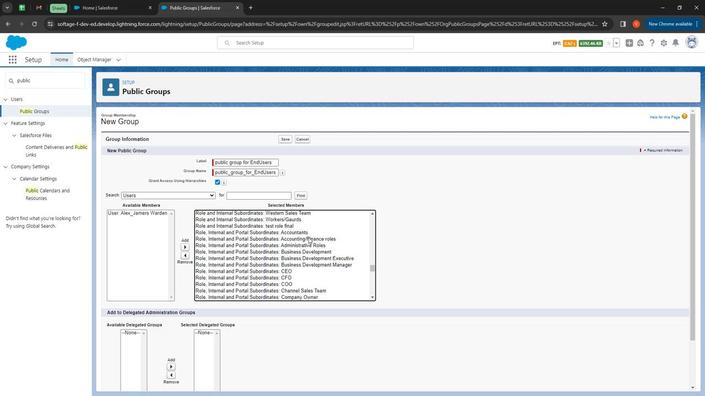 
Action: Mouse moved to (307, 240)
Screenshot: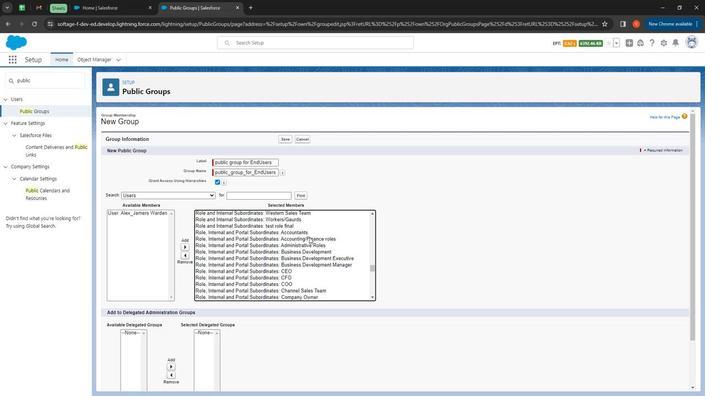 
Action: Mouse scrolled (307, 239) with delta (0, 0)
Screenshot: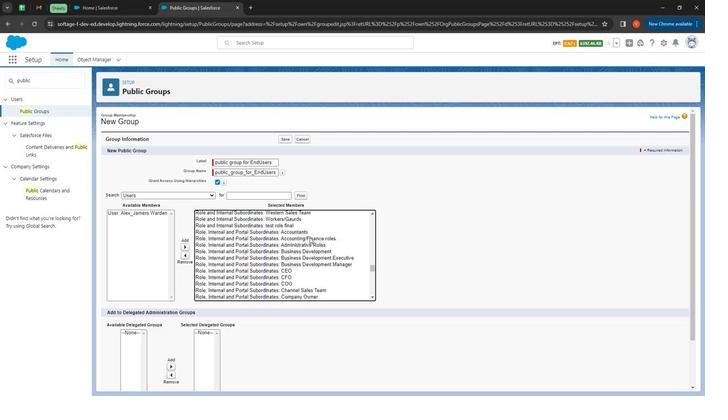 
Action: Mouse moved to (307, 240)
Screenshot: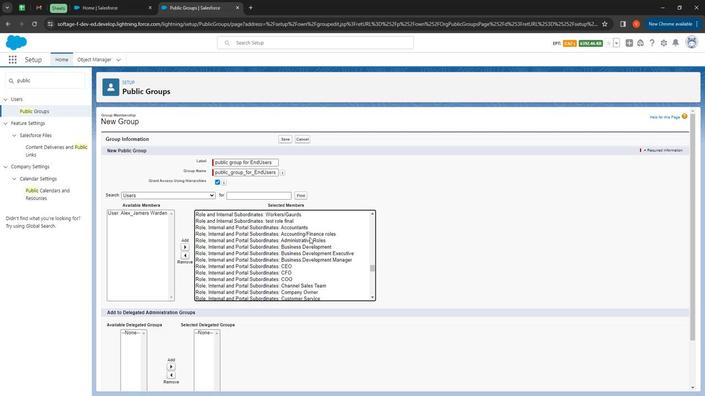 
Action: Mouse scrolled (307, 239) with delta (0, 0)
Screenshot: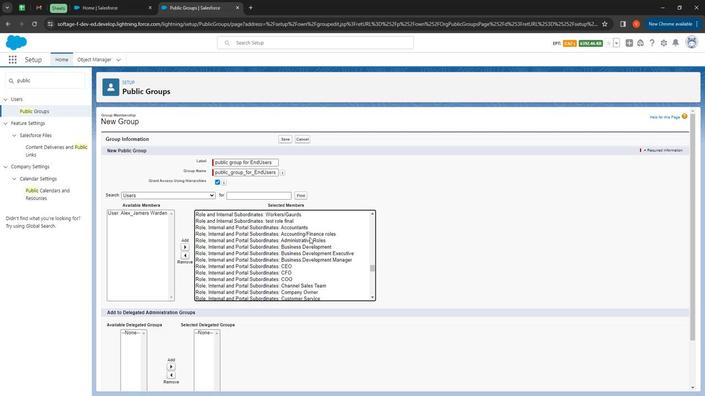 
Action: Mouse scrolled (307, 239) with delta (0, 0)
Screenshot: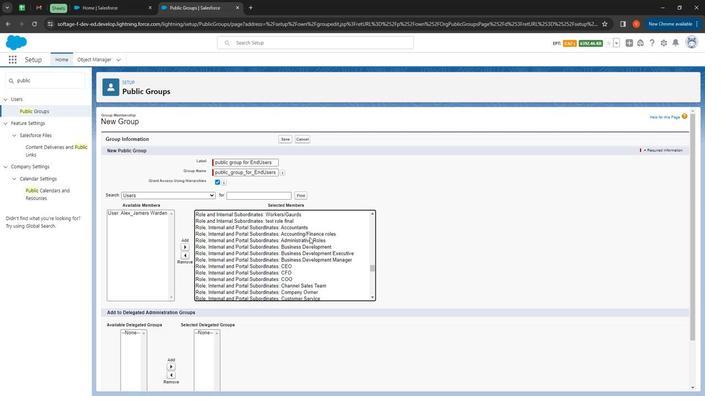 
Action: Mouse scrolled (307, 239) with delta (0, 0)
Screenshot: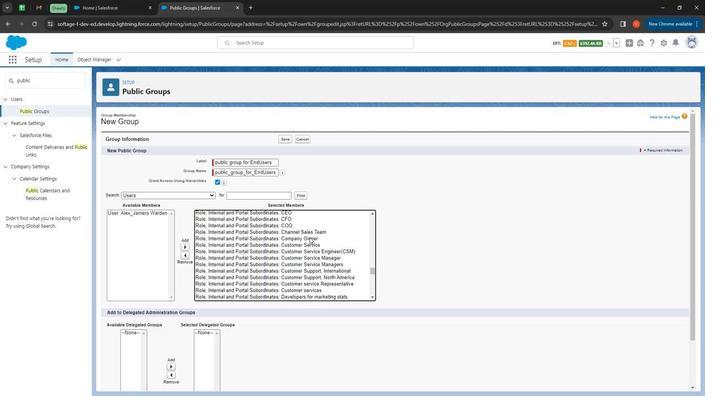 
Action: Mouse scrolled (307, 239) with delta (0, 0)
Screenshot: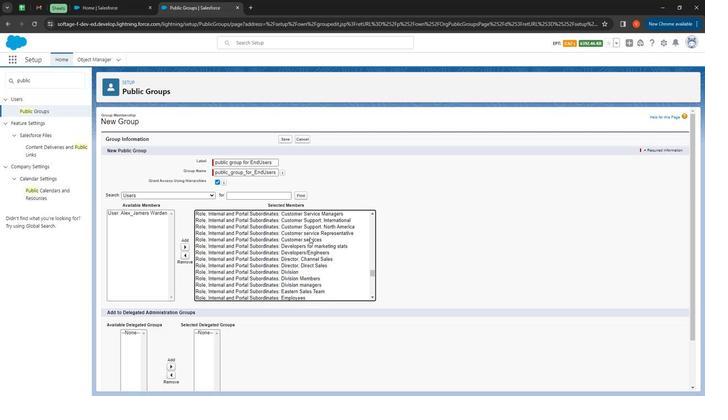 
Action: Mouse scrolled (307, 239) with delta (0, 0)
Screenshot: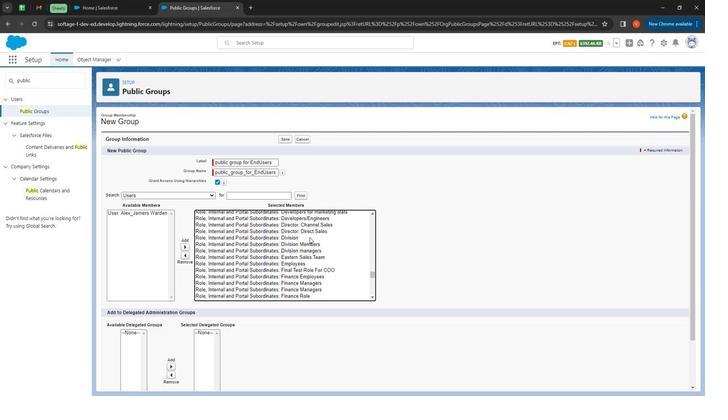 
Action: Mouse moved to (307, 240)
Screenshot: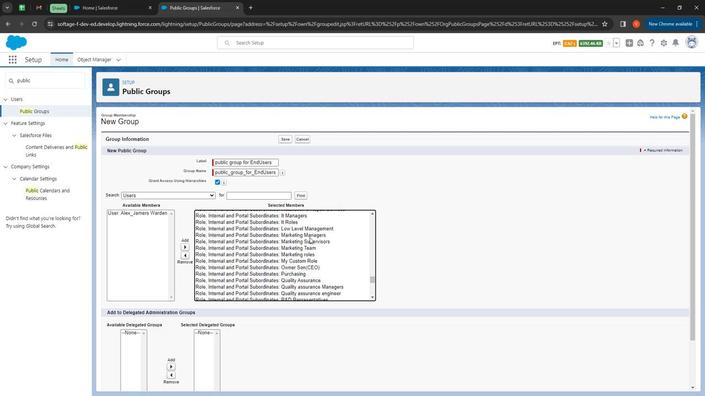 
Action: Mouse scrolled (307, 239) with delta (0, 0)
Screenshot: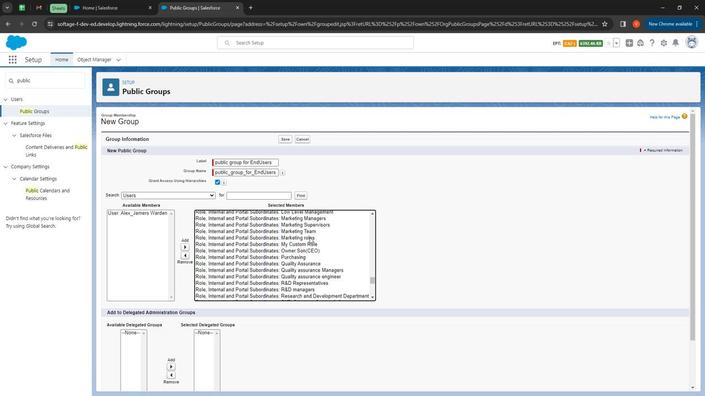 
Action: Mouse scrolled (307, 239) with delta (0, 0)
Screenshot: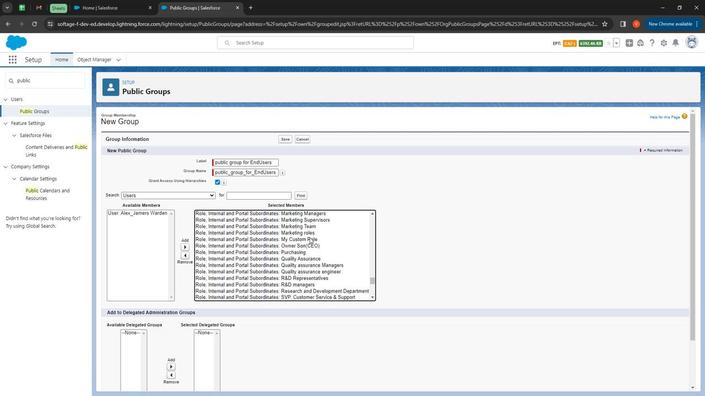 
Action: Mouse moved to (307, 240)
Screenshot: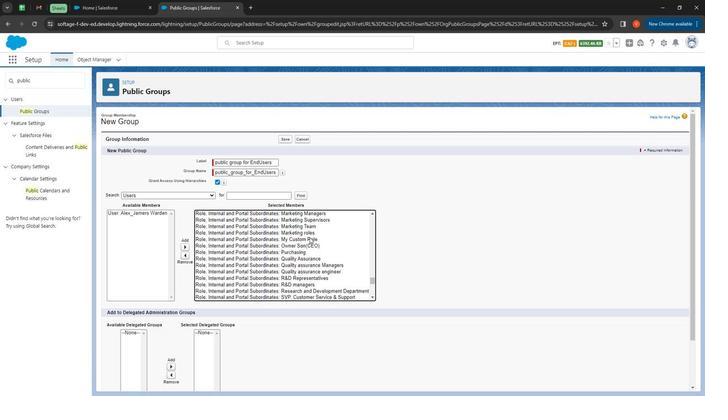 
Action: Mouse scrolled (307, 239) with delta (0, 0)
Screenshot: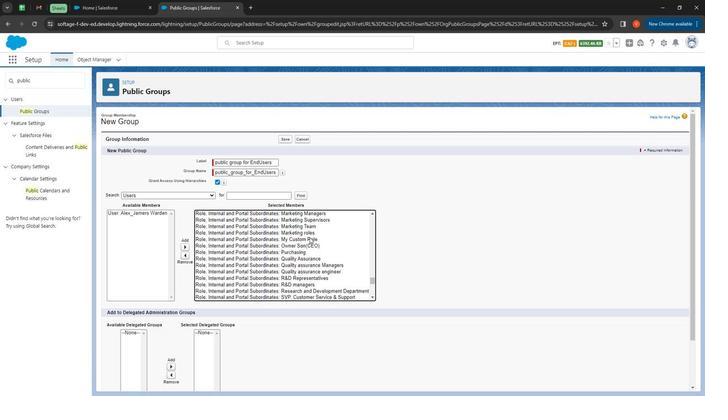 
Action: Mouse moved to (307, 240)
Screenshot: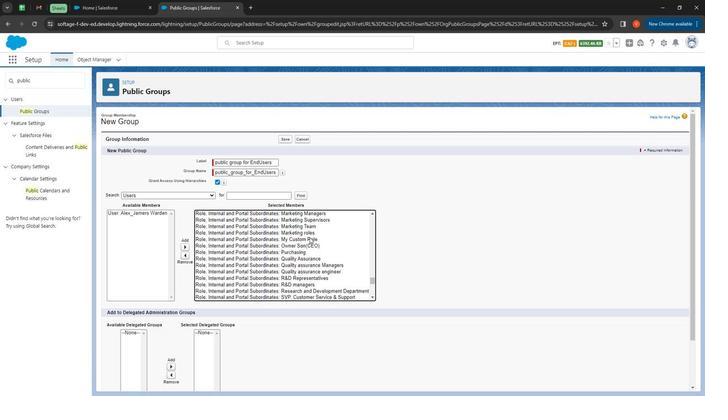 
Action: Mouse scrolled (307, 240) with delta (0, 0)
Screenshot: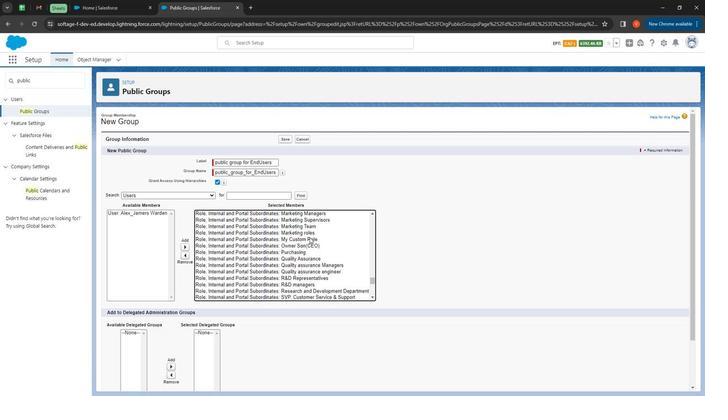 
Action: Mouse scrolled (307, 240) with delta (0, 0)
Screenshot: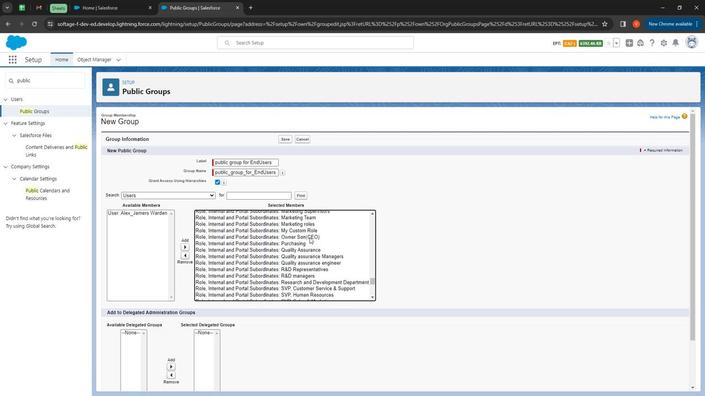 
Action: Mouse moved to (307, 240)
Screenshot: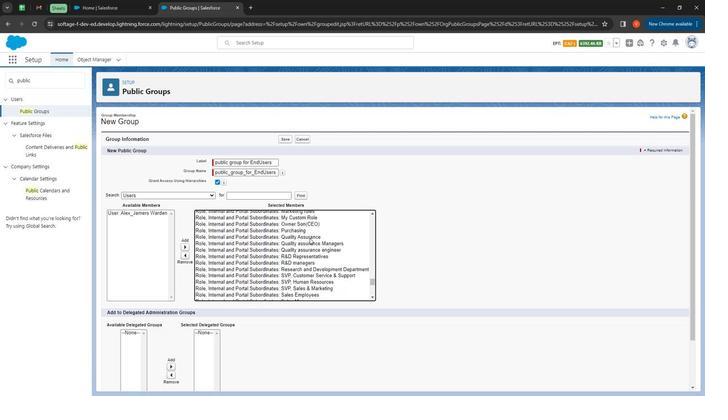 
Action: Mouse scrolled (307, 240) with delta (0, 0)
Screenshot: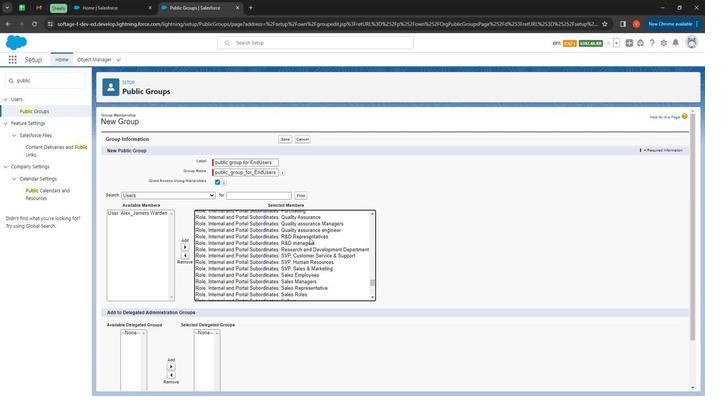 
Action: Mouse scrolled (307, 240) with delta (0, 0)
Screenshot: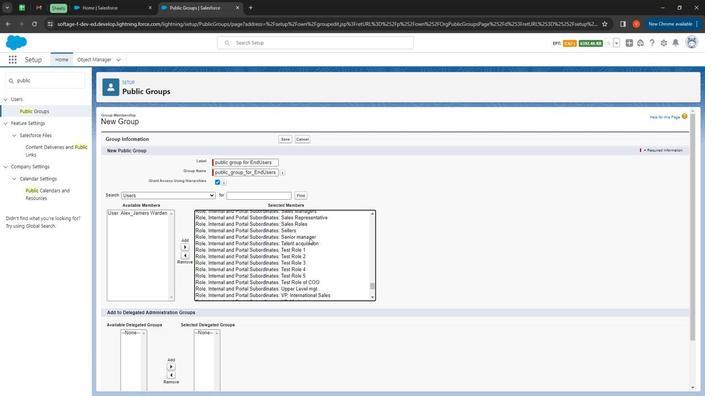 
Action: Mouse moved to (307, 241)
